Task: Check the average views per listing of breakfast bar in the last 5 years.
Action: Mouse moved to (1084, 246)
Screenshot: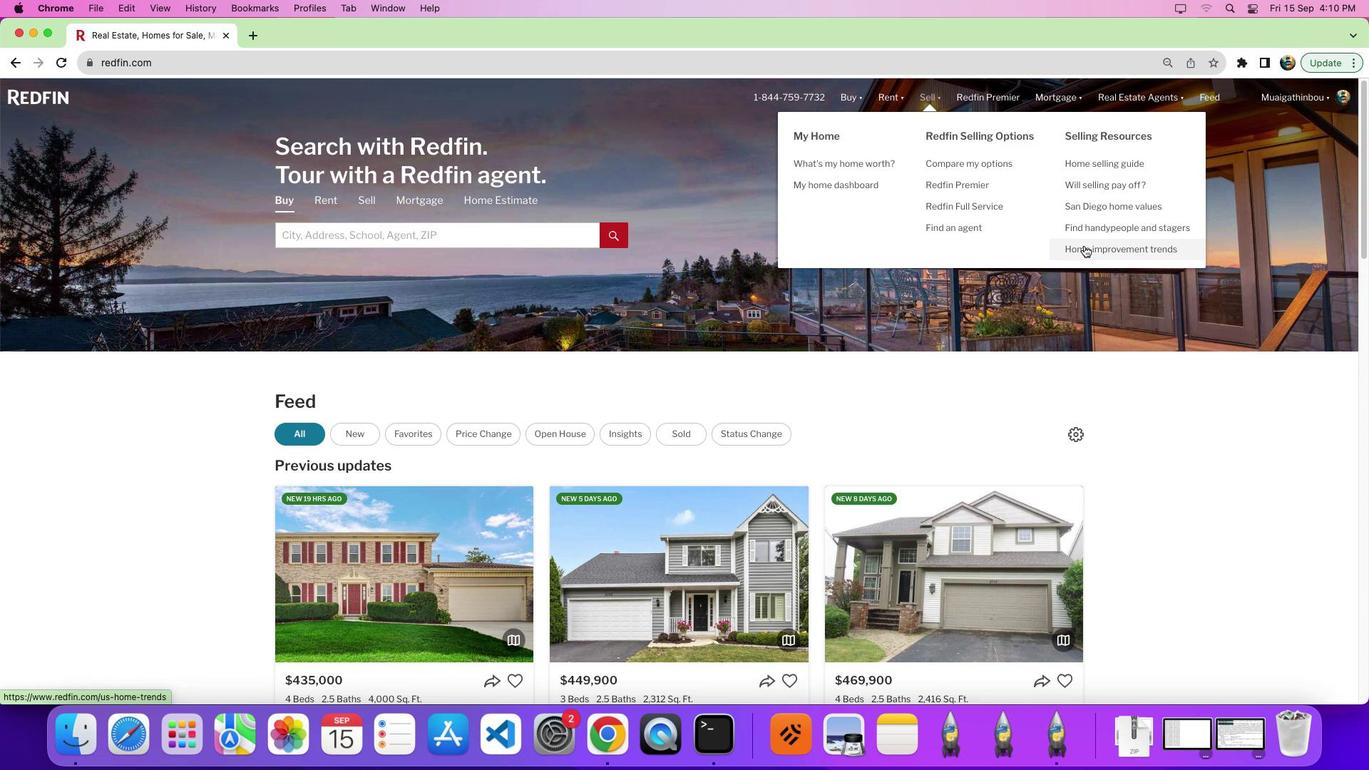 
Action: Mouse pressed left at (1084, 246)
Screenshot: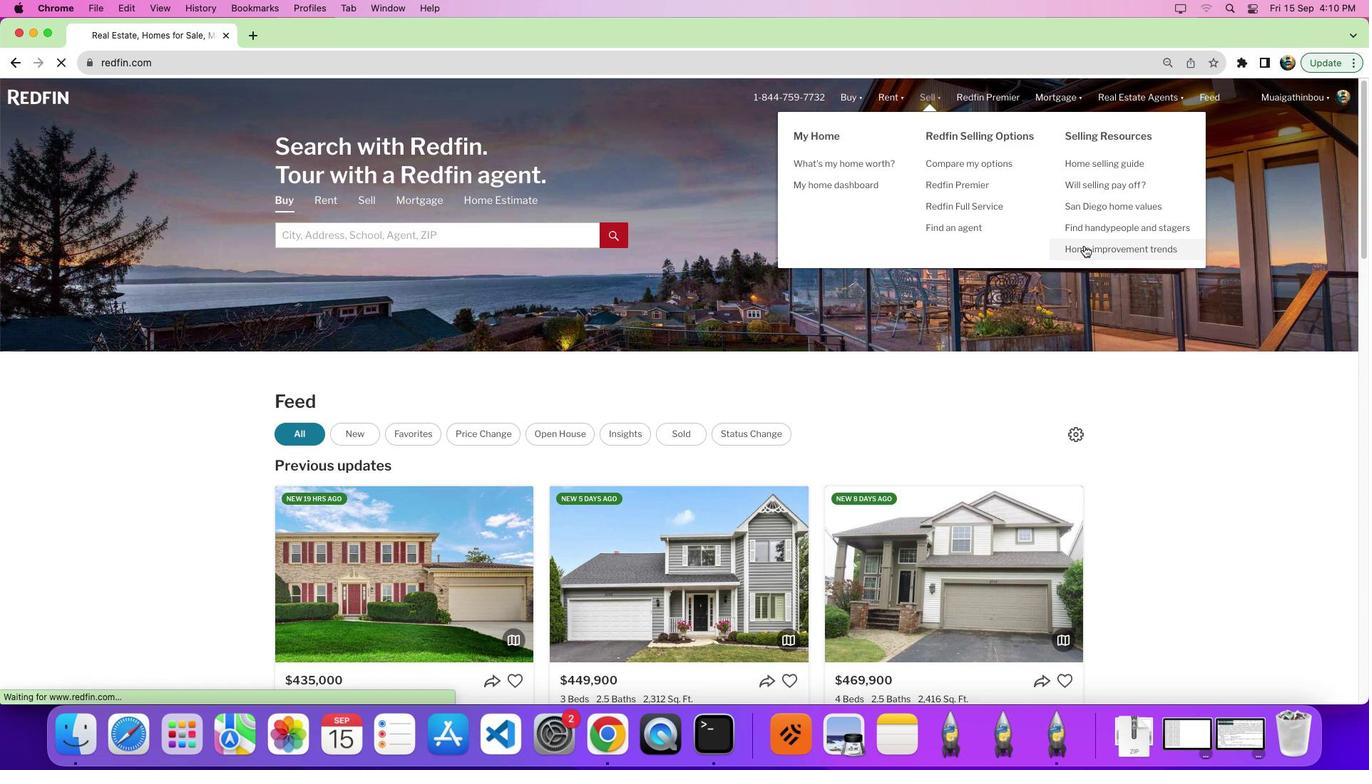 
Action: Mouse pressed left at (1084, 246)
Screenshot: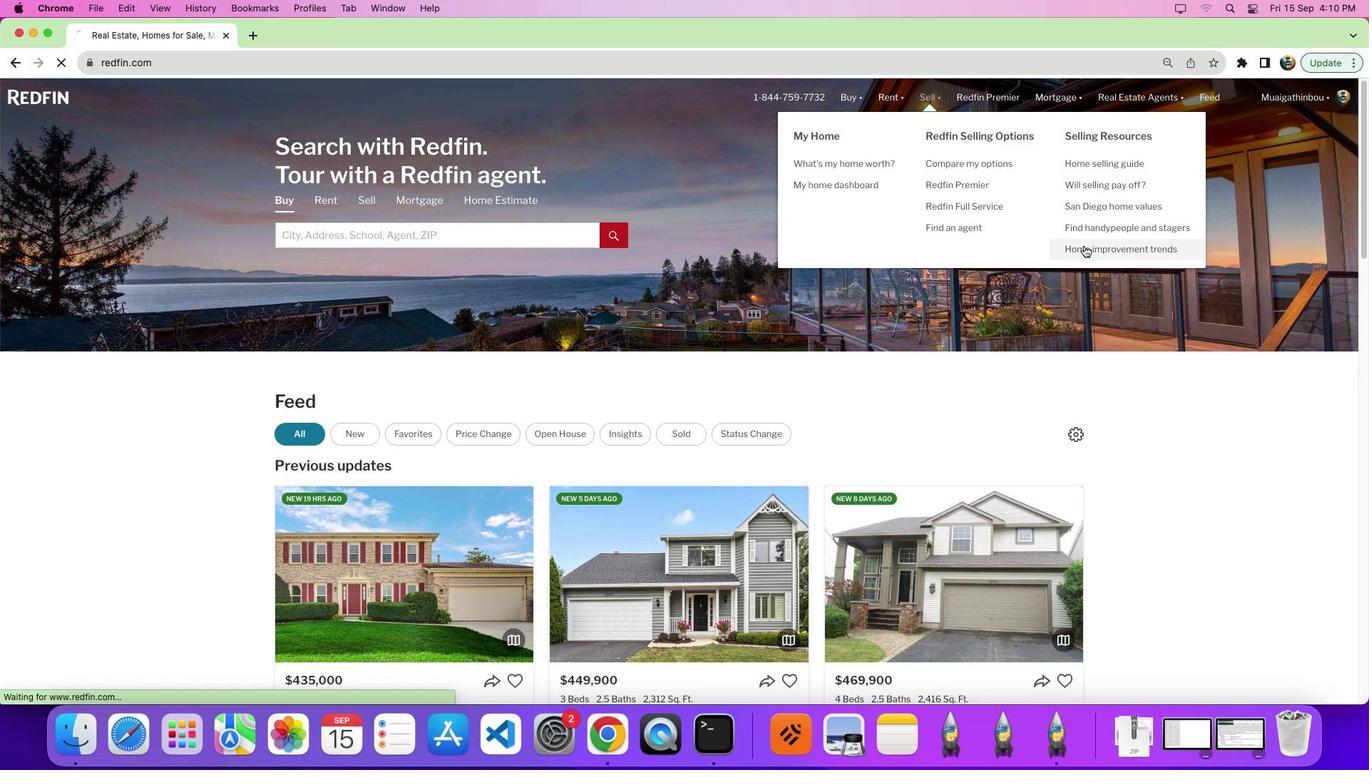 
Action: Mouse moved to (364, 275)
Screenshot: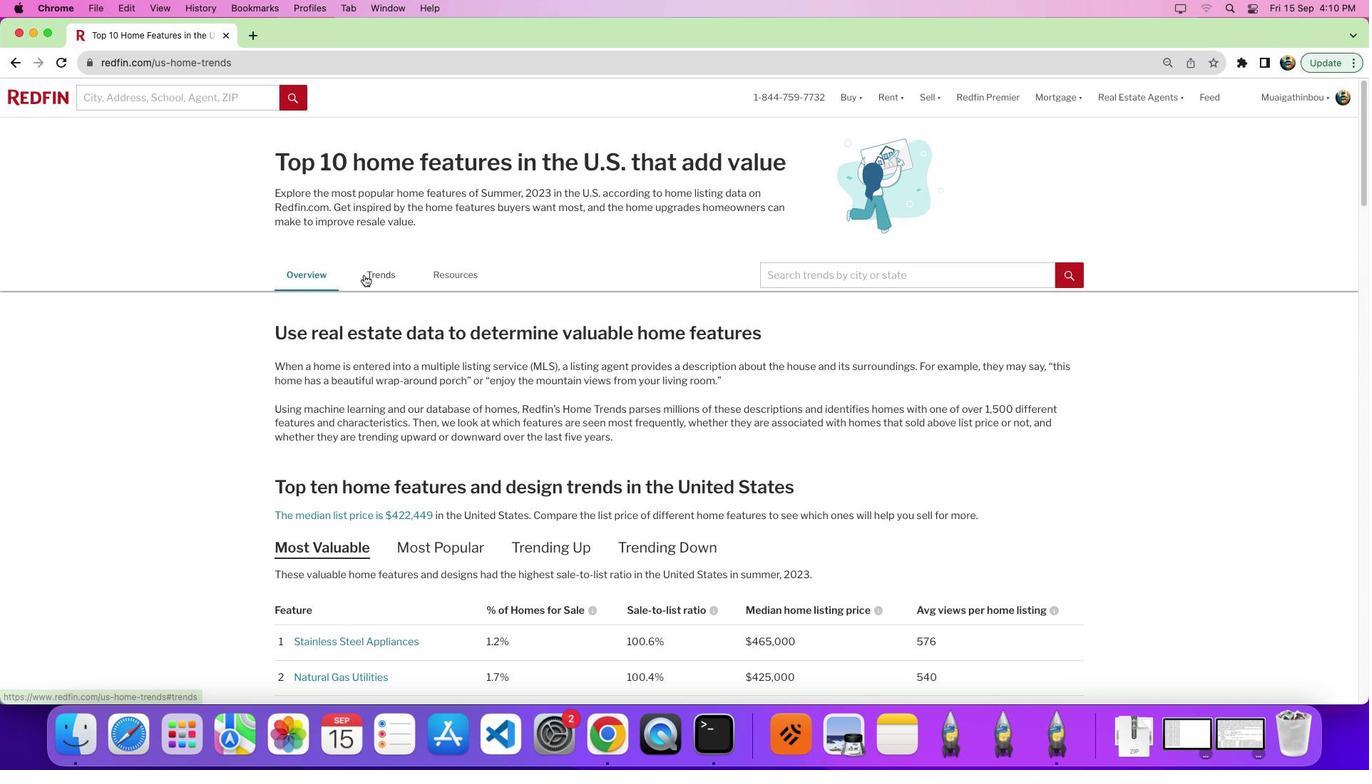 
Action: Mouse pressed left at (364, 275)
Screenshot: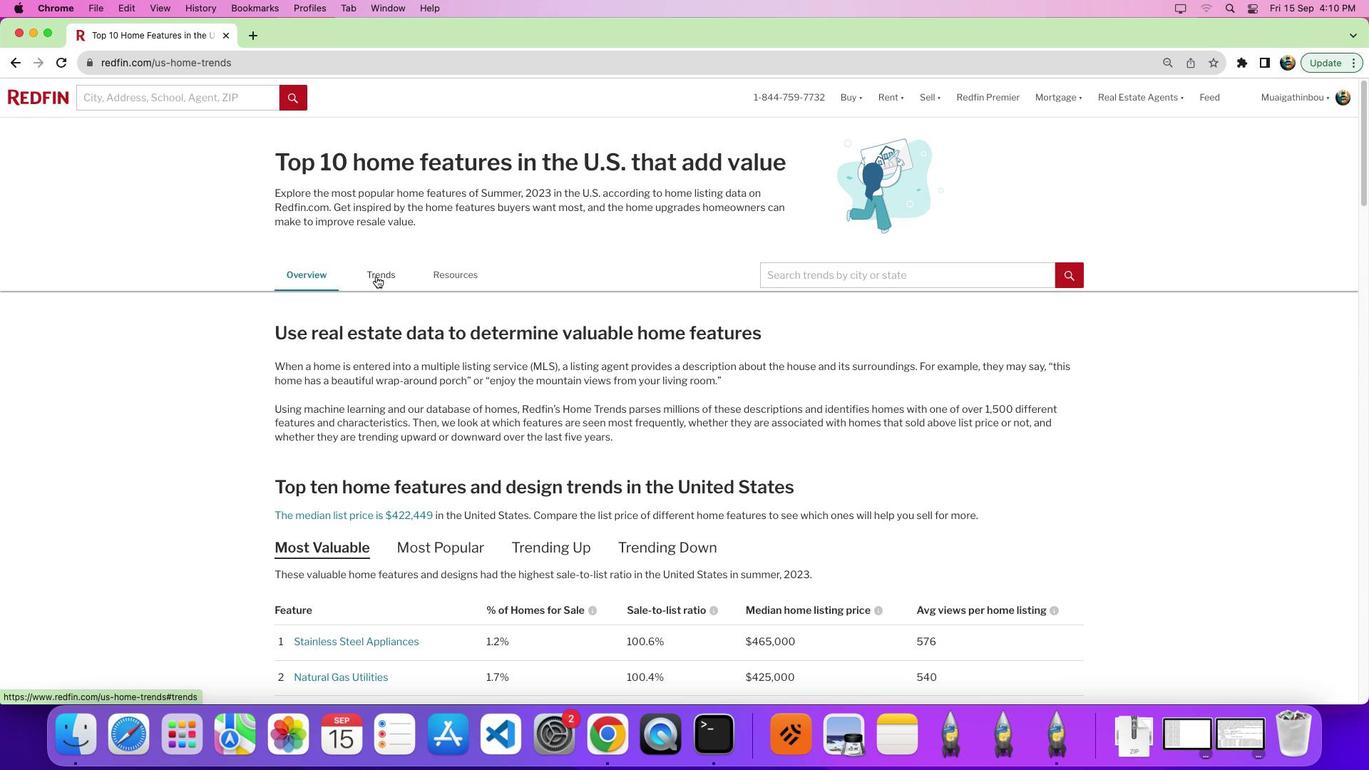
Action: Mouse moved to (750, 370)
Screenshot: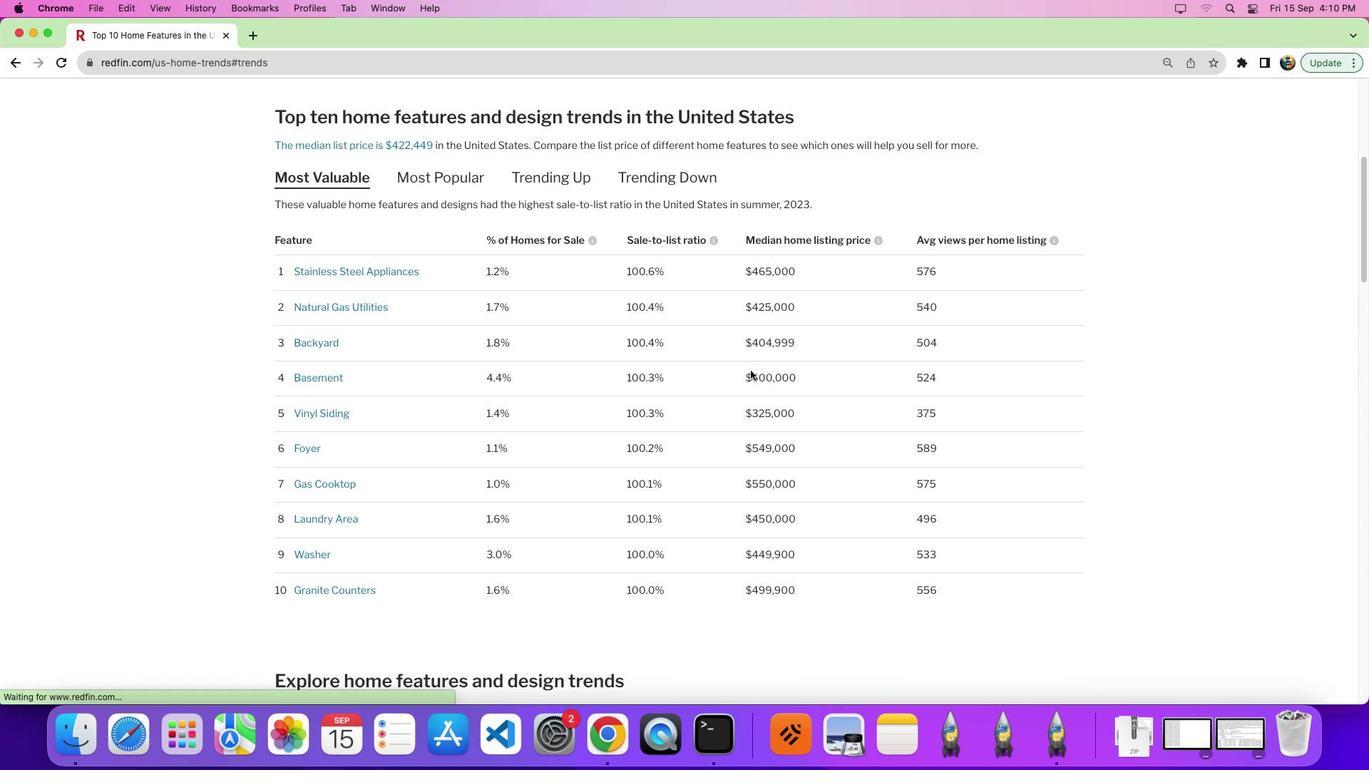 
Action: Mouse scrolled (750, 370) with delta (0, 0)
Screenshot: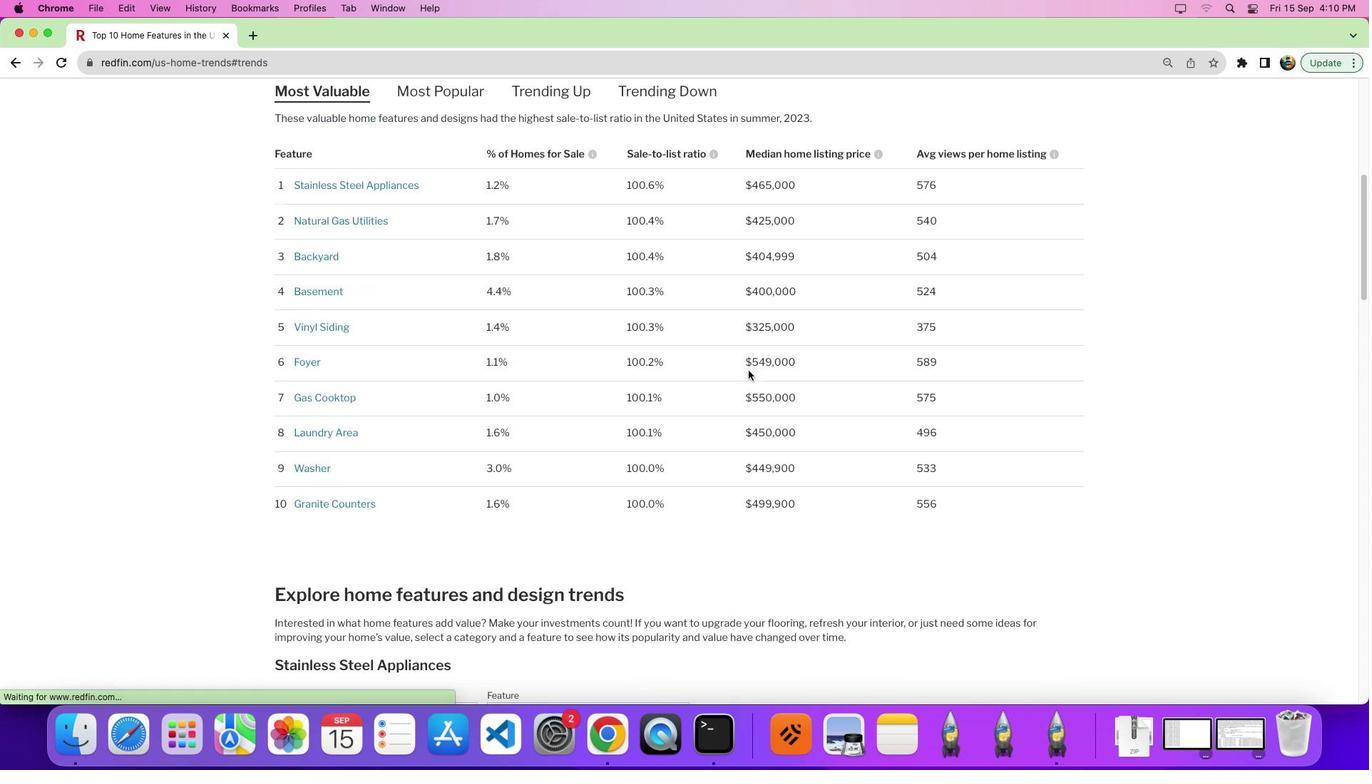 
Action: Mouse scrolled (750, 370) with delta (0, 0)
Screenshot: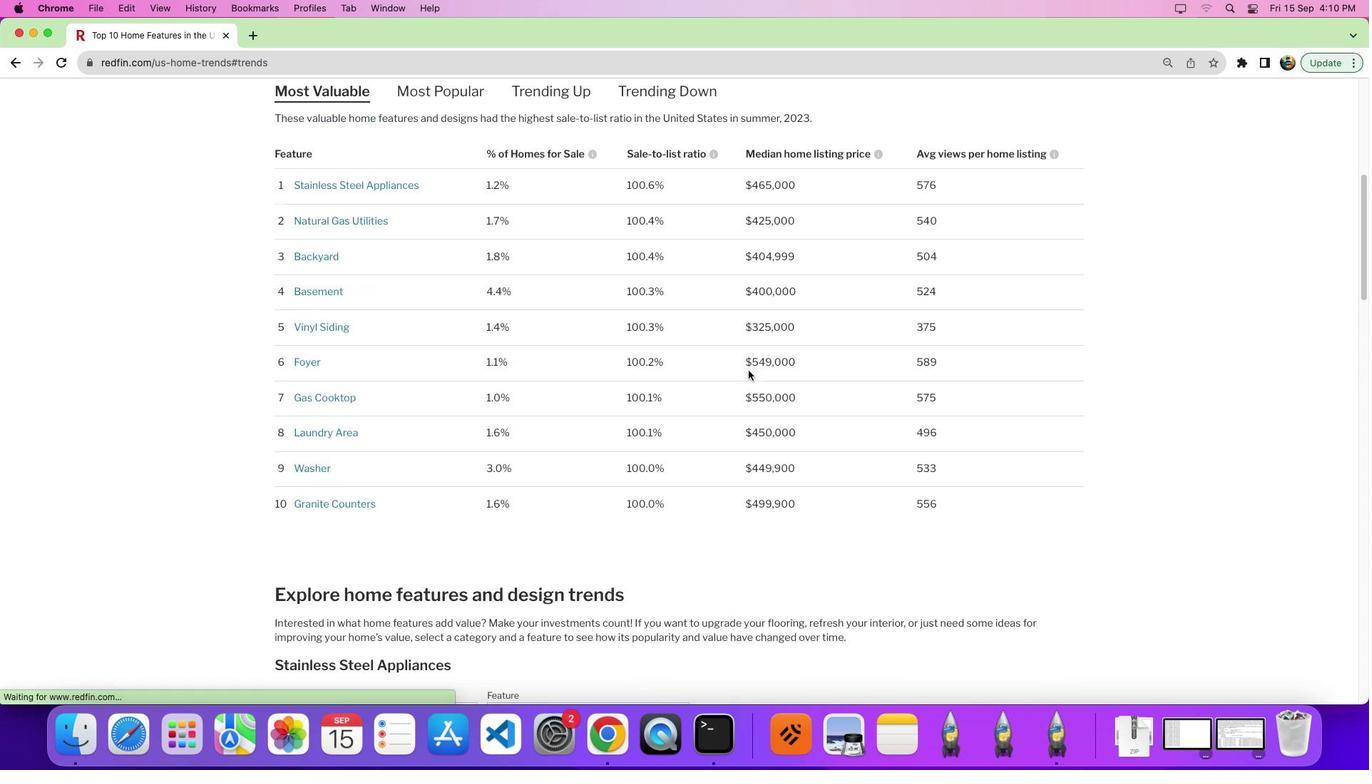 
Action: Mouse scrolled (750, 370) with delta (0, -4)
Screenshot: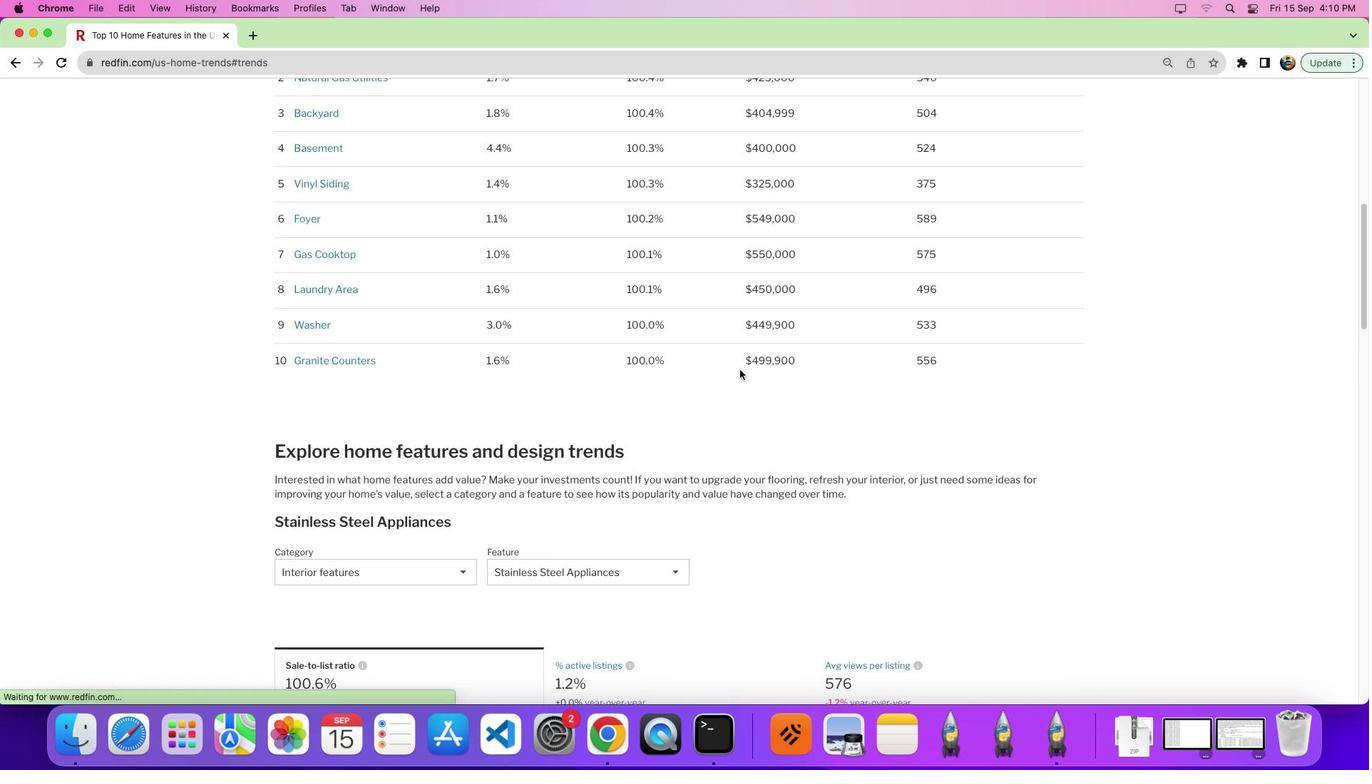 
Action: Mouse moved to (737, 369)
Screenshot: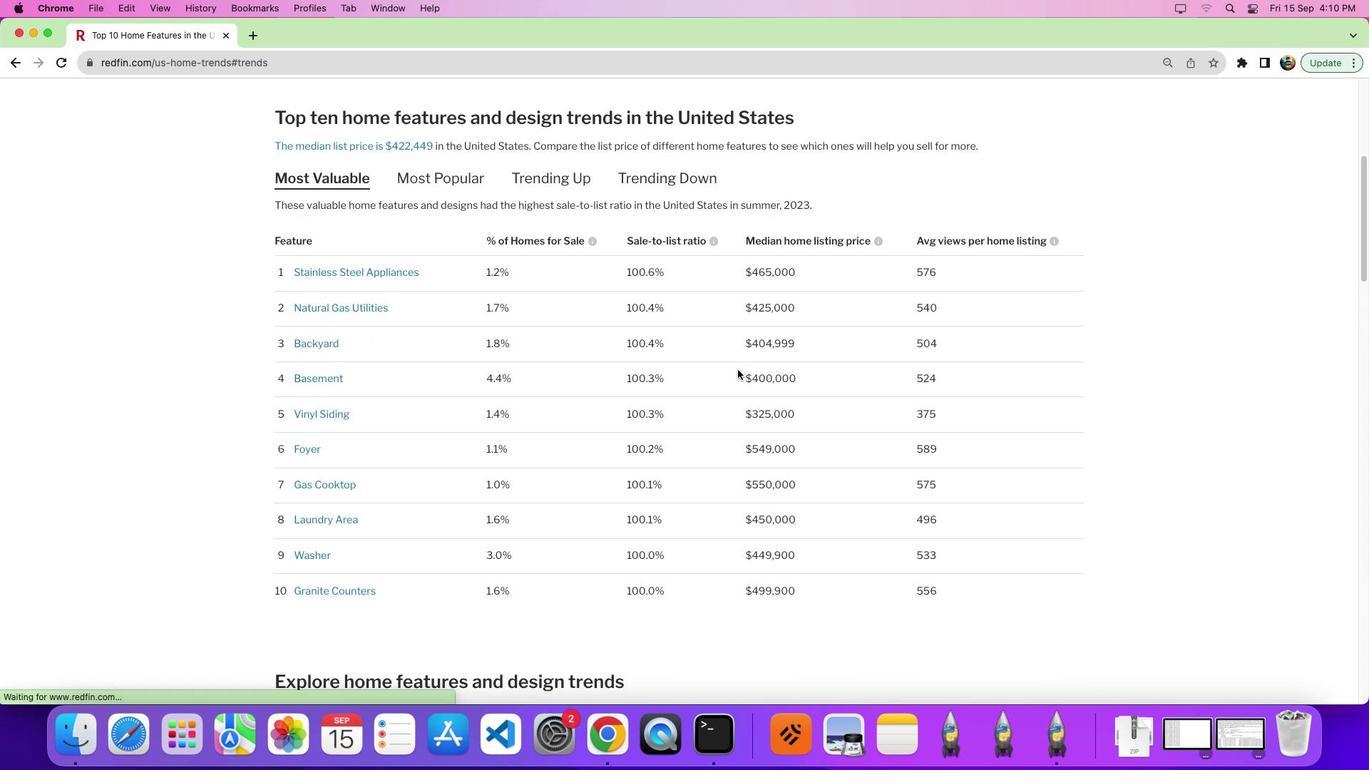 
Action: Mouse scrolled (737, 369) with delta (0, 0)
Screenshot: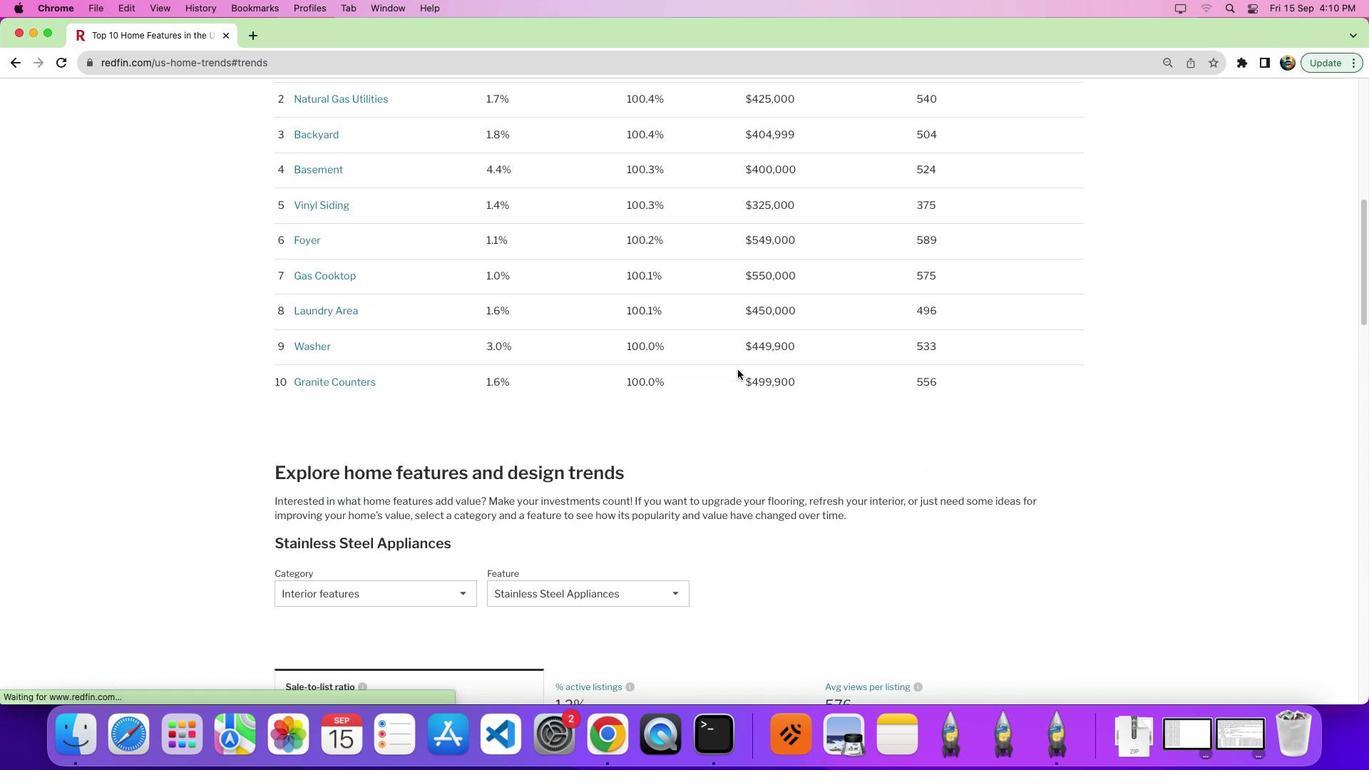 
Action: Mouse scrolled (737, 369) with delta (0, -1)
Screenshot: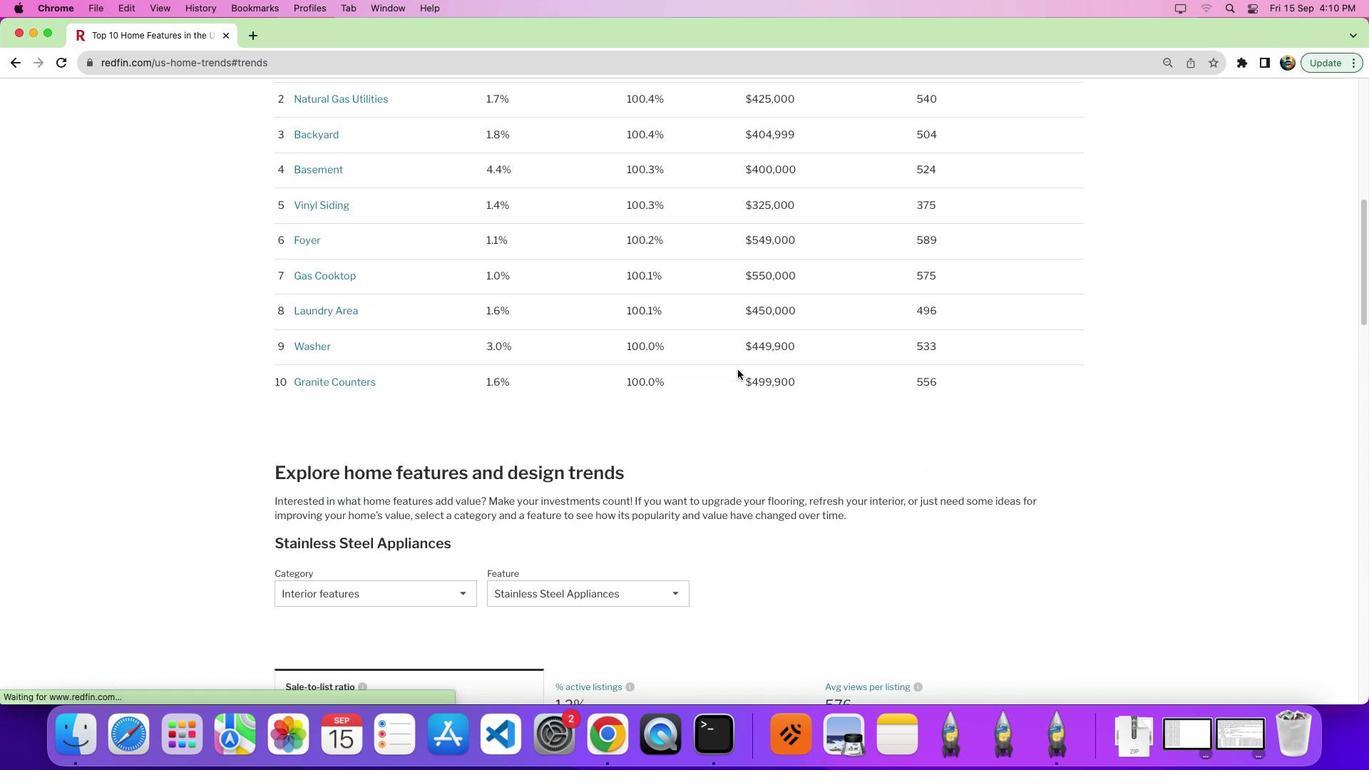 
Action: Mouse scrolled (737, 369) with delta (0, -4)
Screenshot: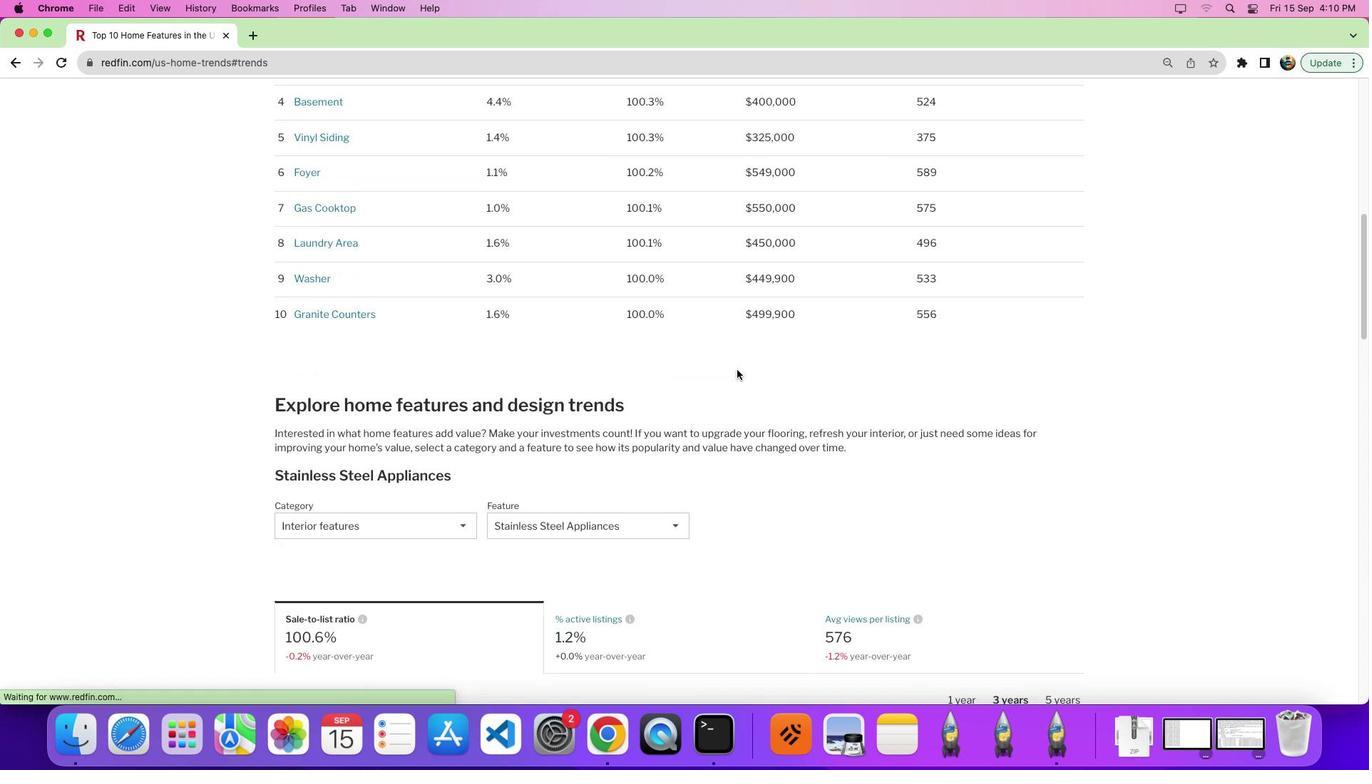 
Action: Mouse moved to (606, 370)
Screenshot: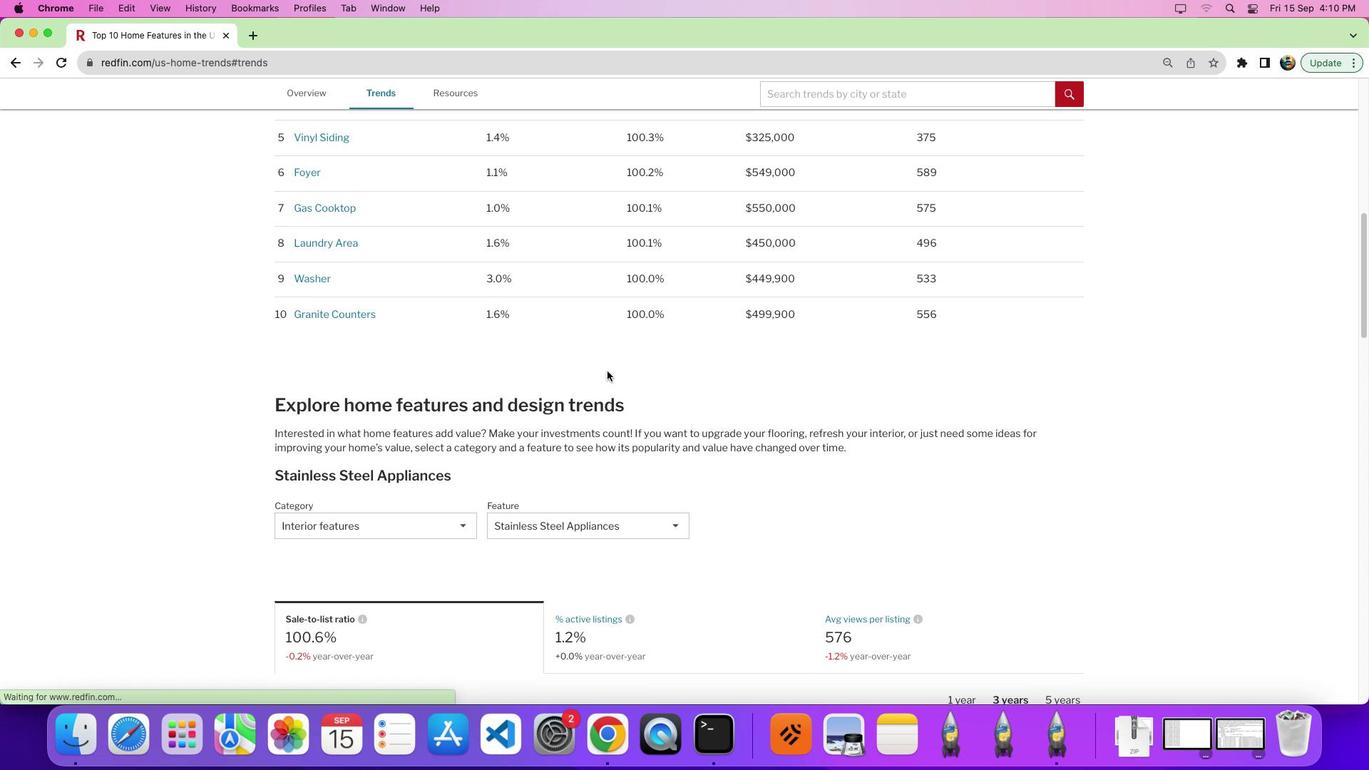 
Action: Mouse scrolled (606, 370) with delta (0, 0)
Screenshot: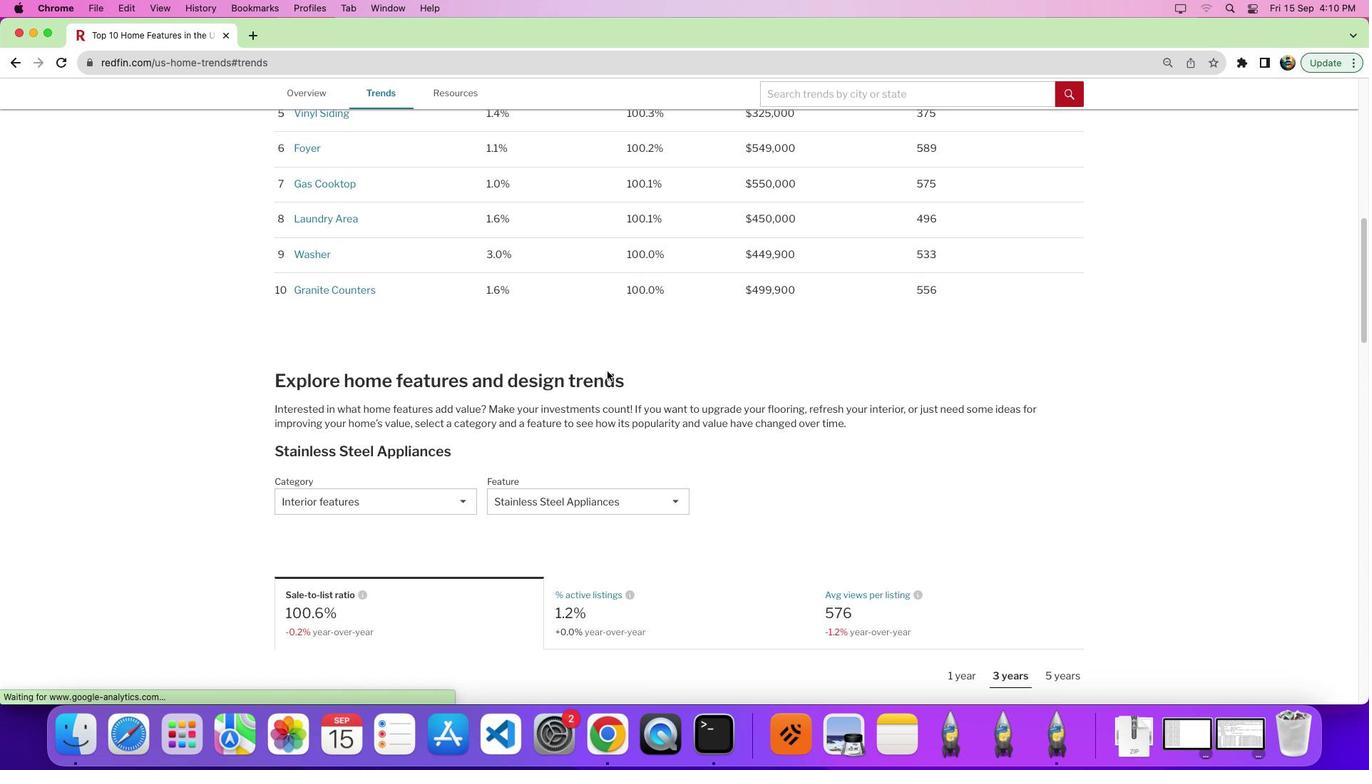 
Action: Mouse scrolled (606, 370) with delta (0, 0)
Screenshot: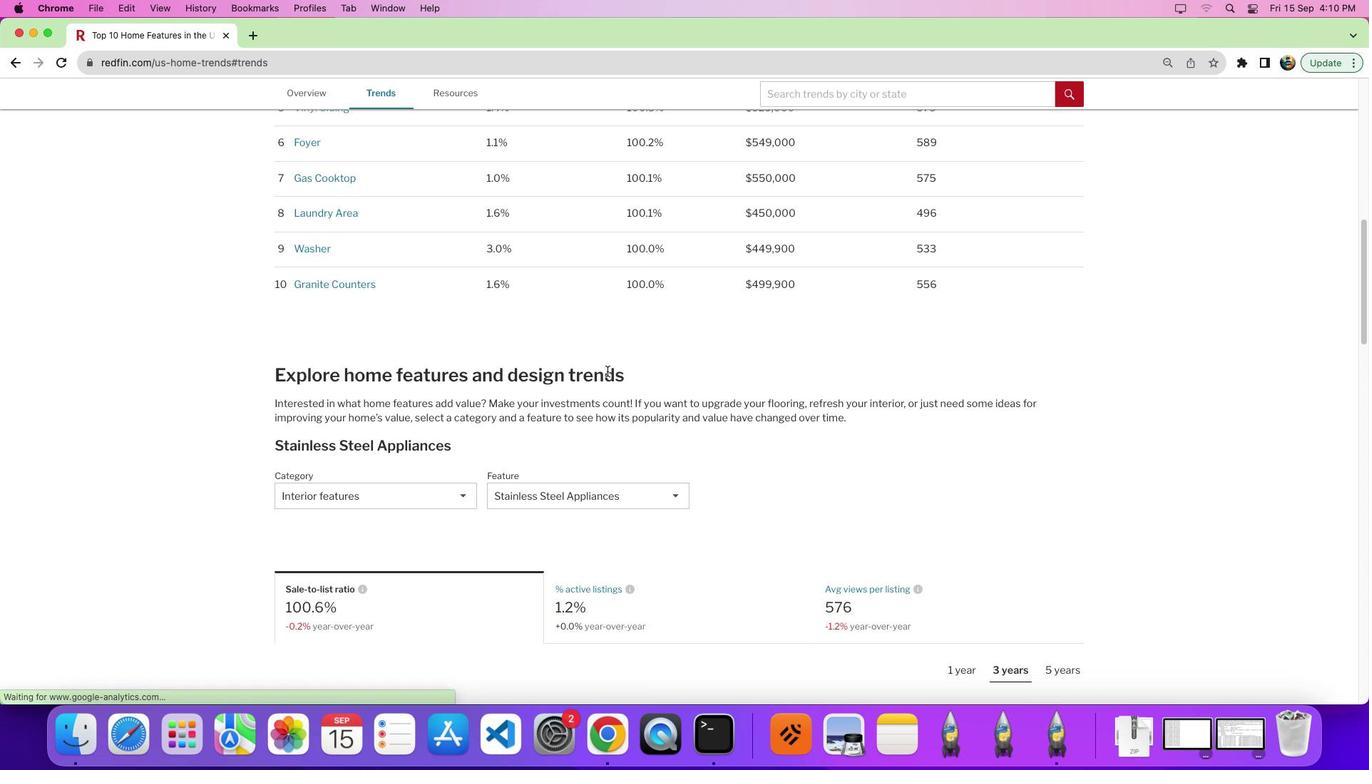 
Action: Mouse moved to (700, 389)
Screenshot: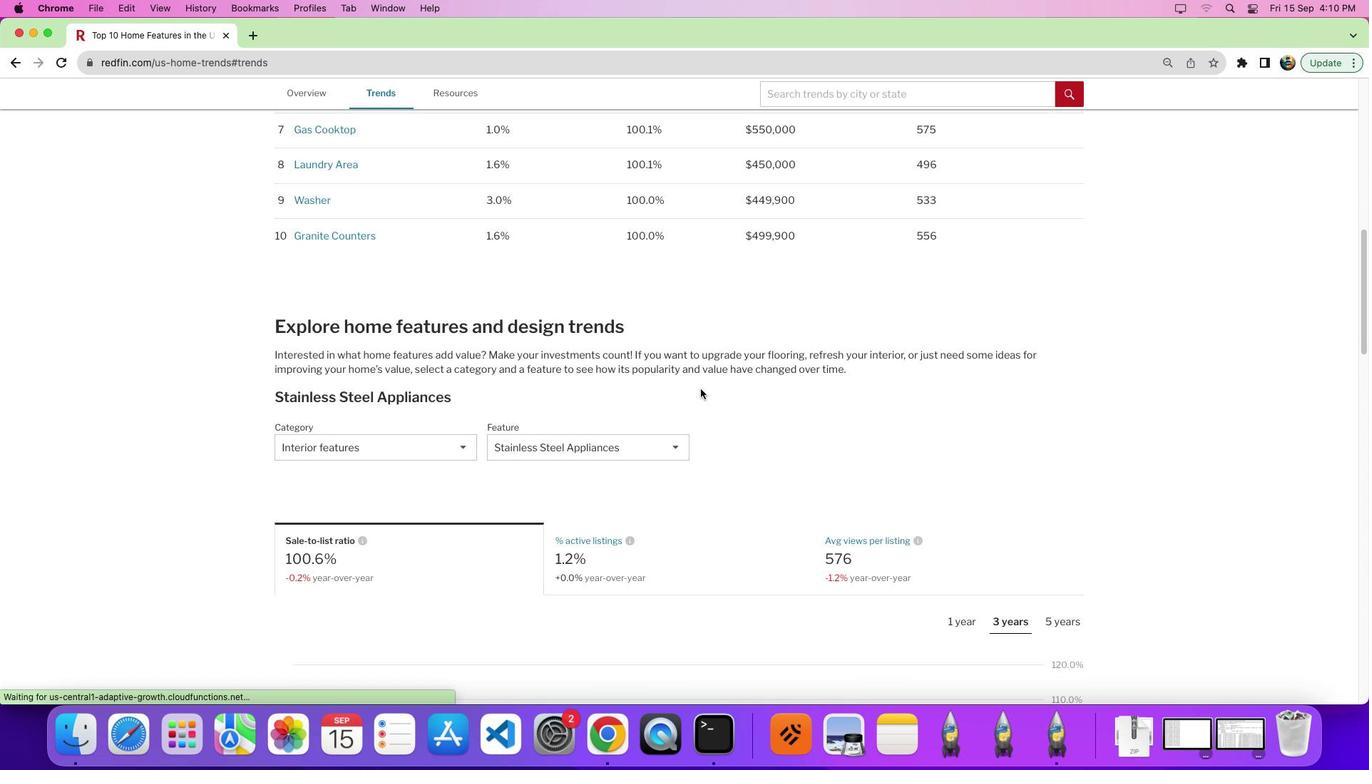 
Action: Mouse scrolled (700, 389) with delta (0, 0)
Screenshot: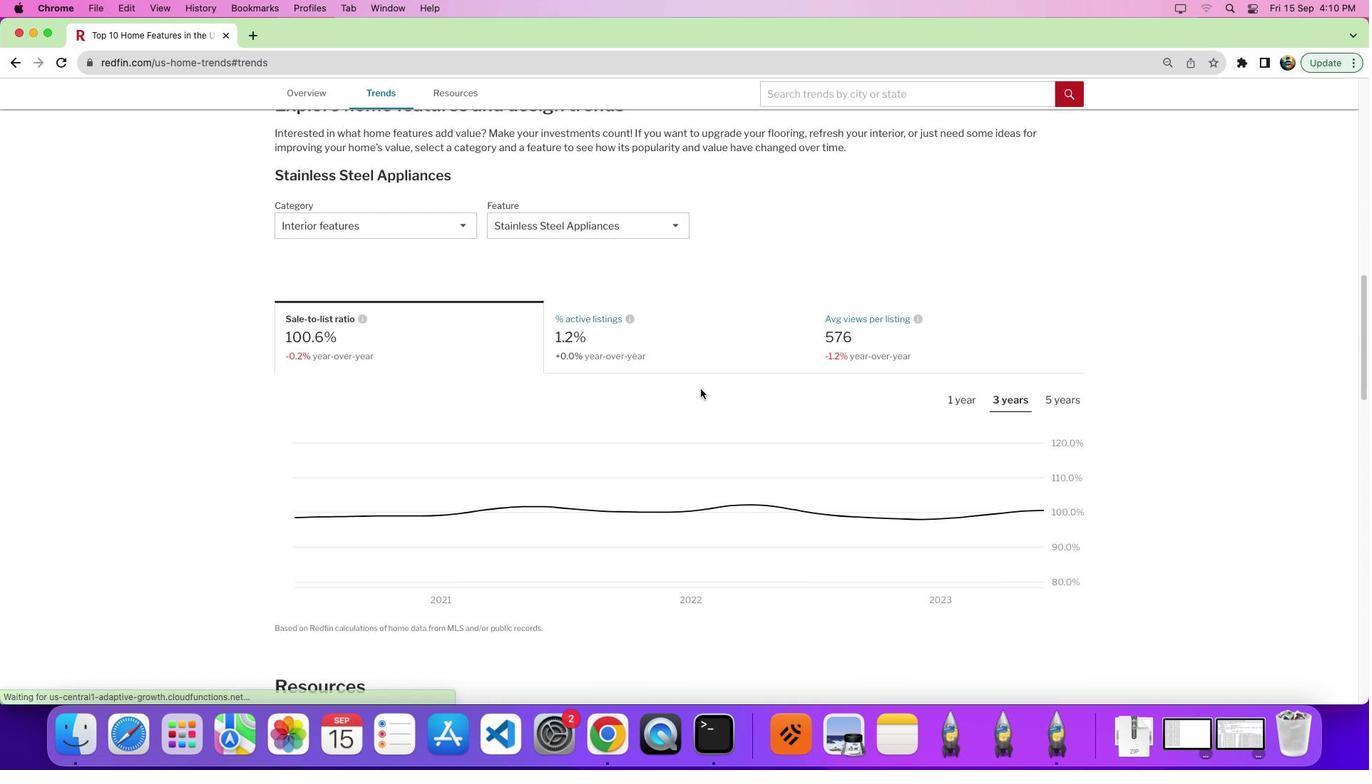 
Action: Mouse scrolled (700, 389) with delta (0, 0)
Screenshot: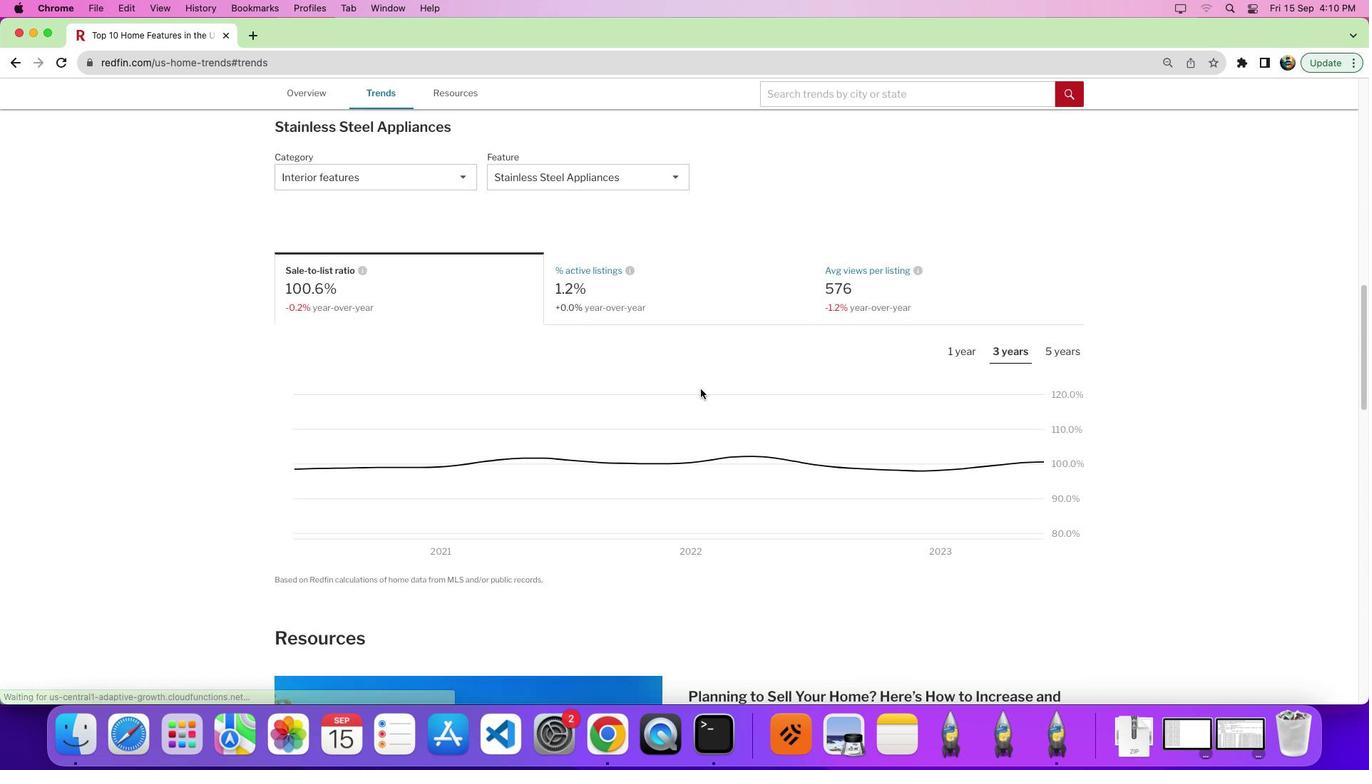 
Action: Mouse scrolled (700, 389) with delta (0, -6)
Screenshot: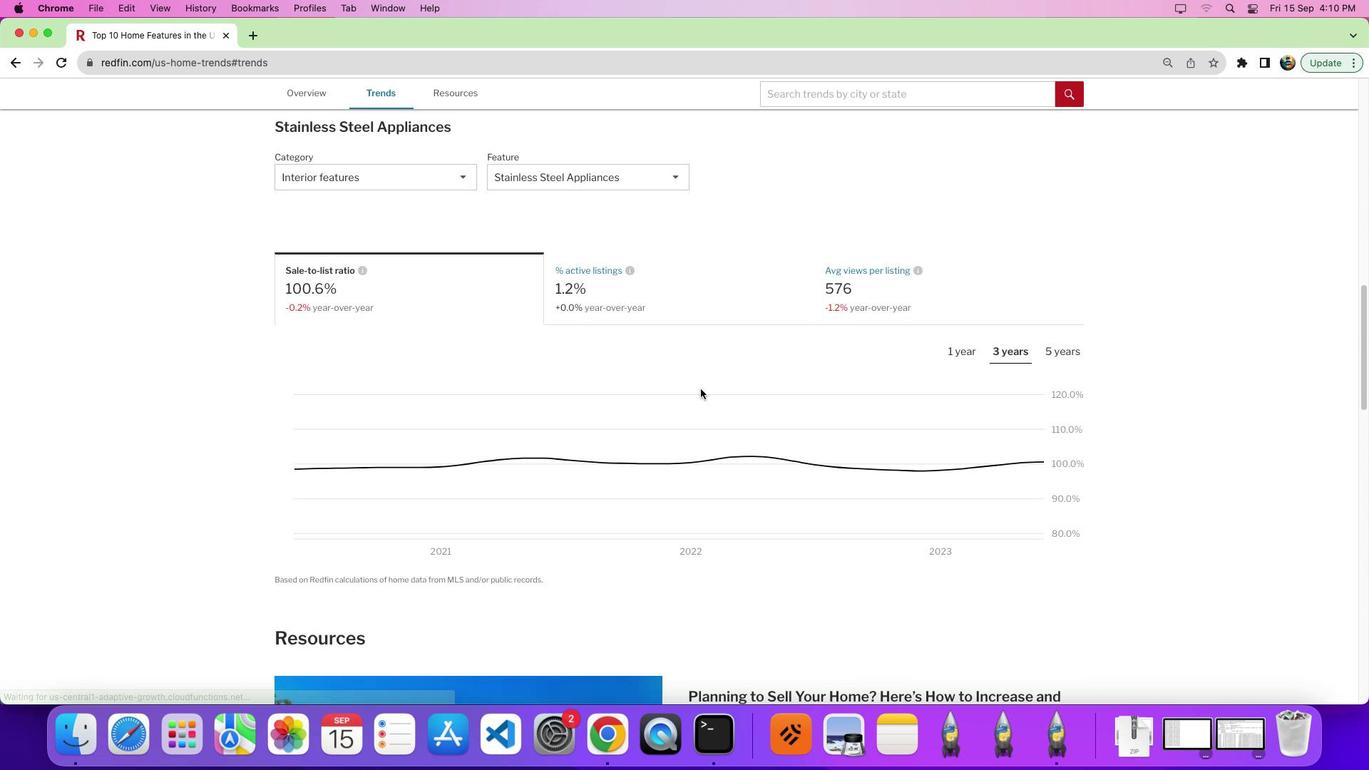 
Action: Mouse moved to (561, 174)
Screenshot: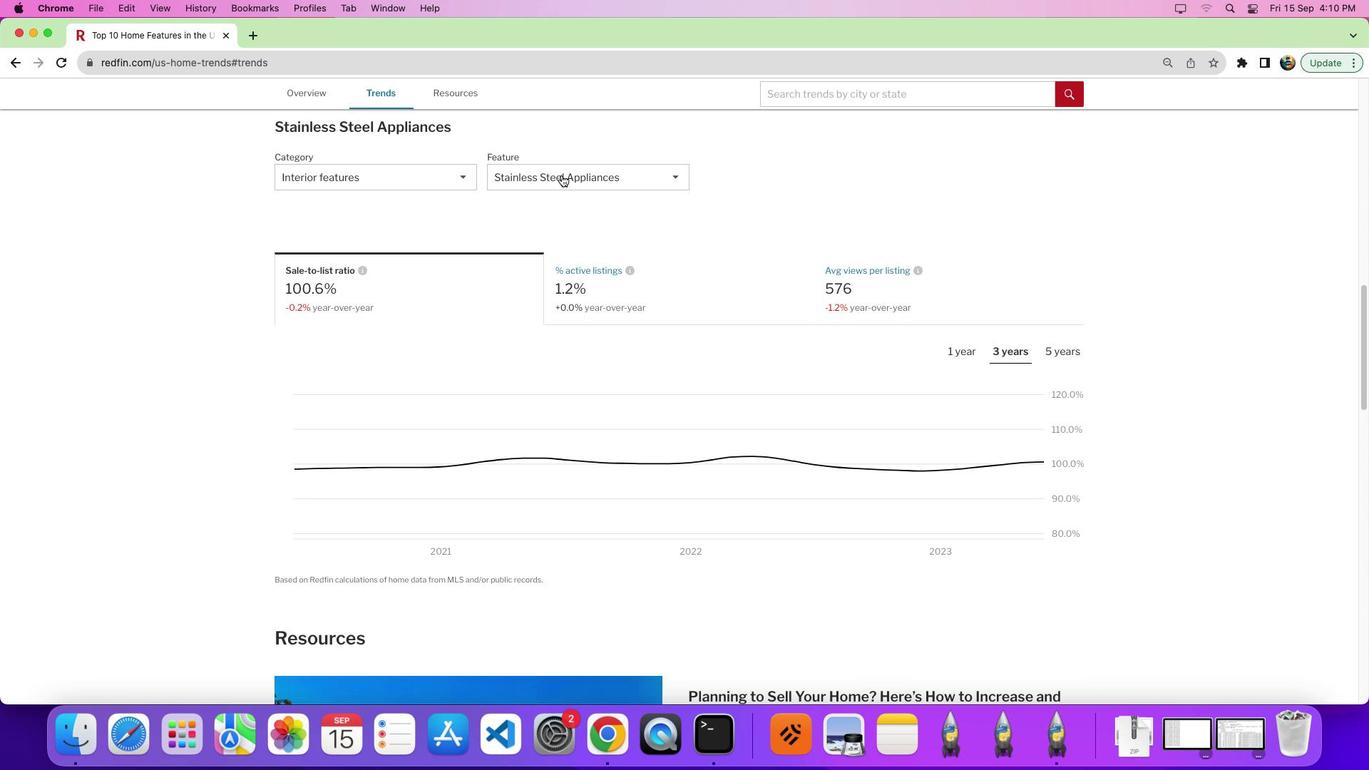 
Action: Mouse pressed left at (561, 174)
Screenshot: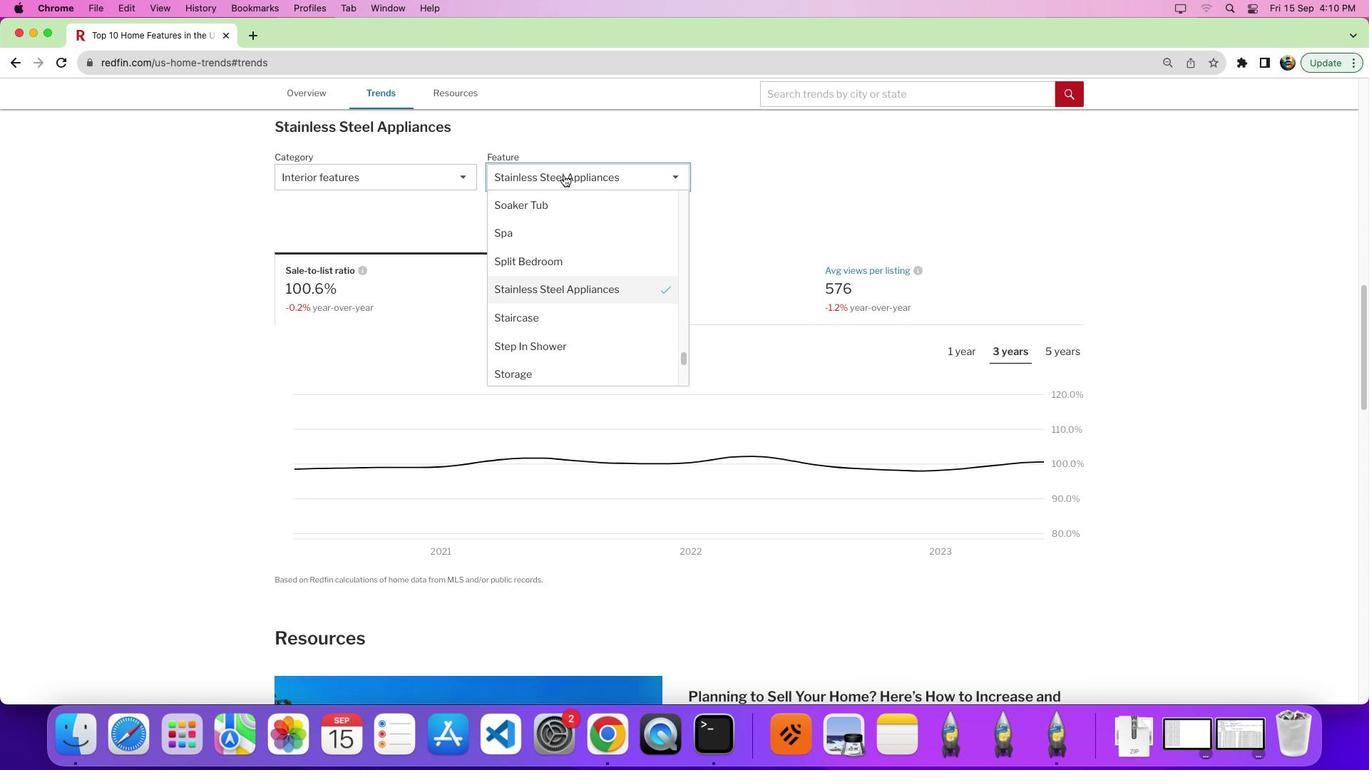 
Action: Mouse moved to (584, 321)
Screenshot: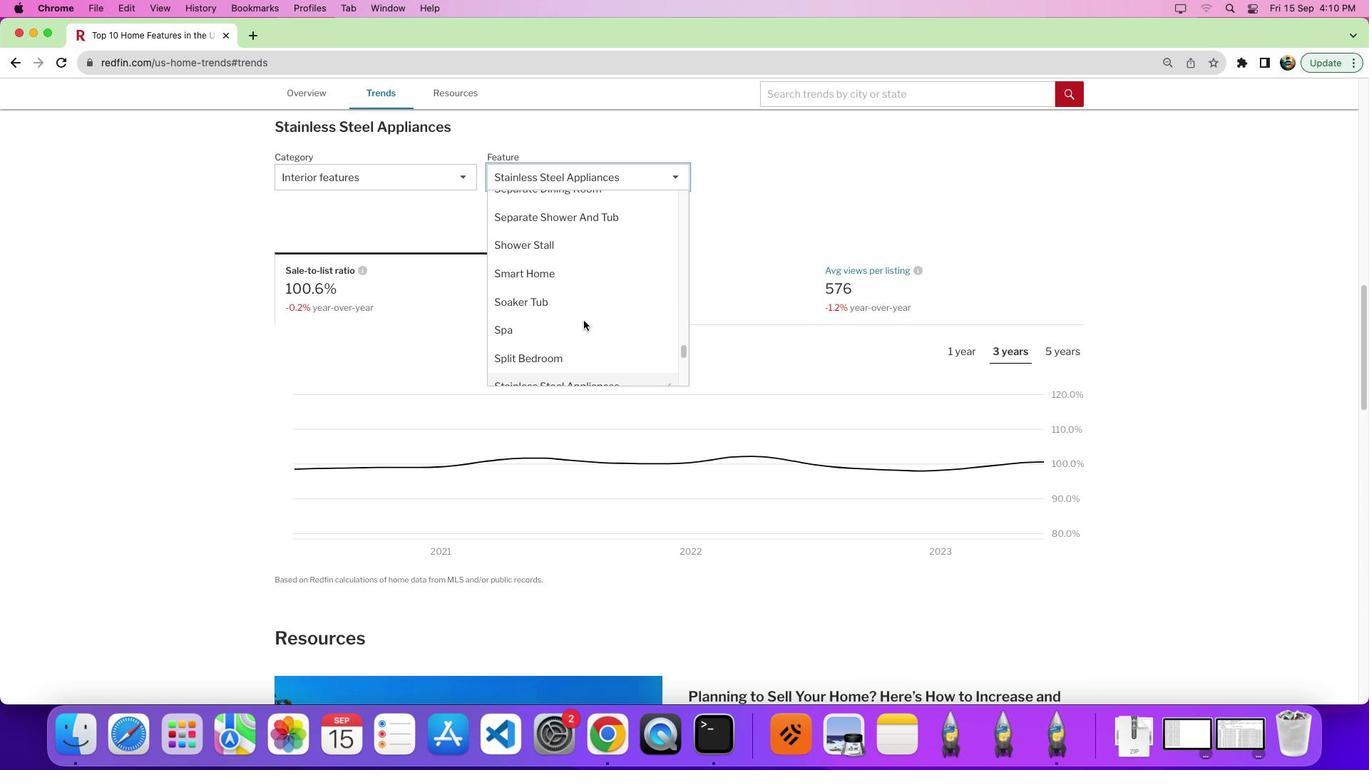 
Action: Mouse scrolled (584, 321) with delta (0, 0)
Screenshot: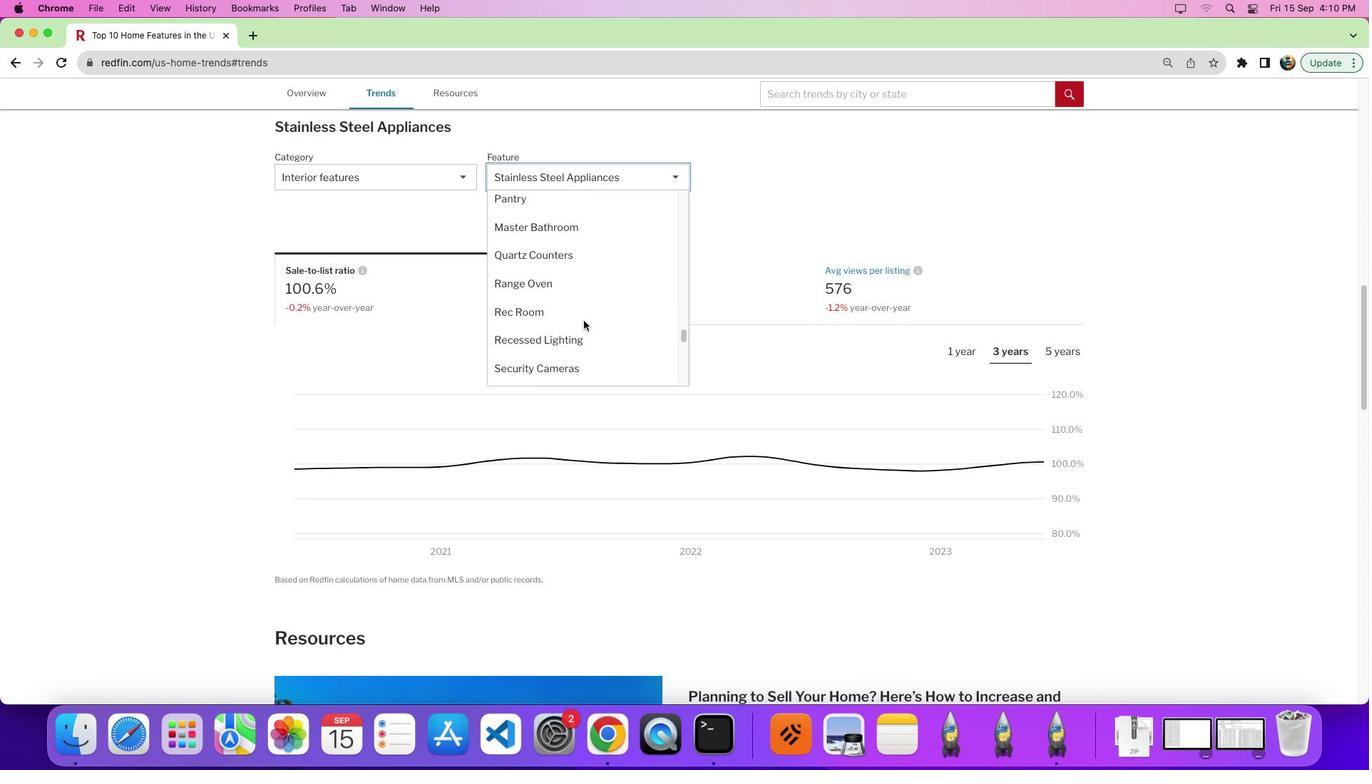 
Action: Mouse scrolled (584, 321) with delta (0, 0)
Screenshot: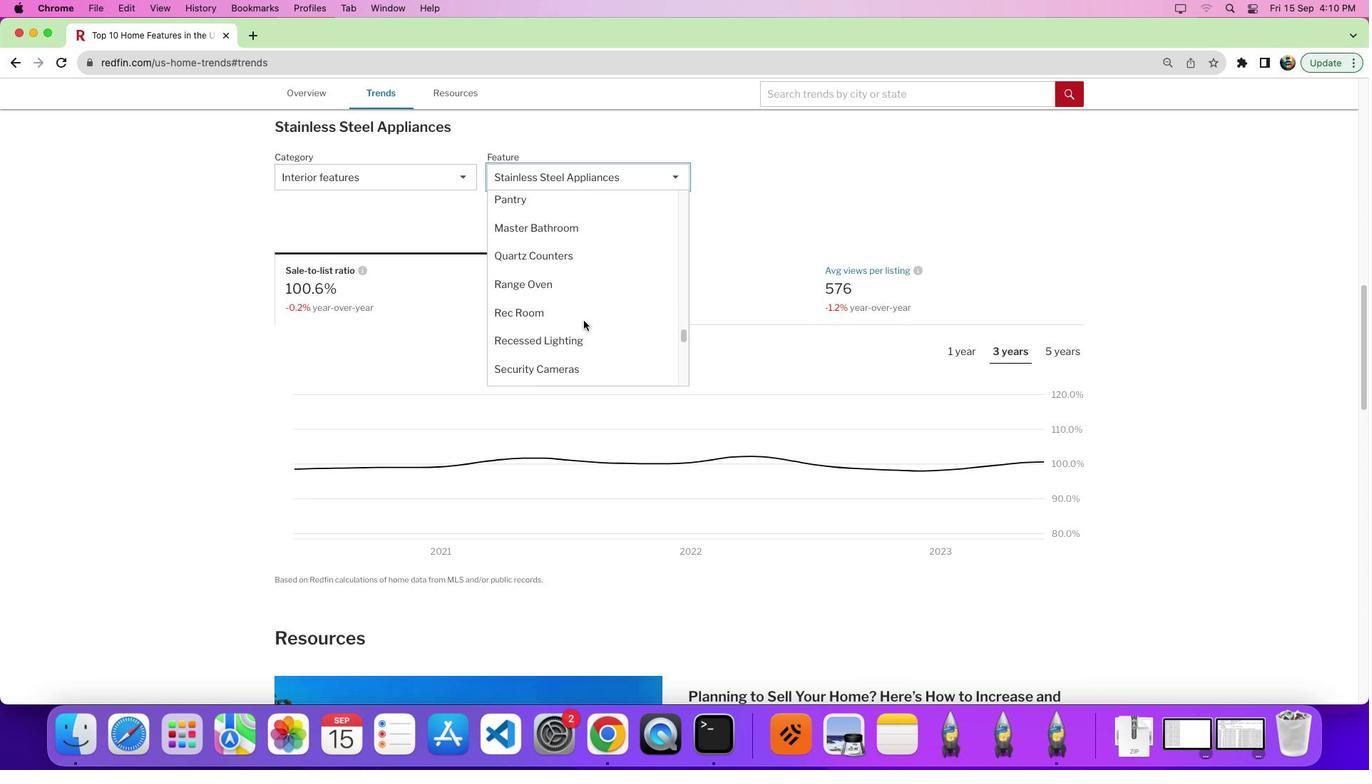 
Action: Mouse scrolled (584, 321) with delta (0, 5)
Screenshot: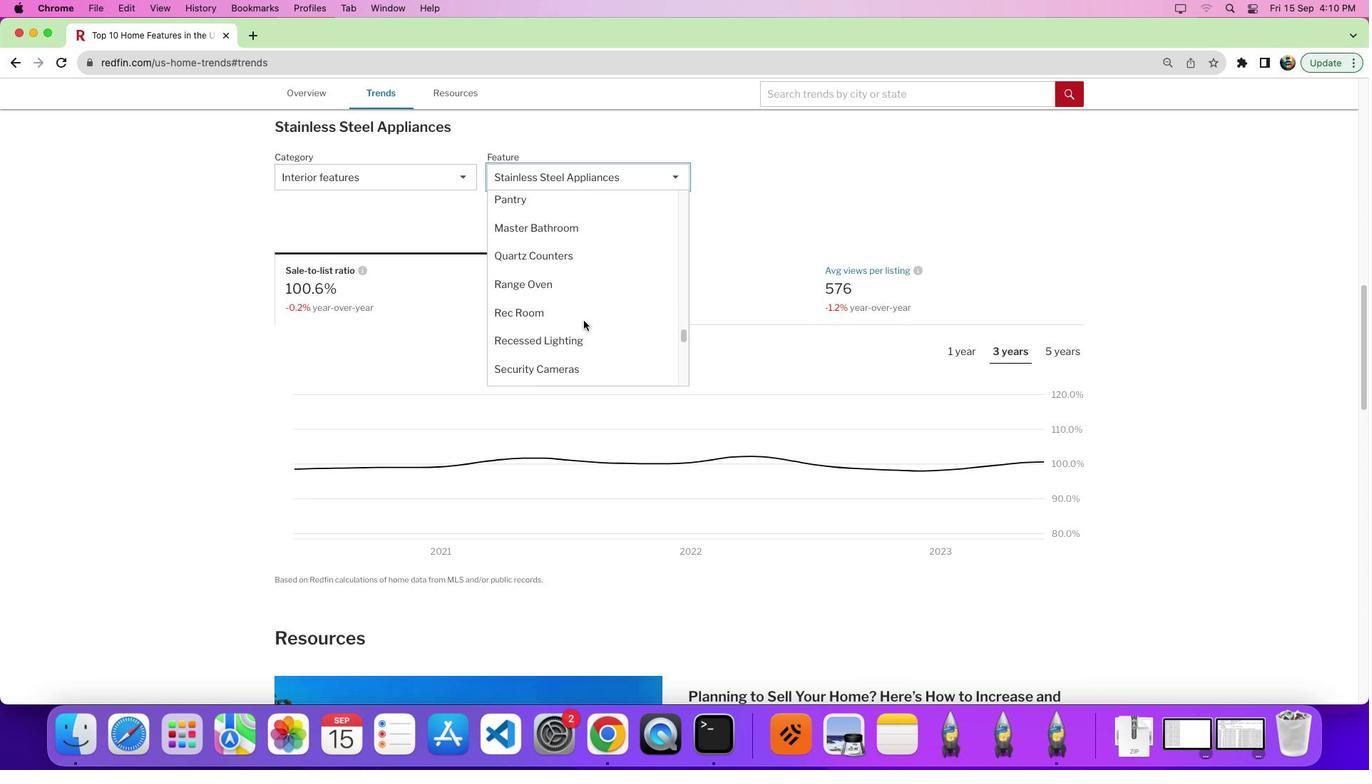 
Action: Mouse moved to (583, 320)
Screenshot: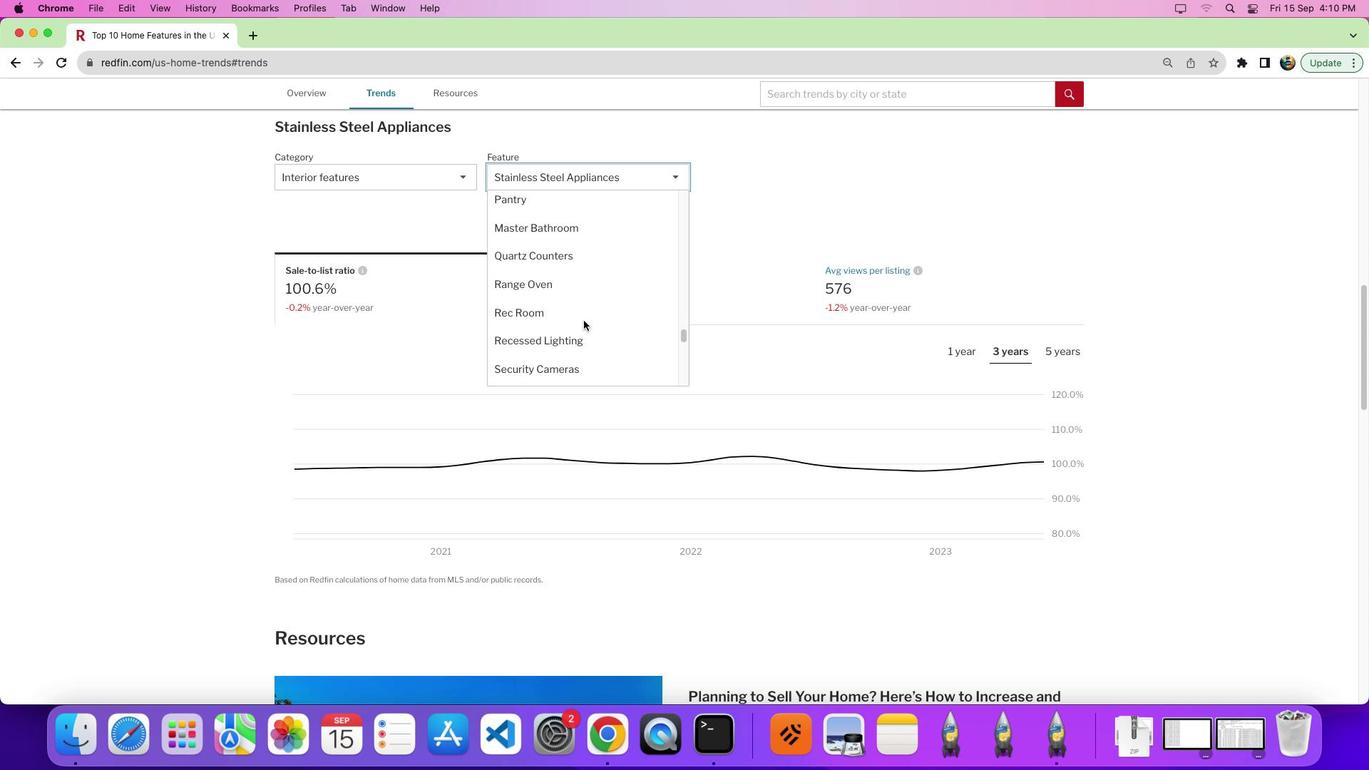 
Action: Mouse scrolled (583, 320) with delta (0, 0)
Screenshot: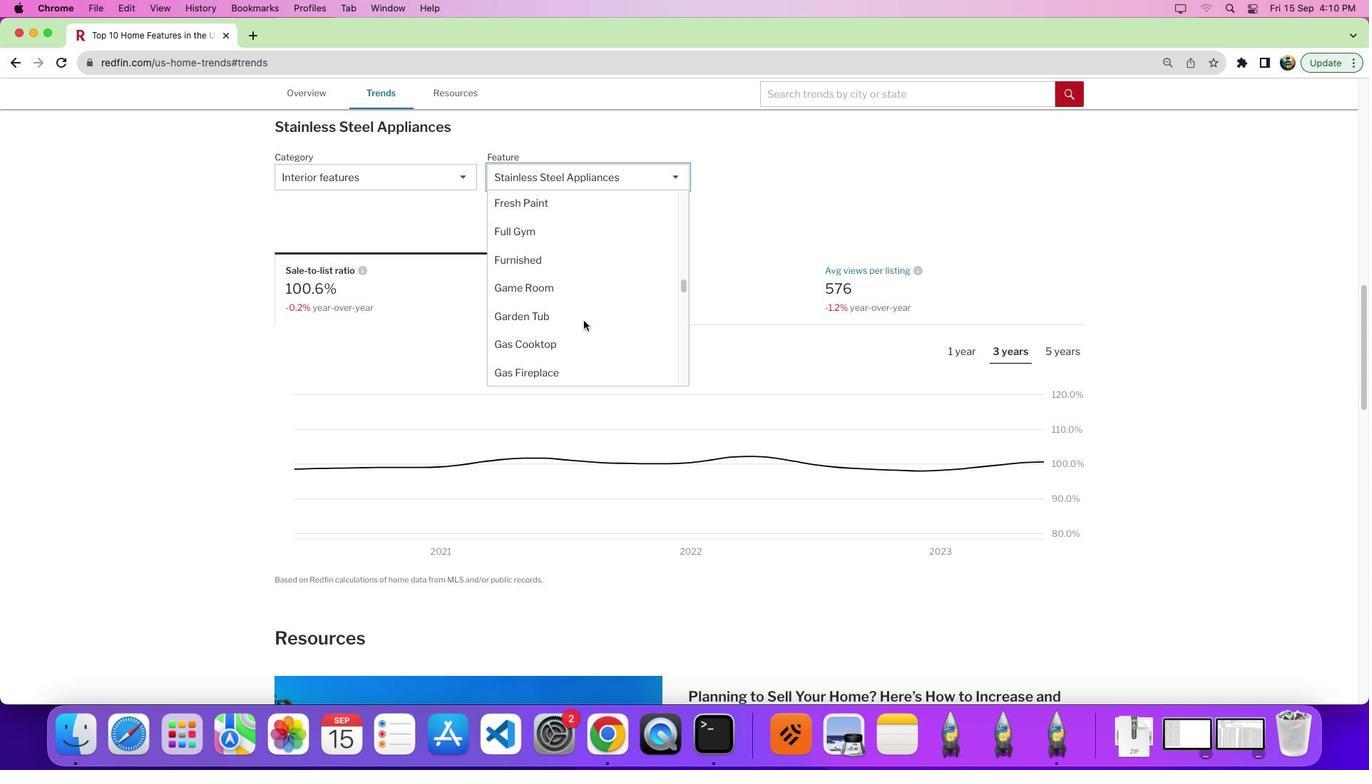 
Action: Mouse scrolled (583, 320) with delta (0, 1)
Screenshot: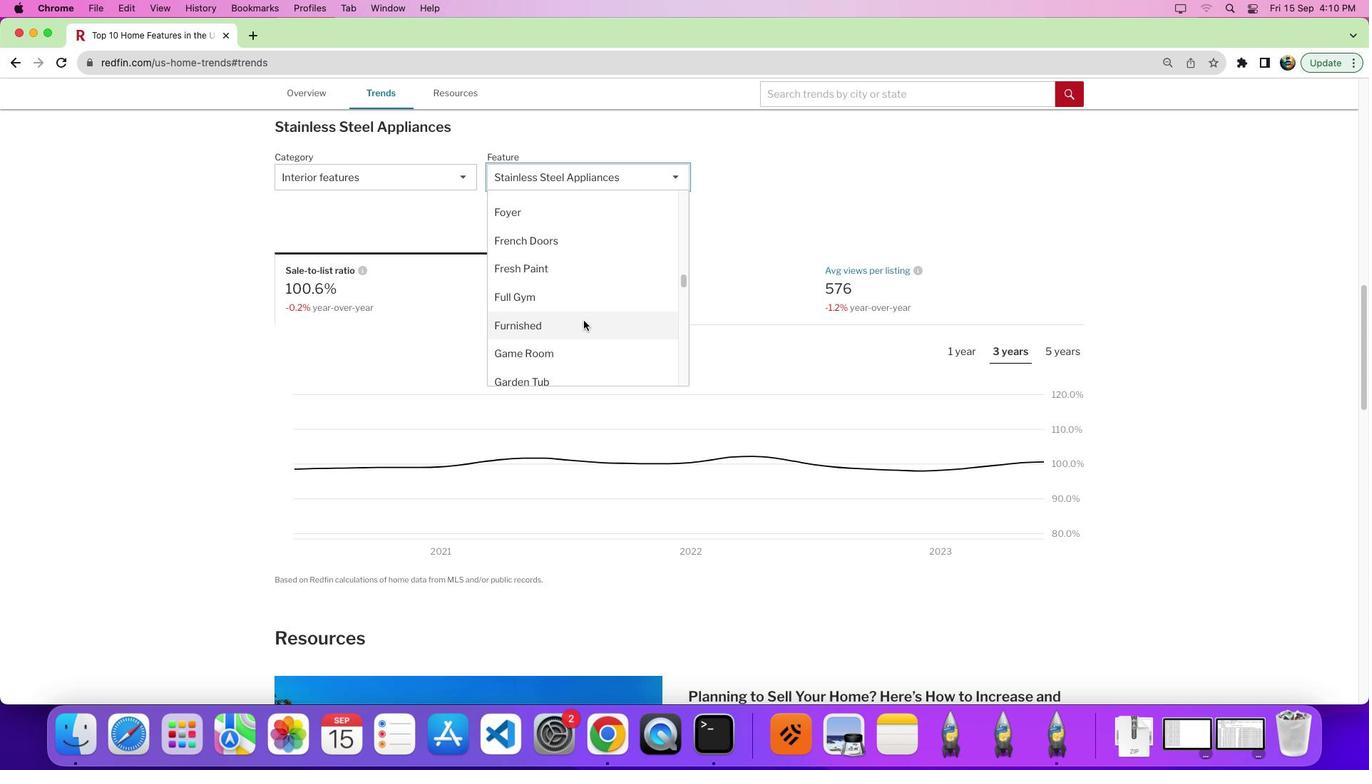 
Action: Mouse scrolled (583, 320) with delta (0, 6)
Screenshot: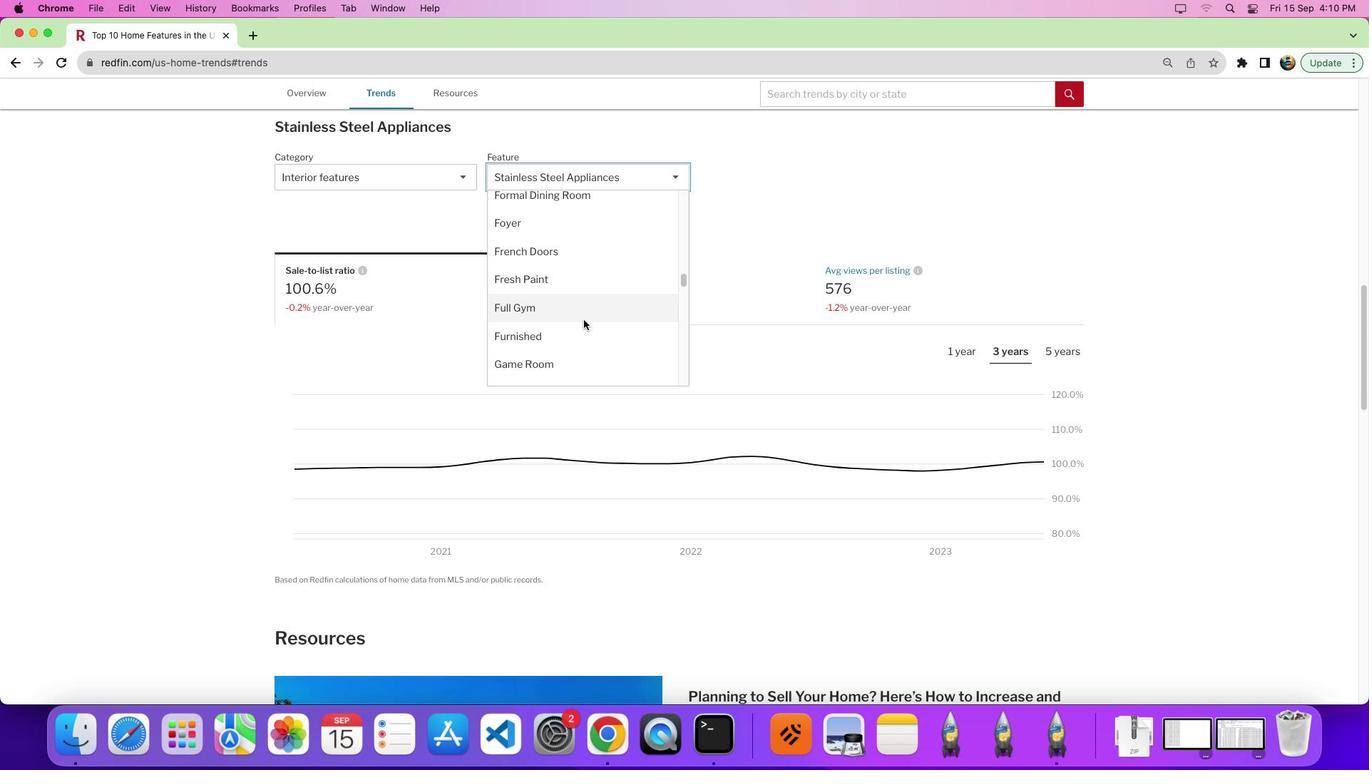 
Action: Mouse scrolled (583, 320) with delta (0, 9)
Screenshot: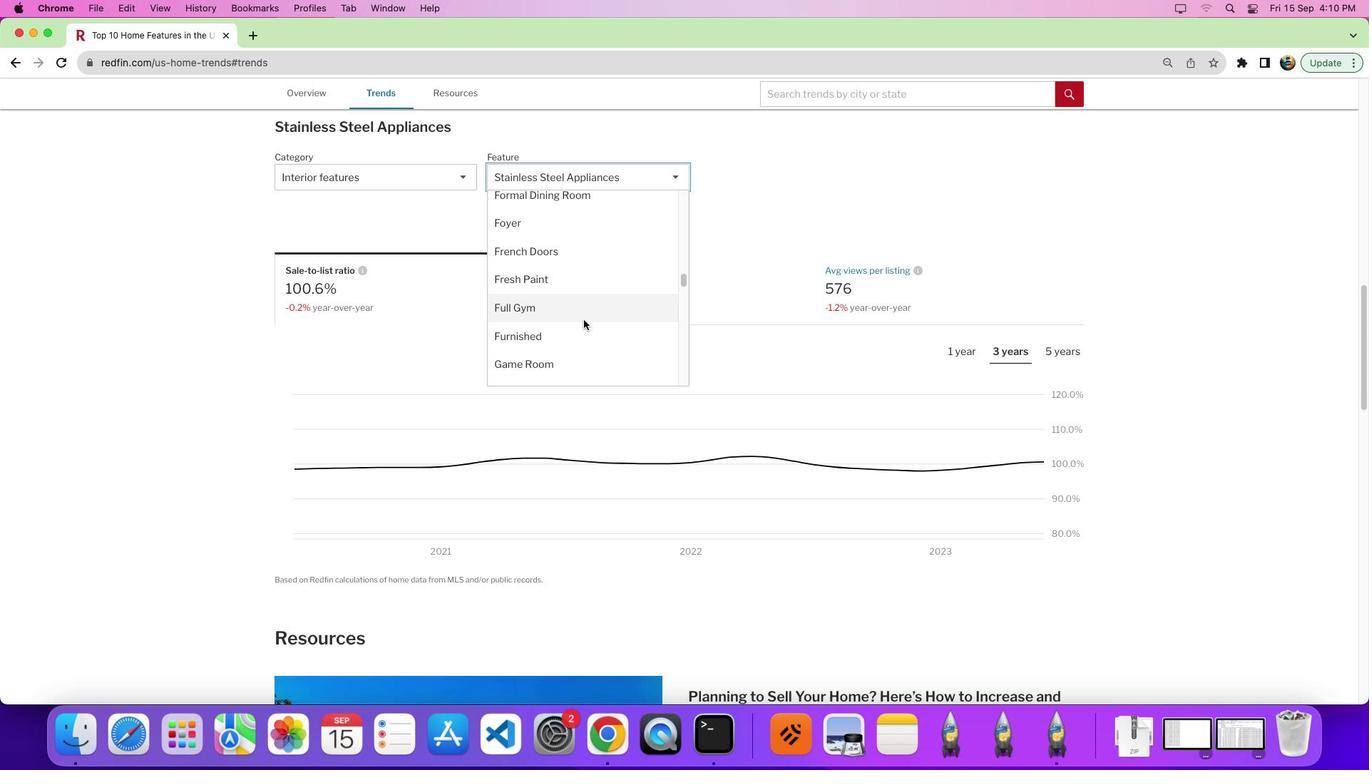 
Action: Mouse moved to (583, 320)
Screenshot: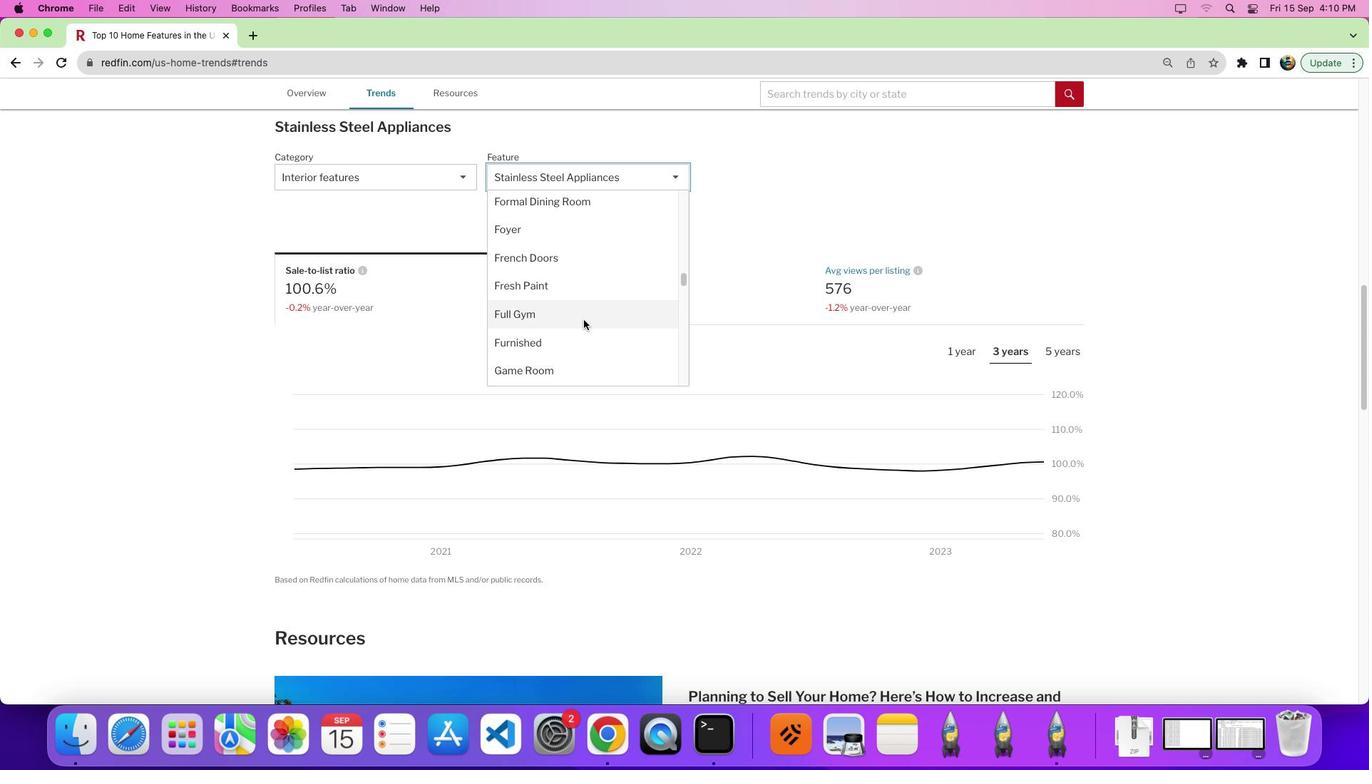 
Action: Mouse scrolled (583, 320) with delta (0, 0)
Screenshot: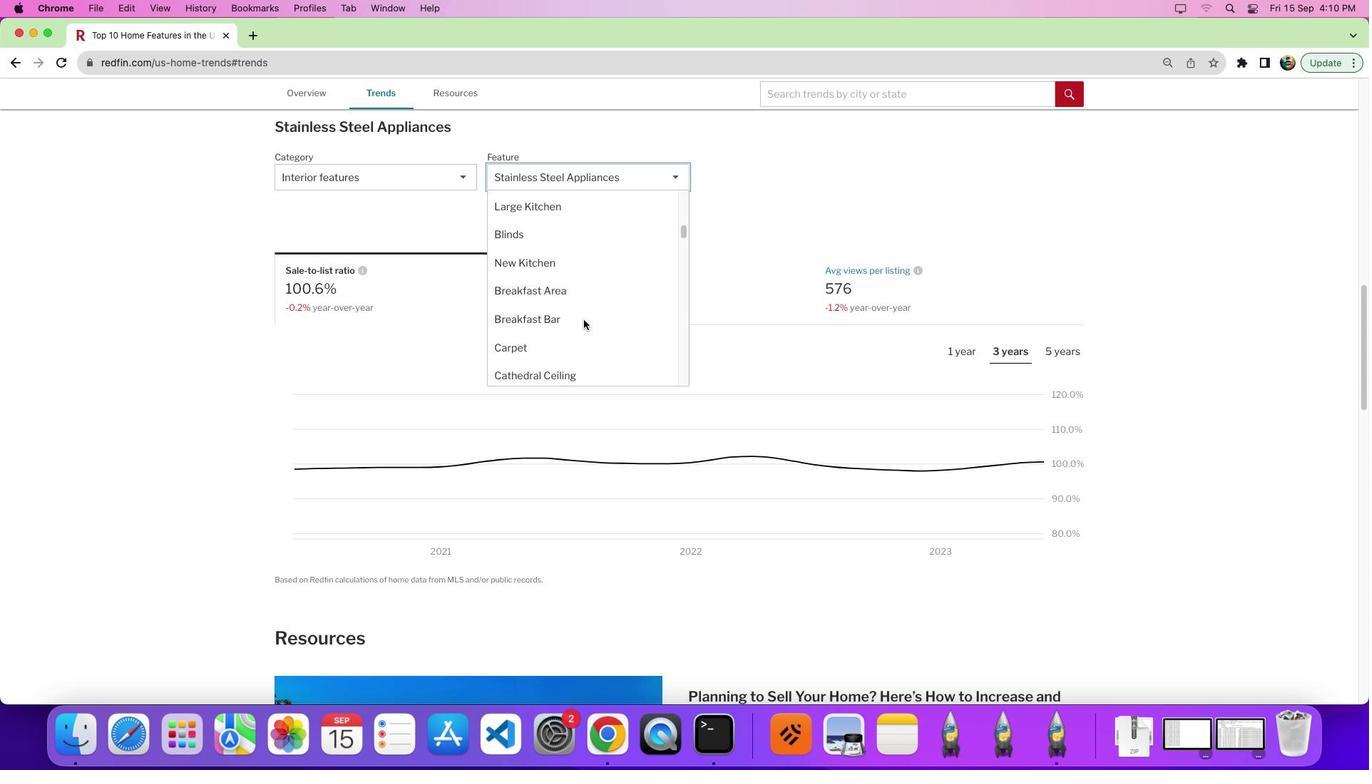 
Action: Mouse scrolled (583, 320) with delta (0, 1)
Screenshot: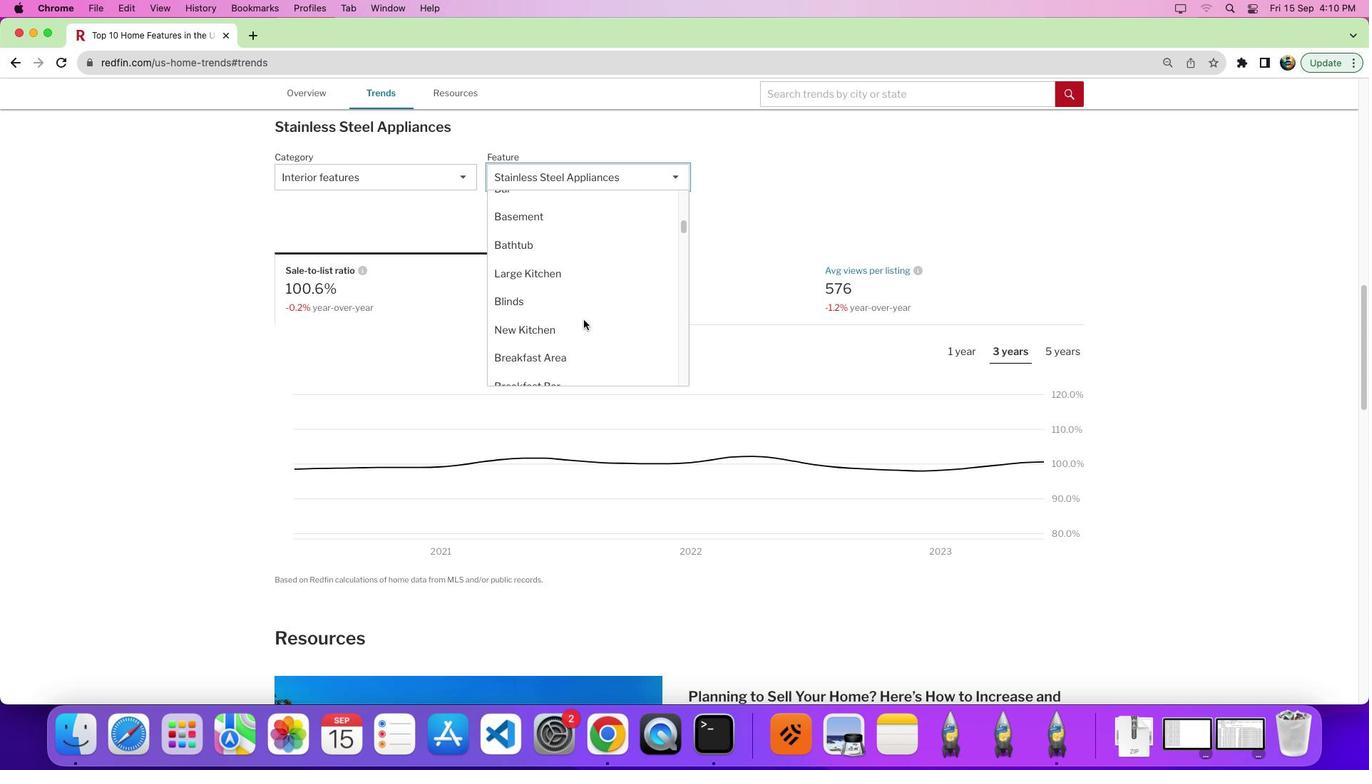 
Action: Mouse scrolled (583, 320) with delta (0, 6)
Screenshot: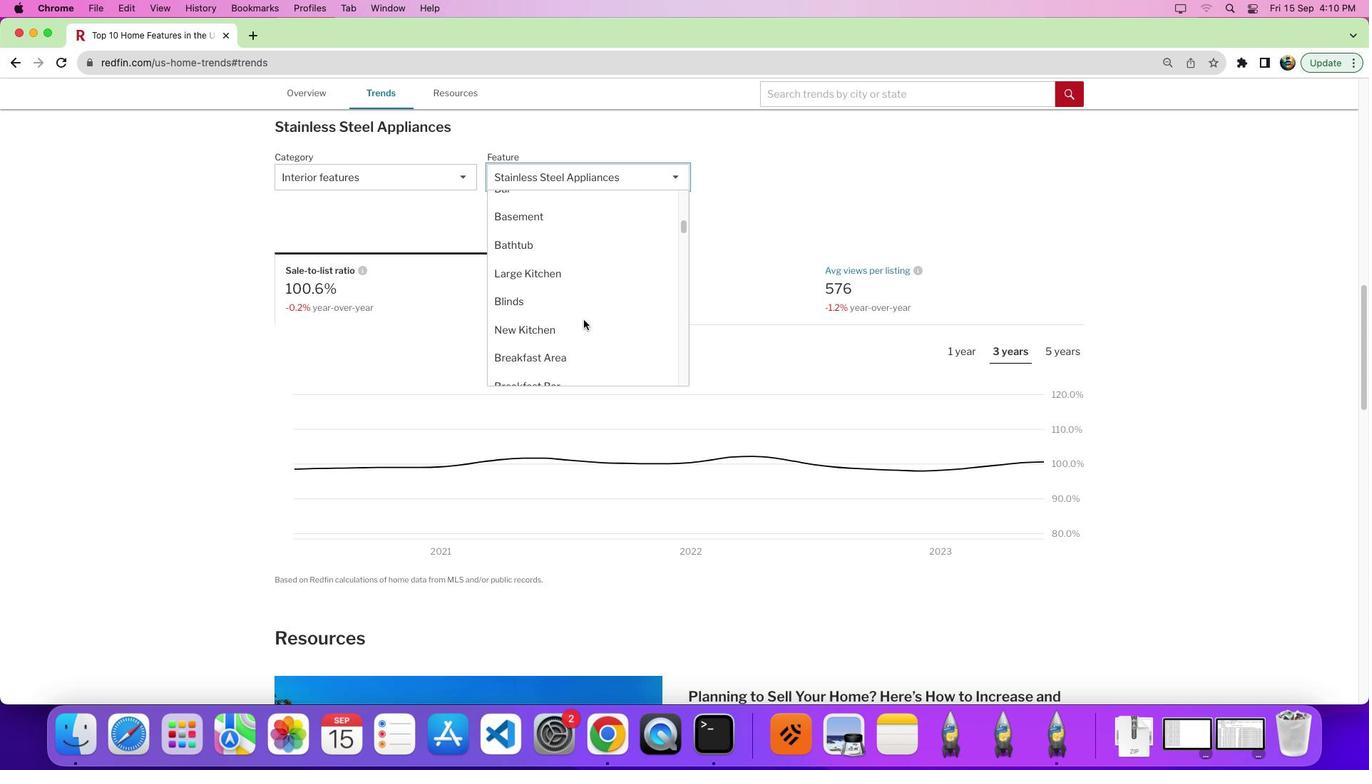 
Action: Mouse scrolled (583, 320) with delta (0, 9)
Screenshot: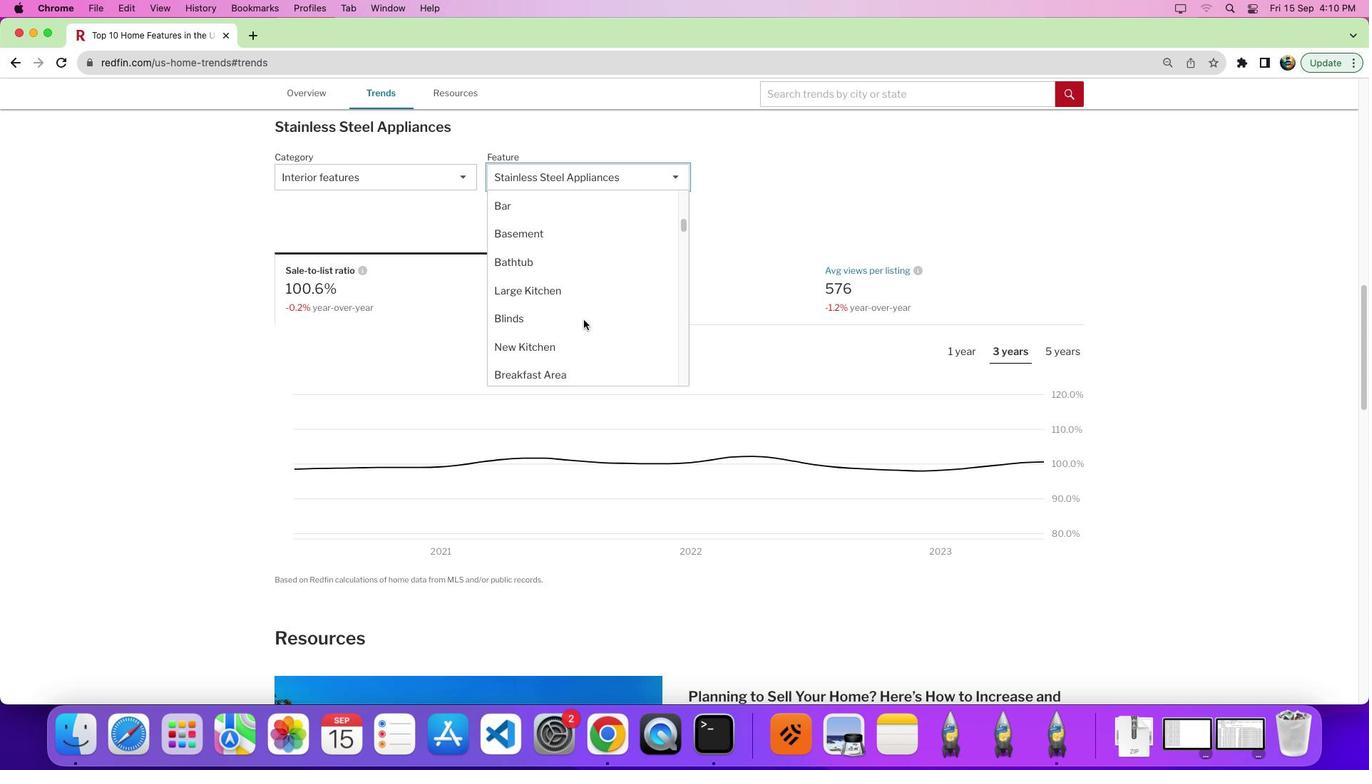 
Action: Mouse scrolled (583, 320) with delta (0, 0)
Screenshot: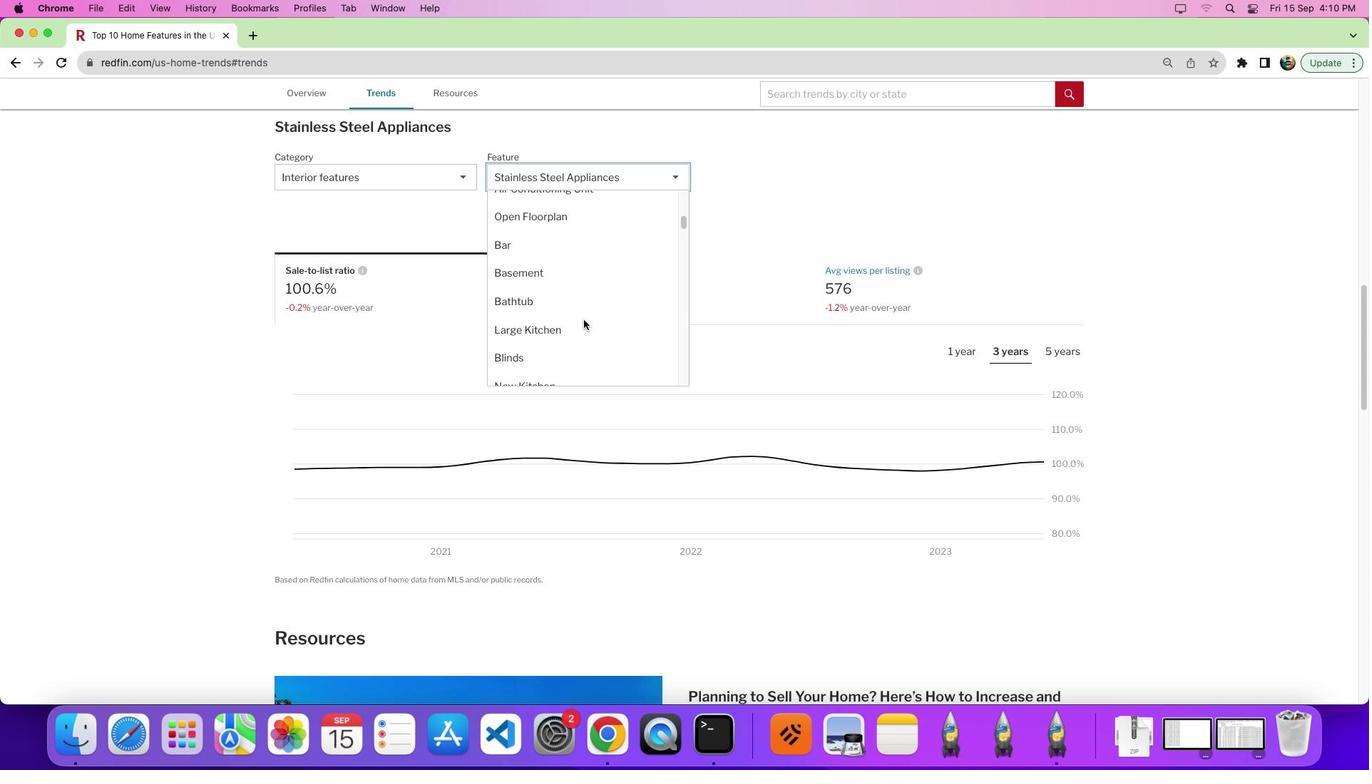 
Action: Mouse scrolled (583, 320) with delta (0, 0)
Screenshot: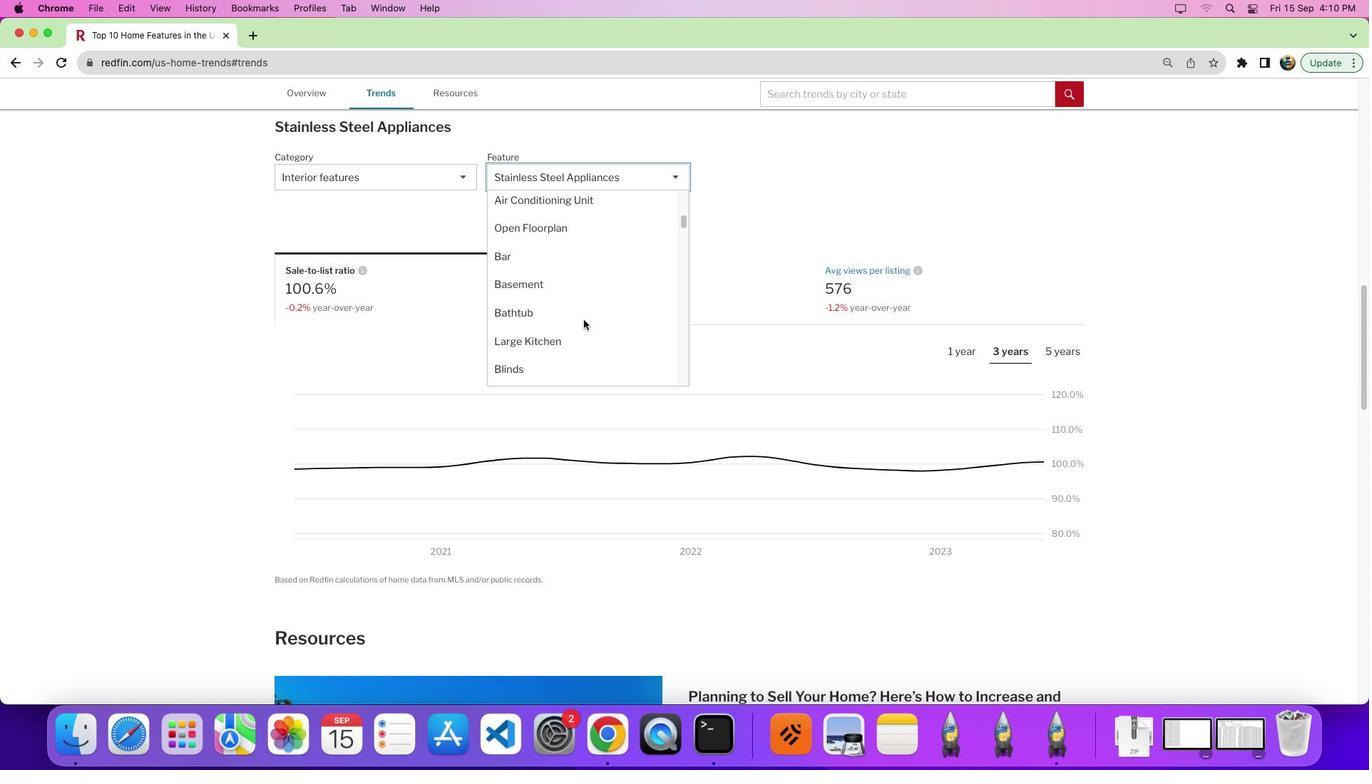 
Action: Mouse scrolled (583, 320) with delta (0, 0)
Screenshot: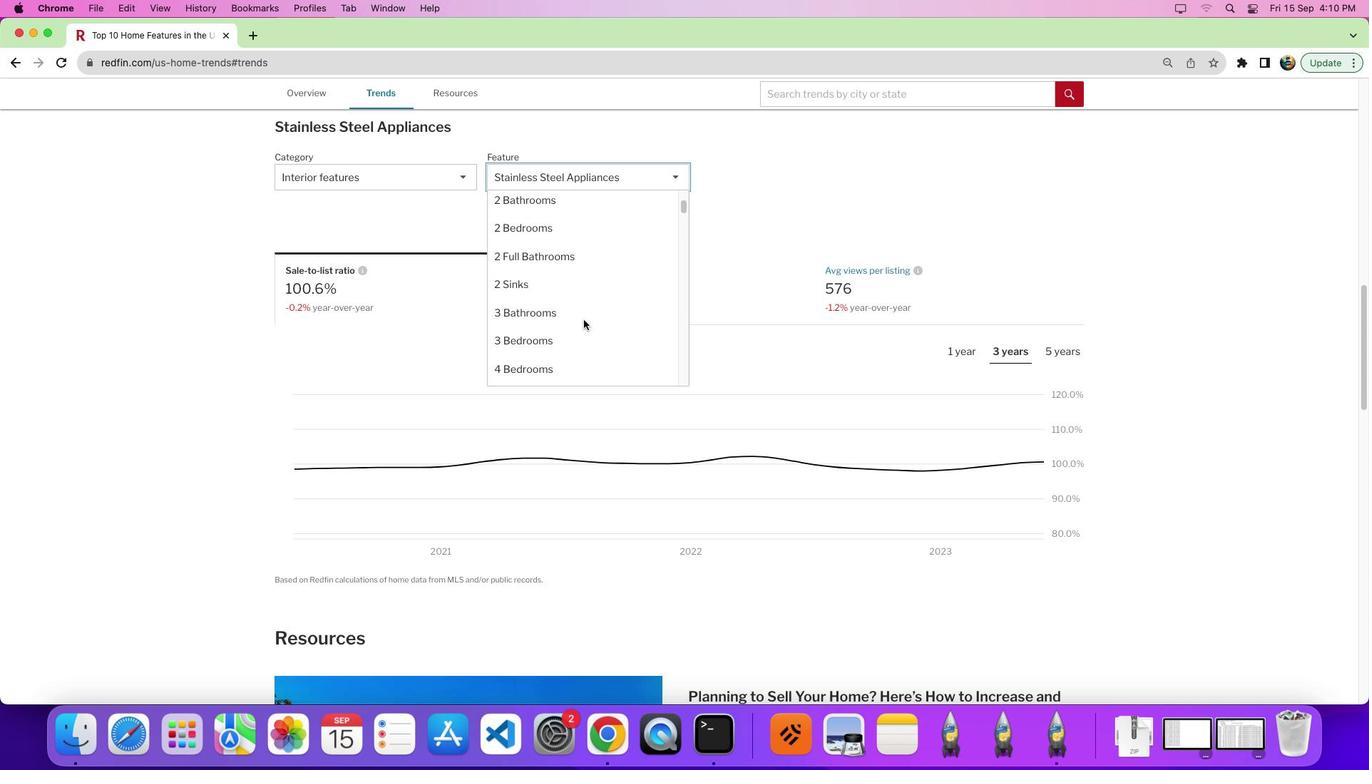 
Action: Mouse scrolled (583, 320) with delta (0, 0)
Screenshot: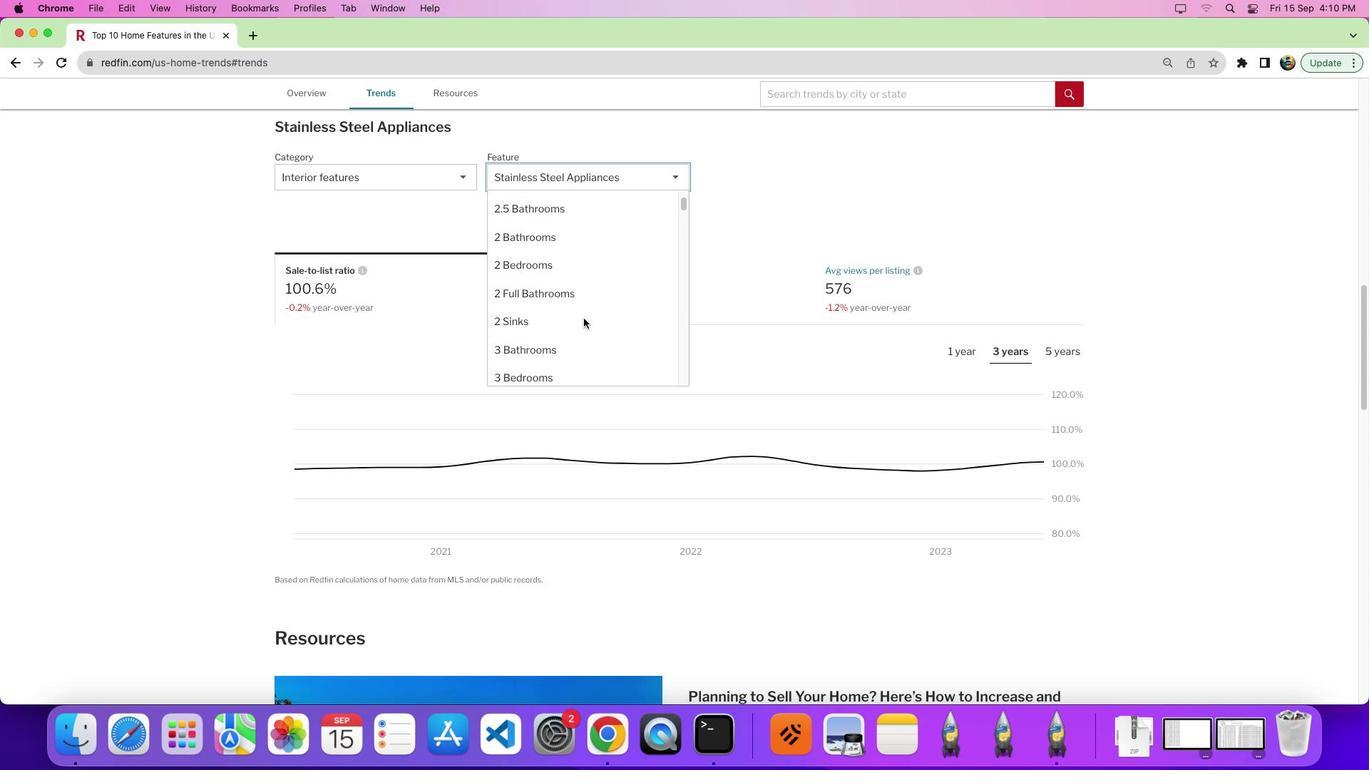 
Action: Mouse scrolled (583, 320) with delta (0, 4)
Screenshot: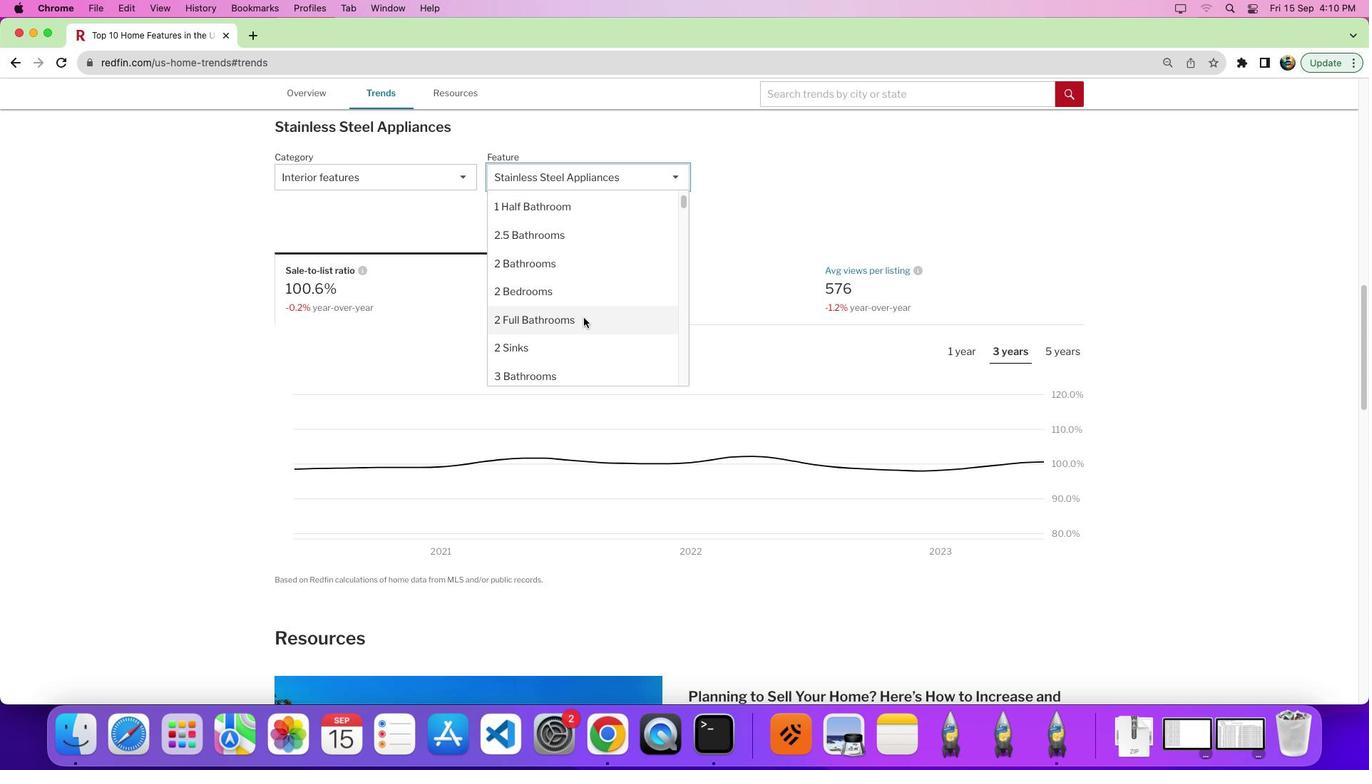 
Action: Mouse moved to (583, 317)
Screenshot: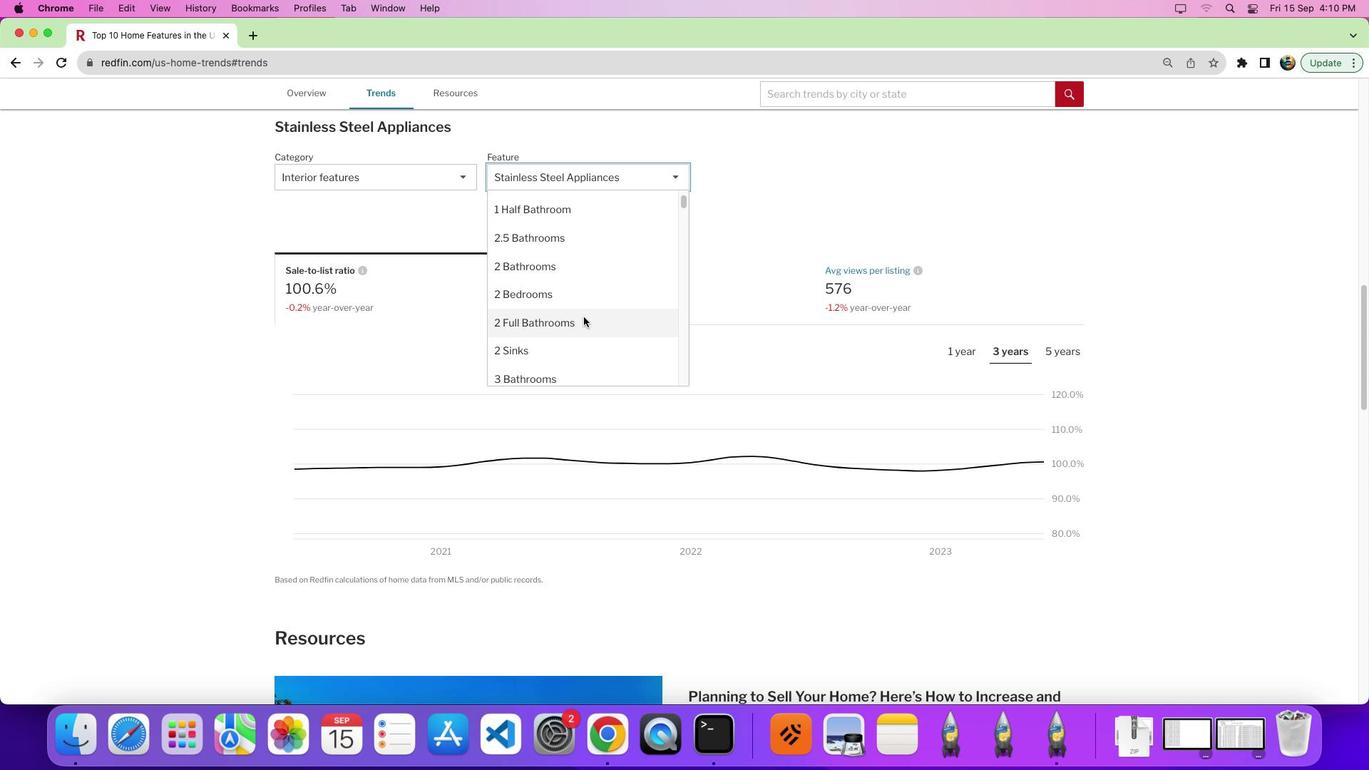 
Action: Mouse scrolled (583, 317) with delta (0, 0)
Screenshot: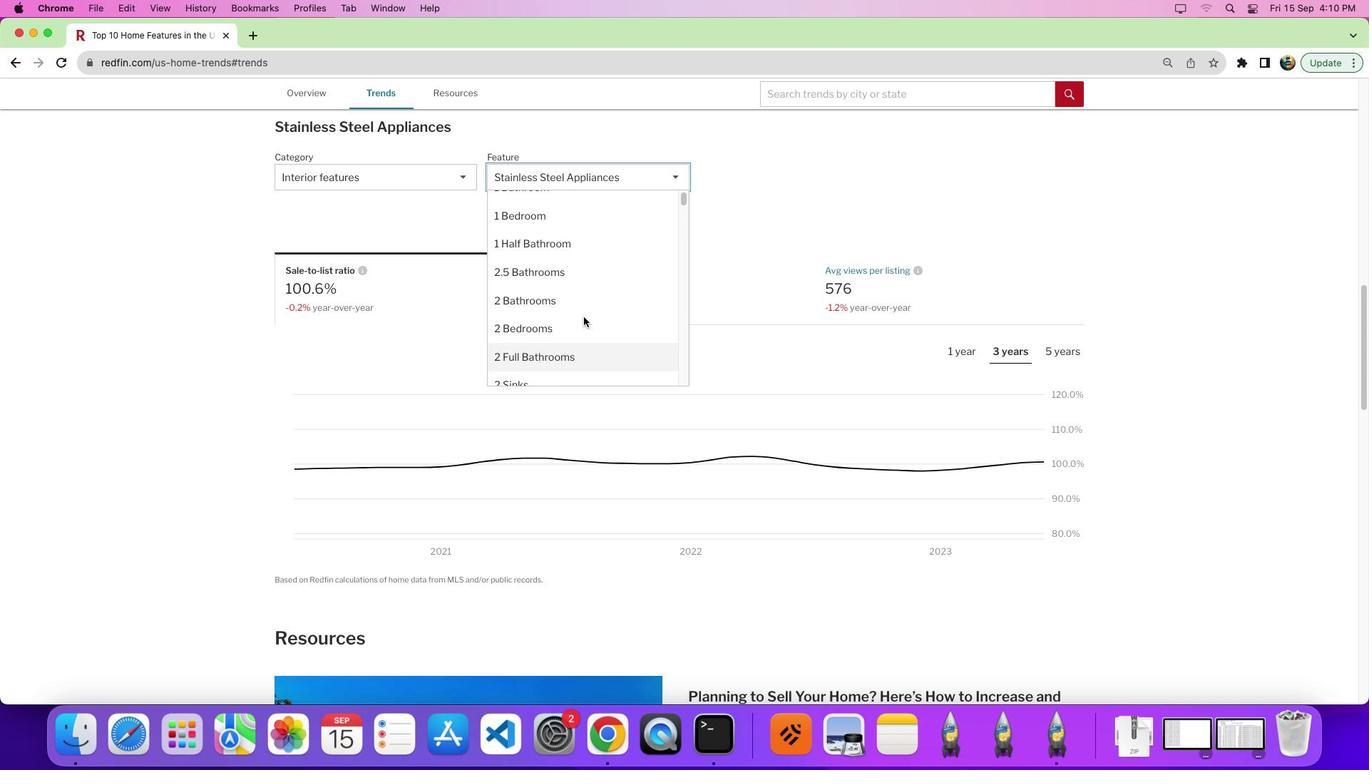 
Action: Mouse scrolled (583, 317) with delta (0, 0)
Screenshot: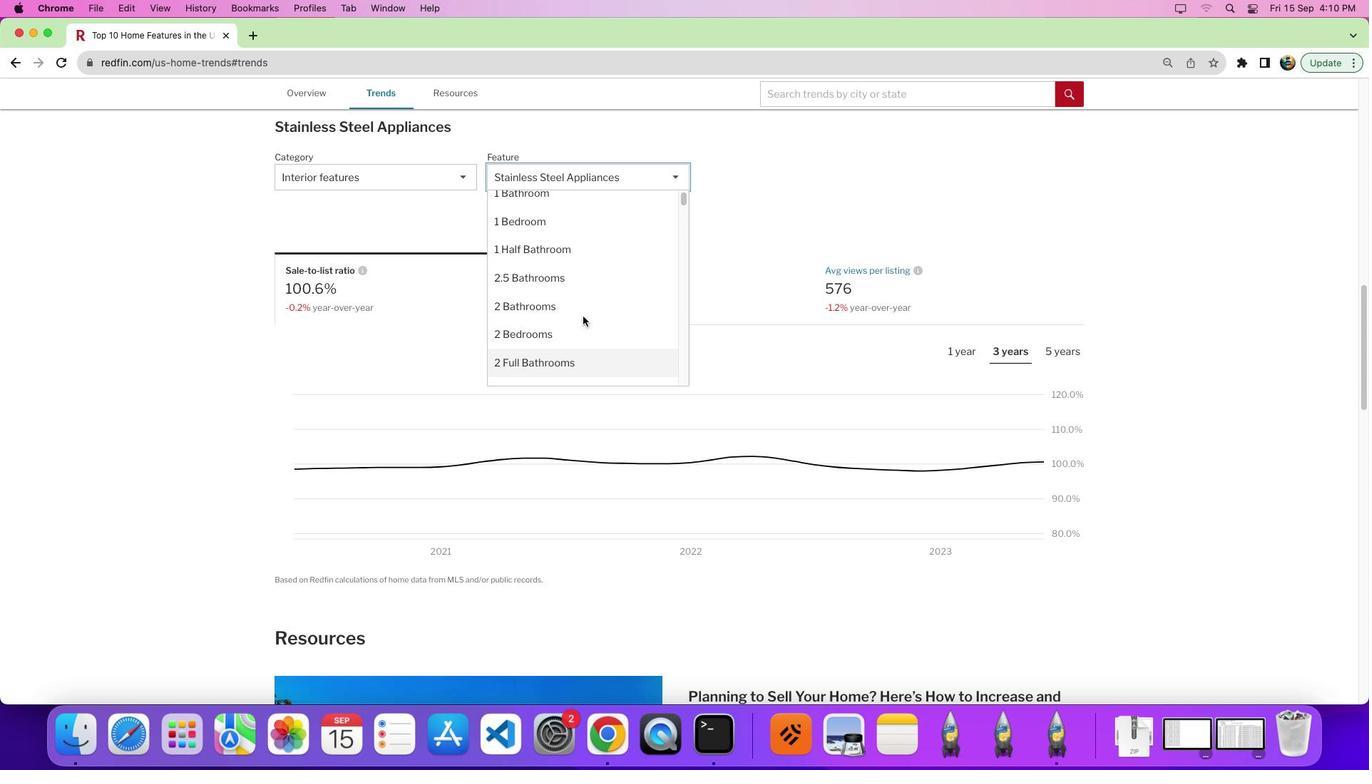 
Action: Mouse moved to (560, 285)
Screenshot: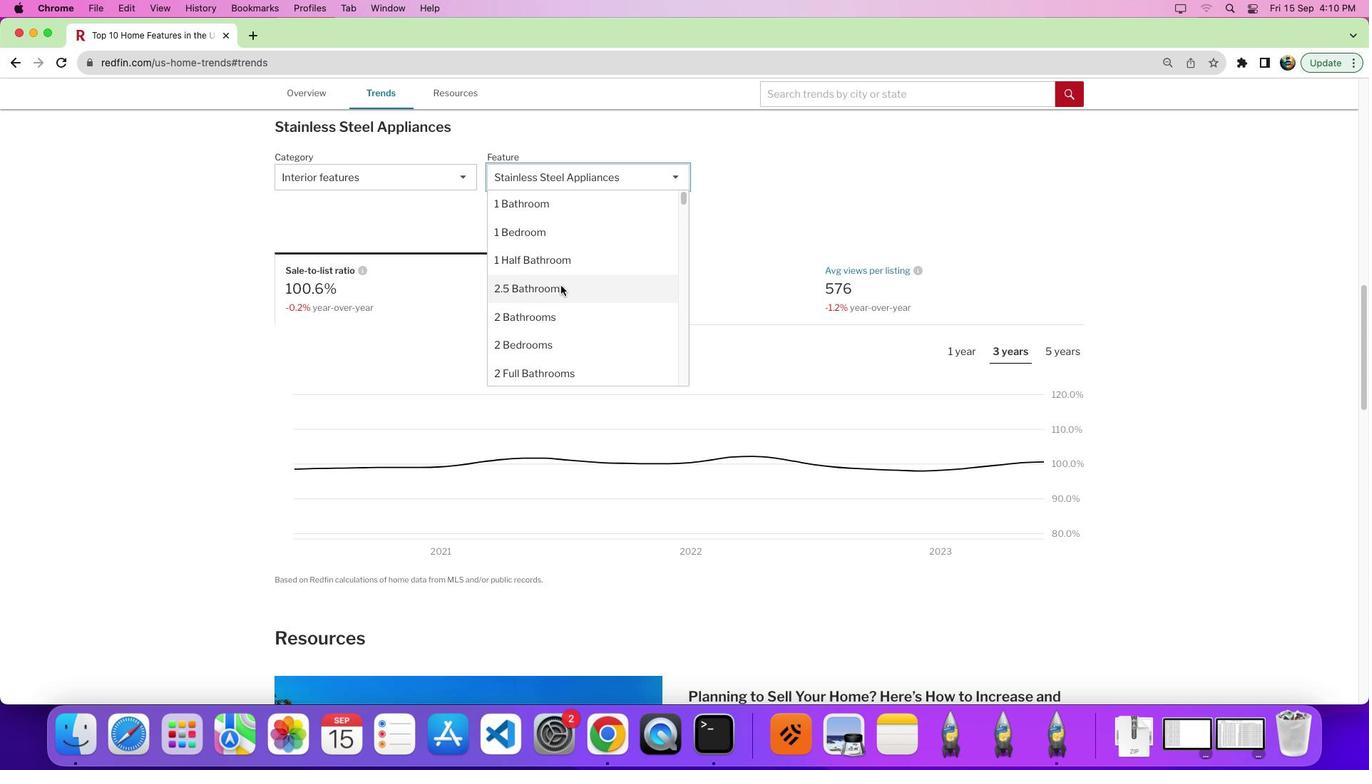 
Action: Mouse scrolled (560, 285) with delta (0, 0)
Screenshot: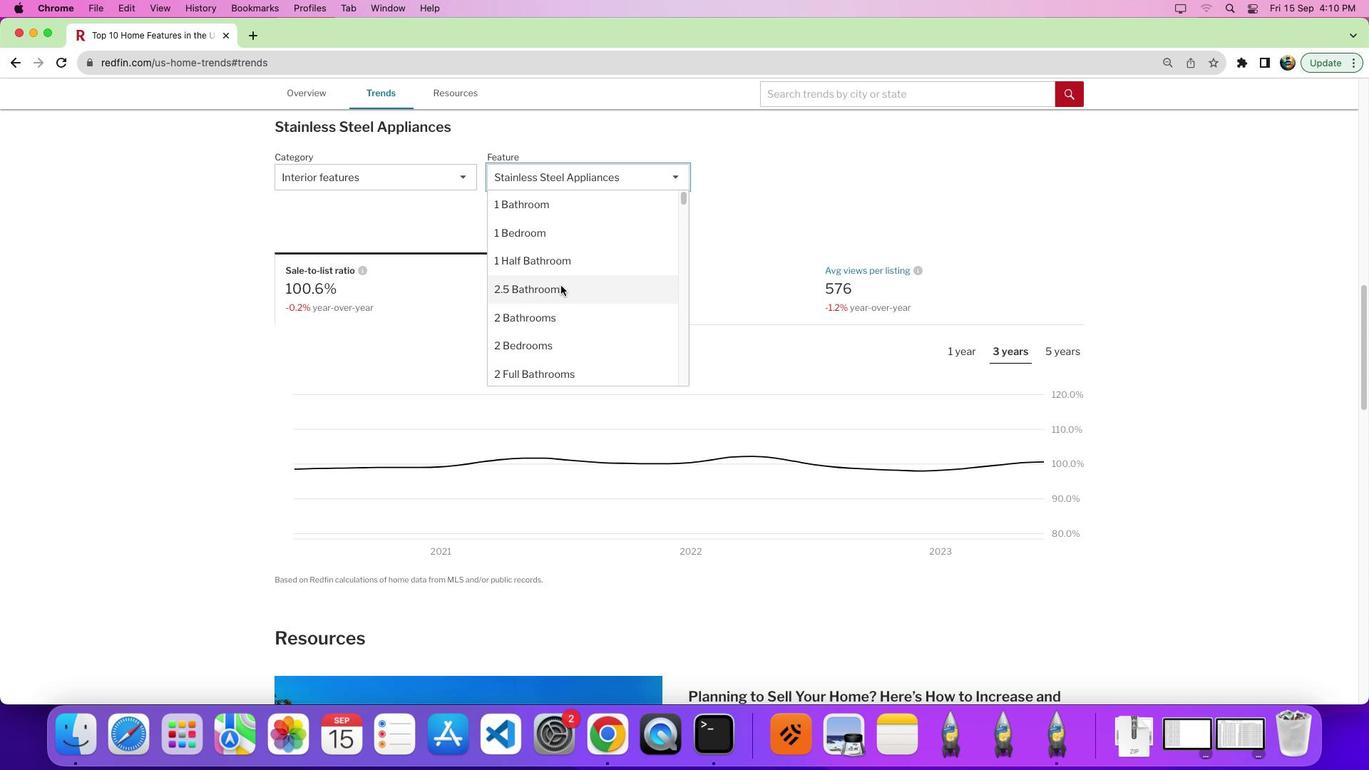 
Action: Mouse scrolled (560, 285) with delta (0, 0)
Screenshot: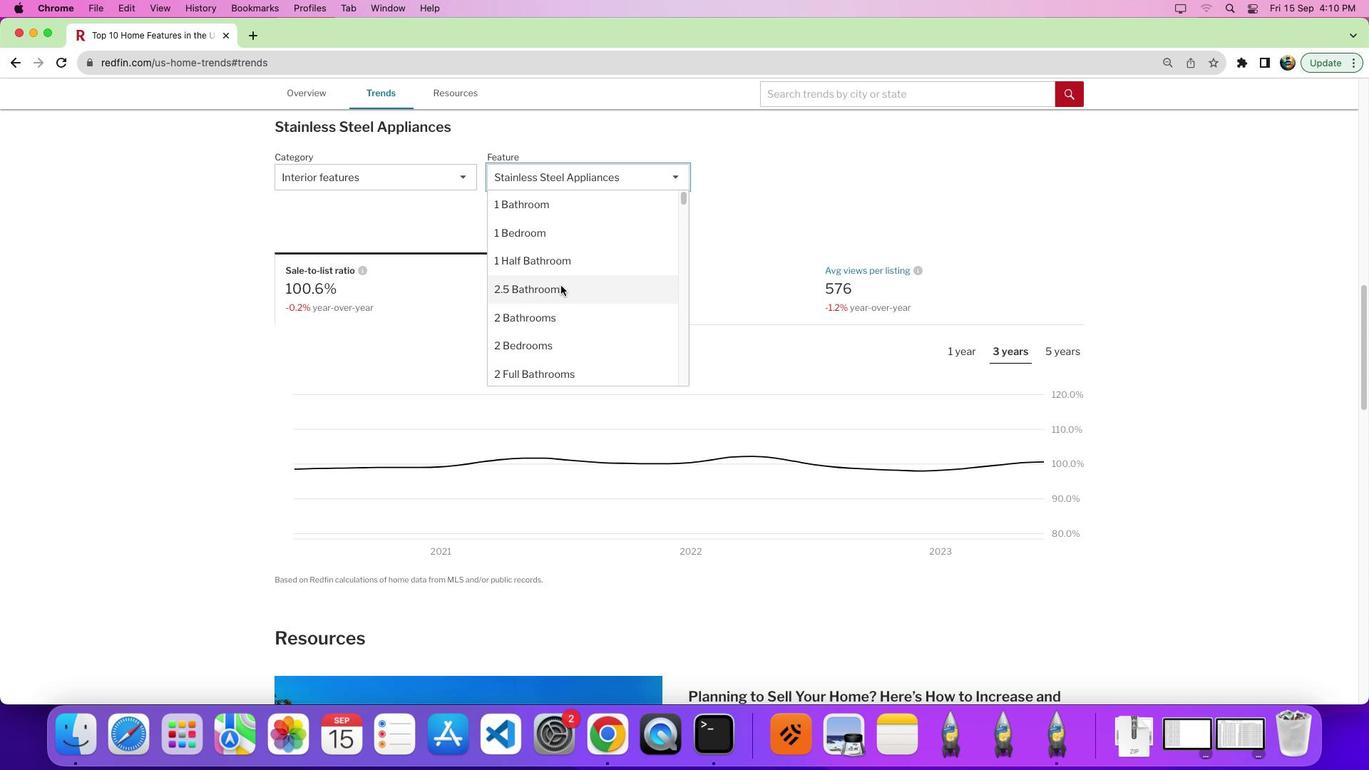 
Action: Mouse scrolled (560, 285) with delta (0, 4)
Screenshot: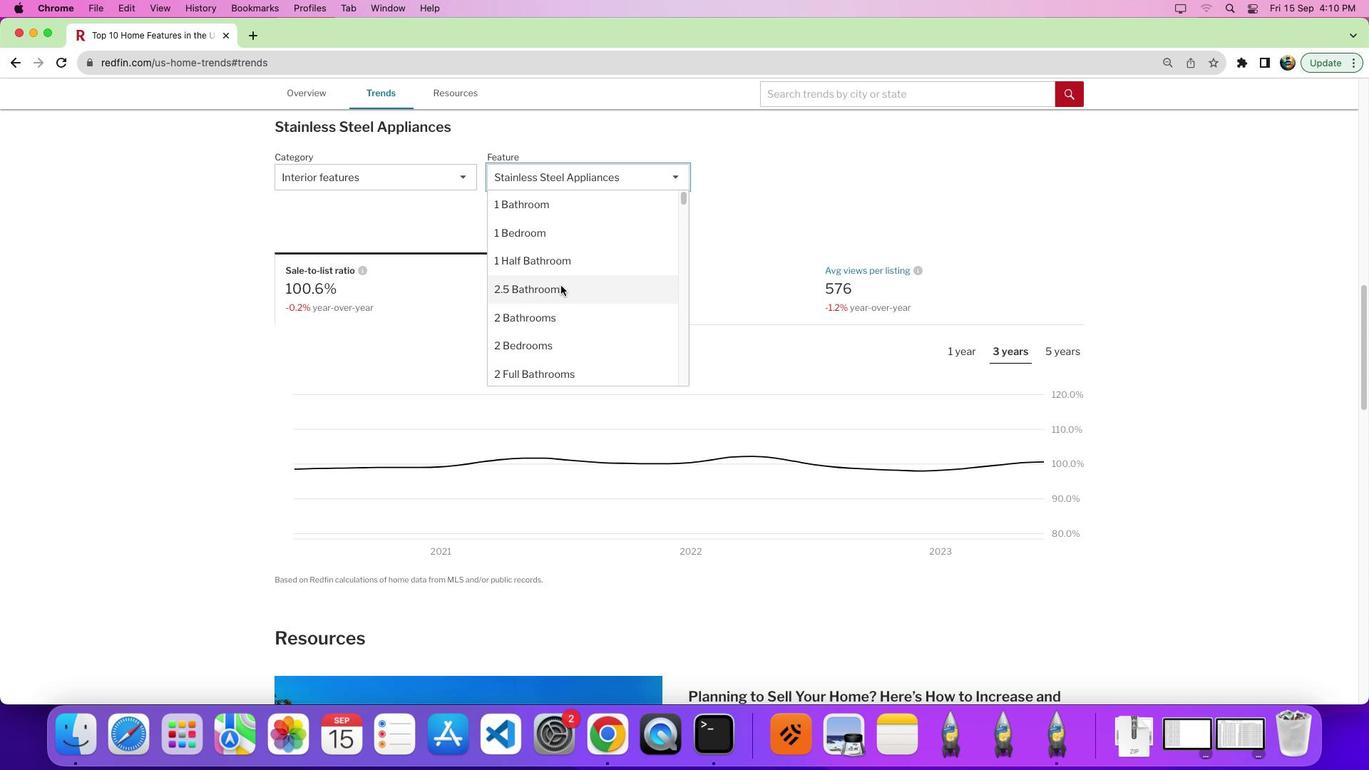 
Action: Mouse scrolled (560, 285) with delta (0, 0)
Screenshot: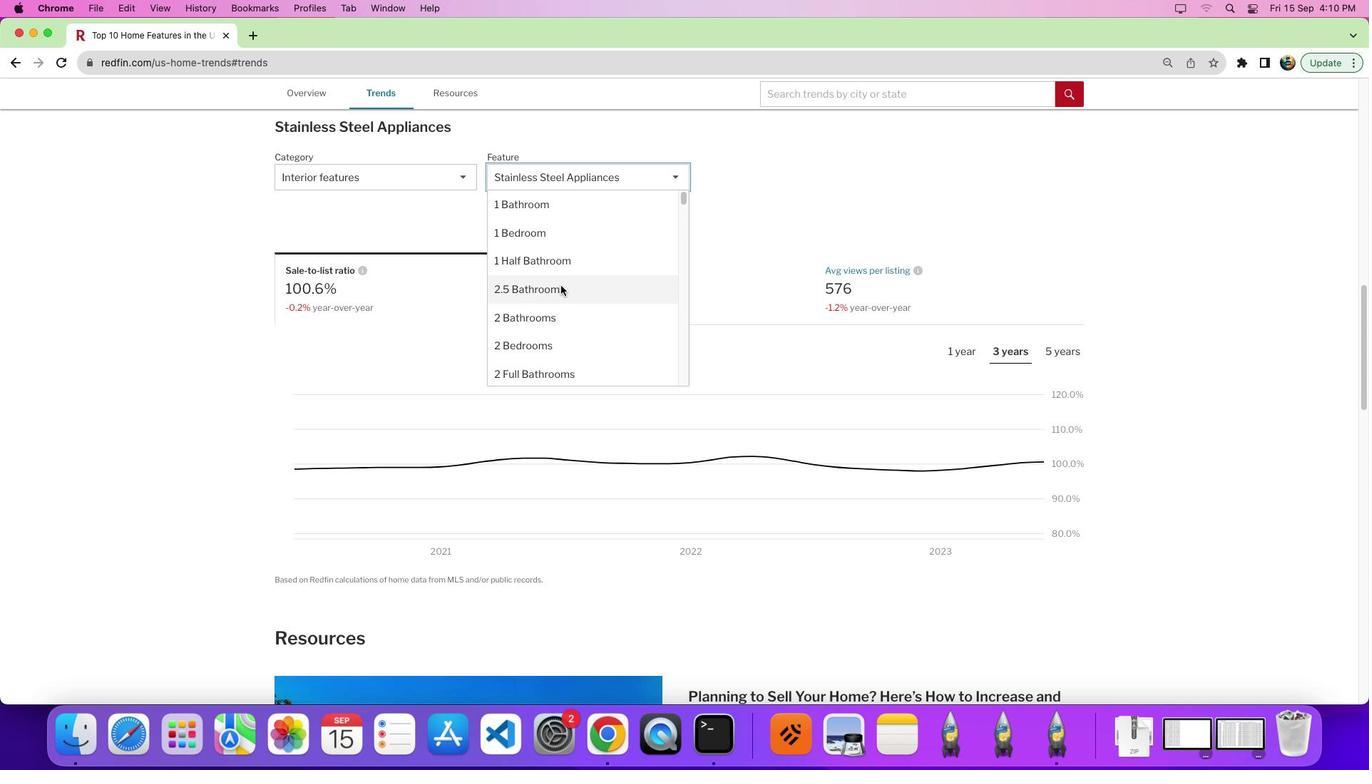 
Action: Mouse scrolled (560, 285) with delta (0, 0)
Screenshot: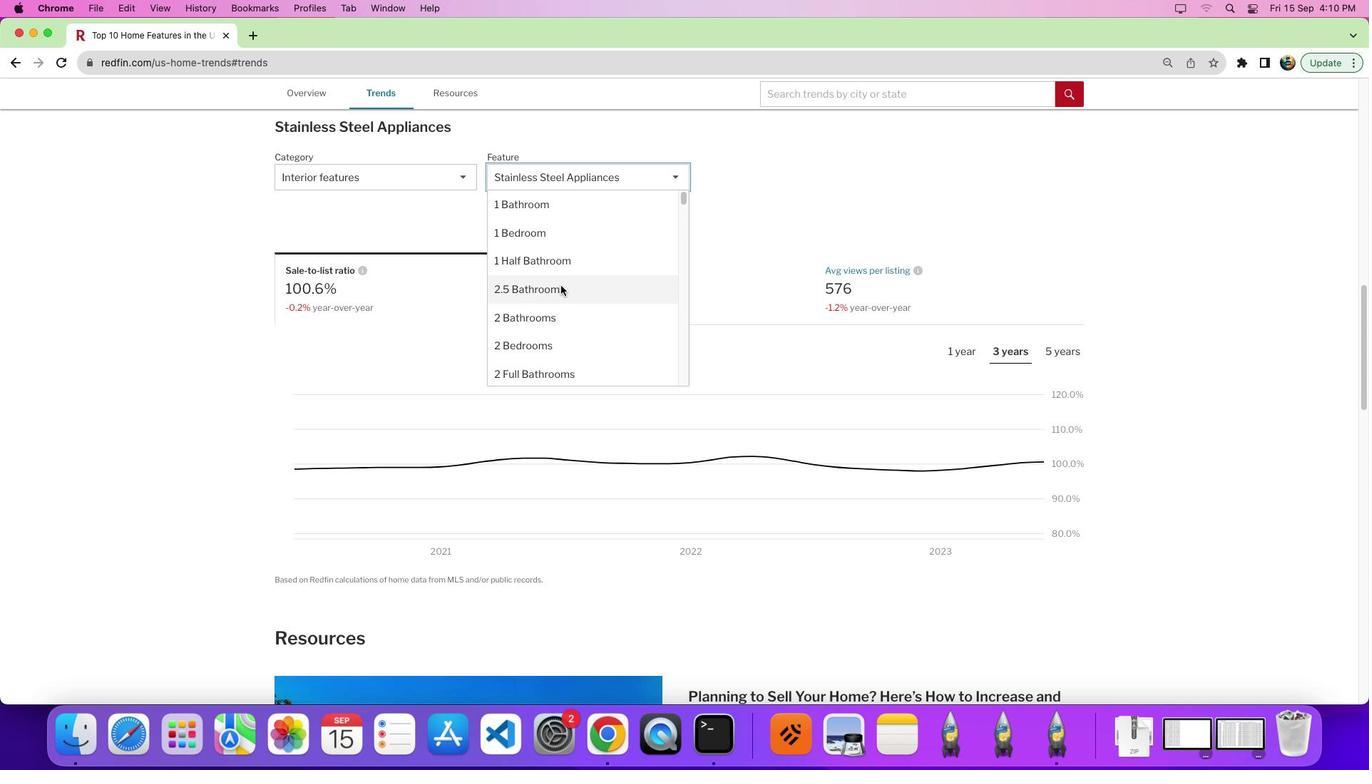 
Action: Mouse scrolled (560, 285) with delta (0, 4)
Screenshot: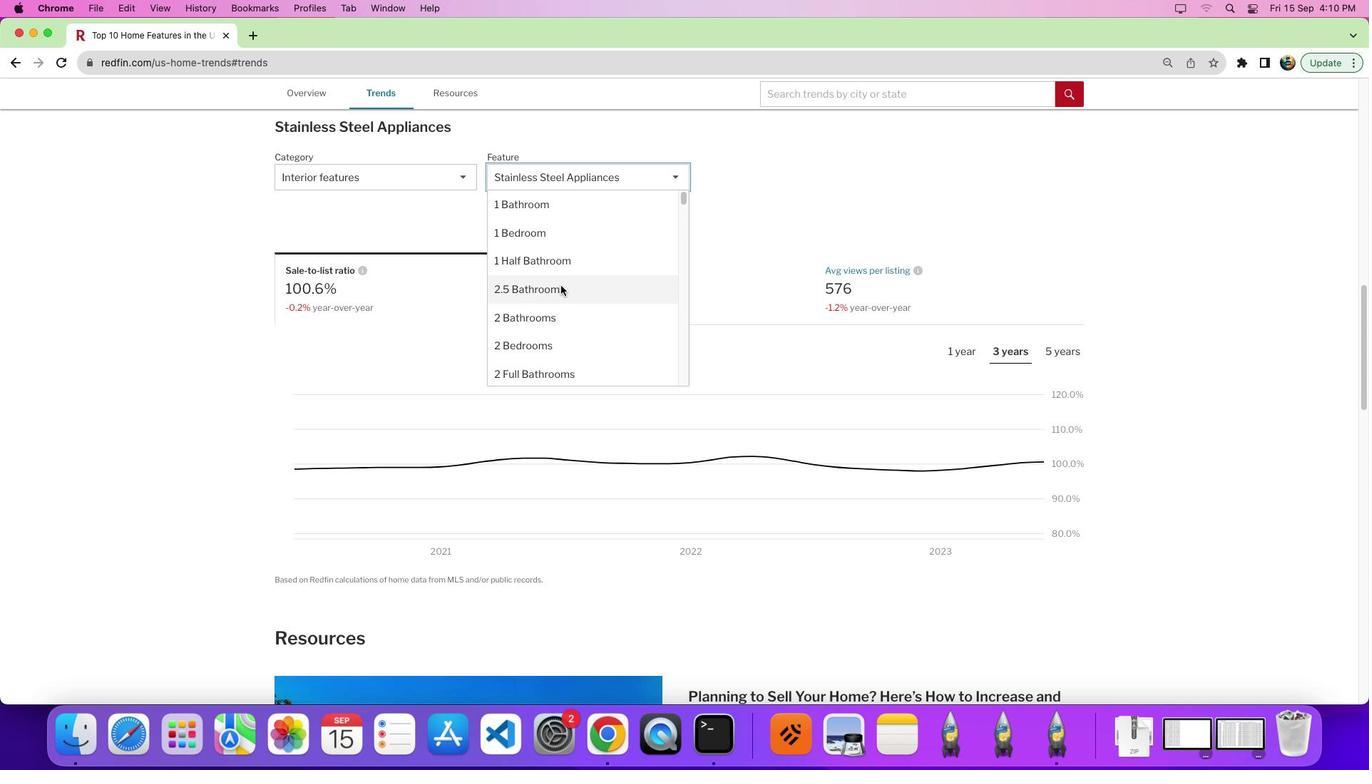 
Action: Mouse moved to (564, 286)
Screenshot: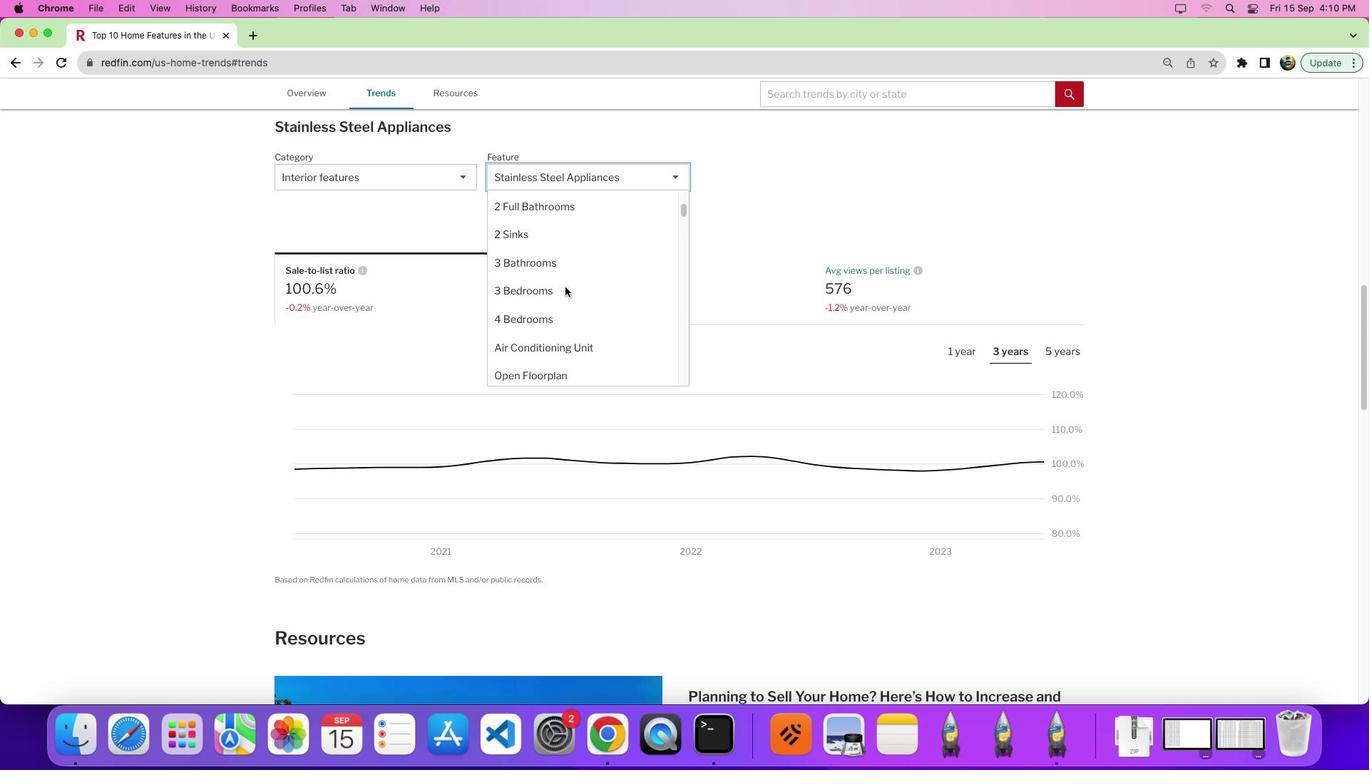 
Action: Mouse scrolled (564, 286) with delta (0, 0)
Screenshot: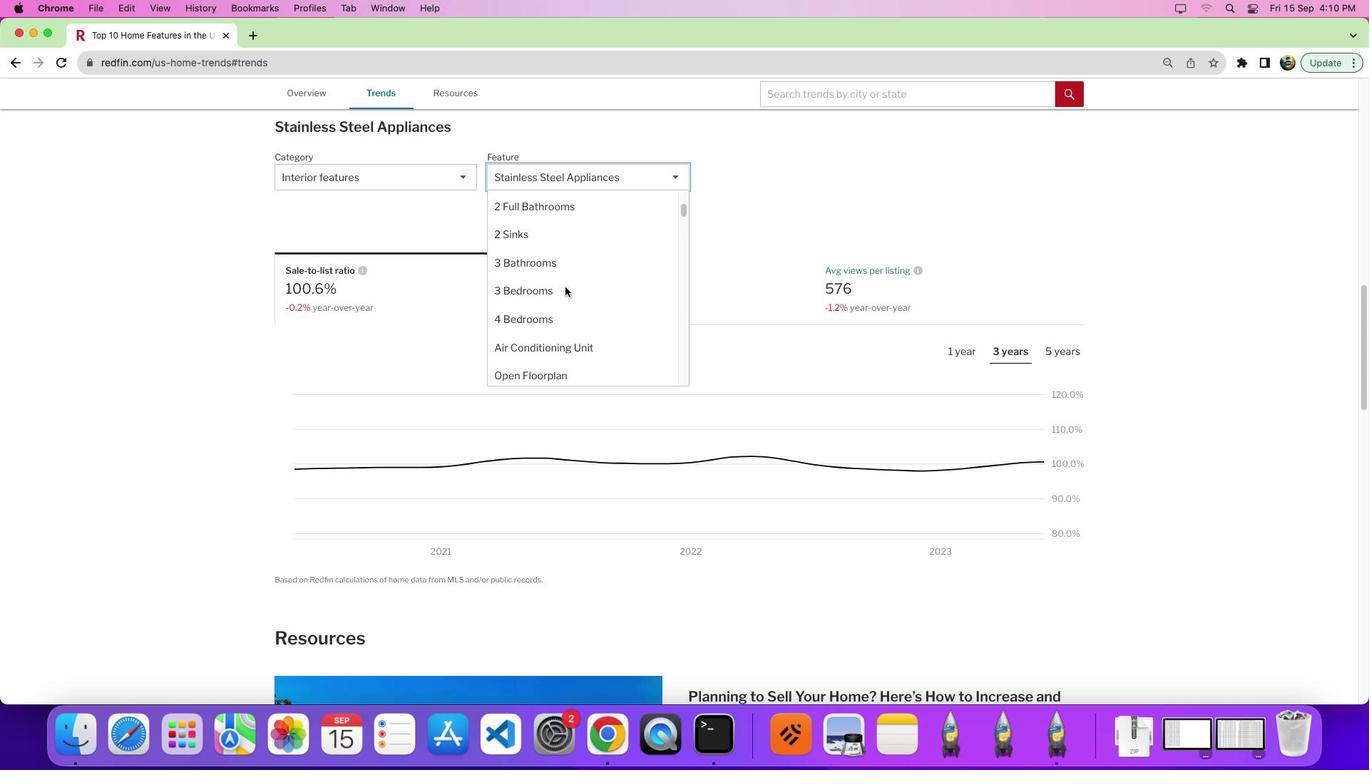 
Action: Mouse scrolled (564, 286) with delta (0, 0)
Screenshot: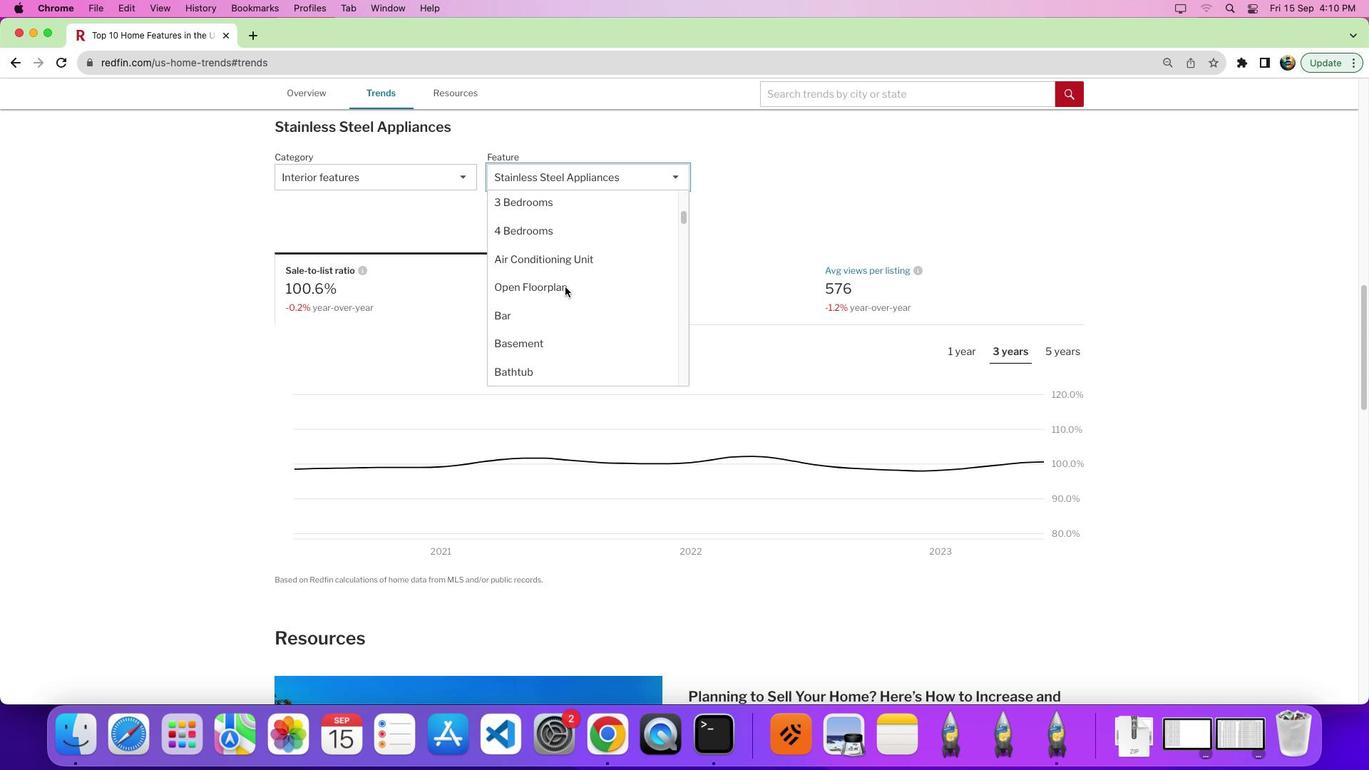 
Action: Mouse scrolled (564, 286) with delta (0, -4)
Screenshot: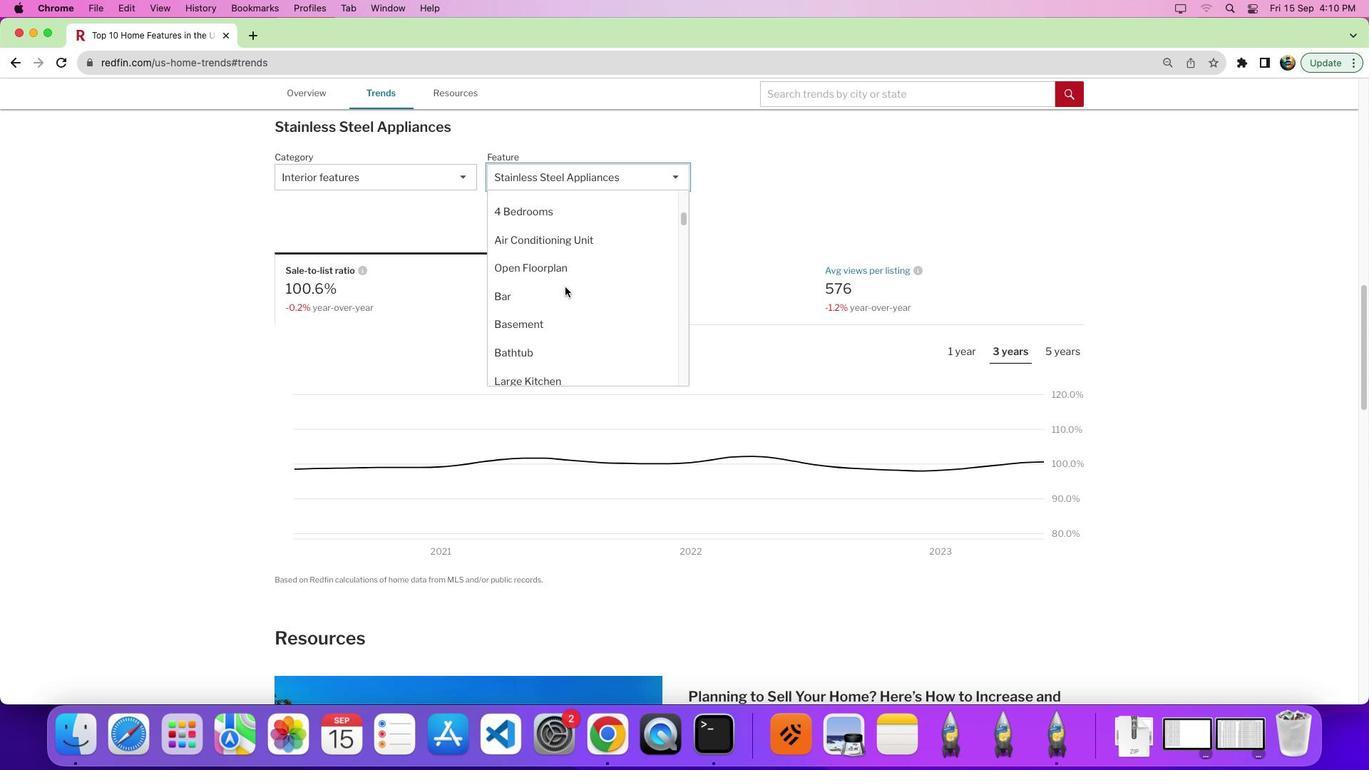 
Action: Mouse scrolled (564, 286) with delta (0, 0)
Screenshot: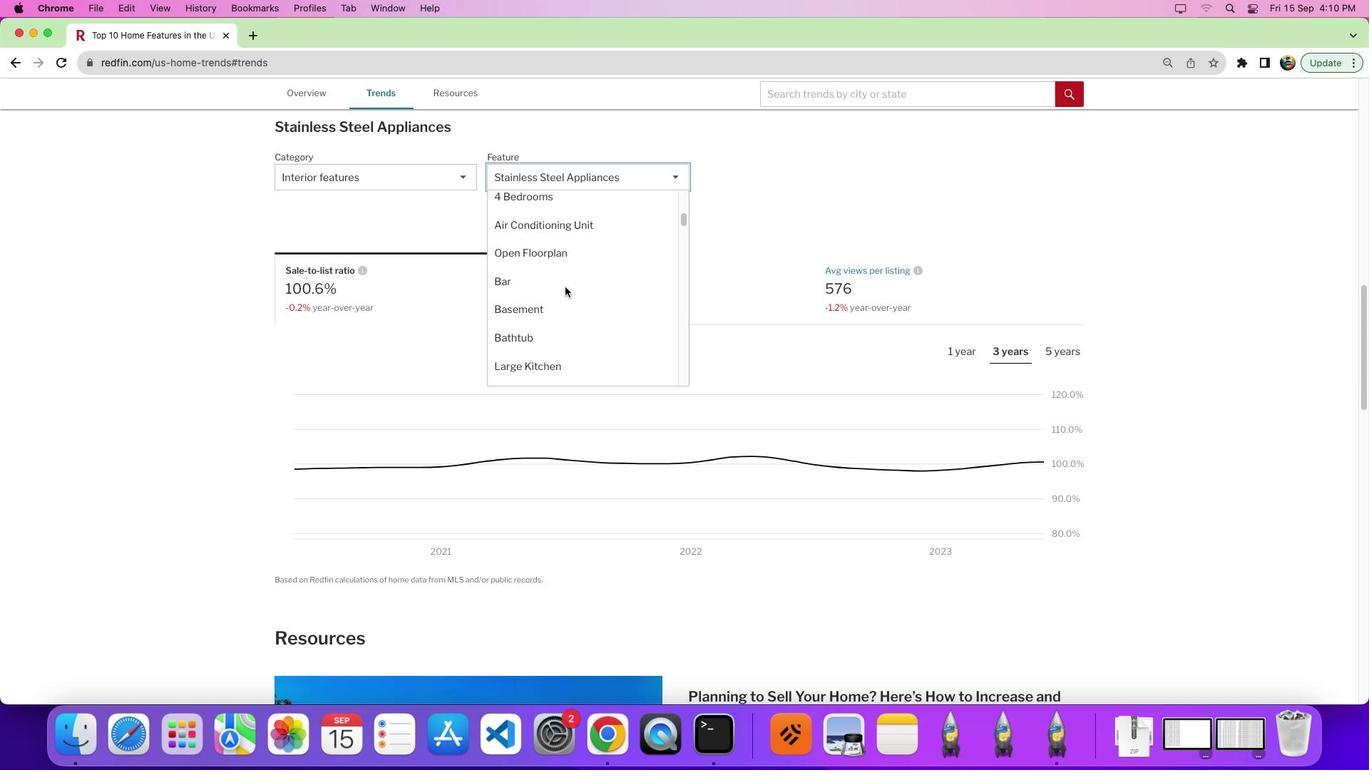
Action: Mouse scrolled (564, 286) with delta (0, 0)
Screenshot: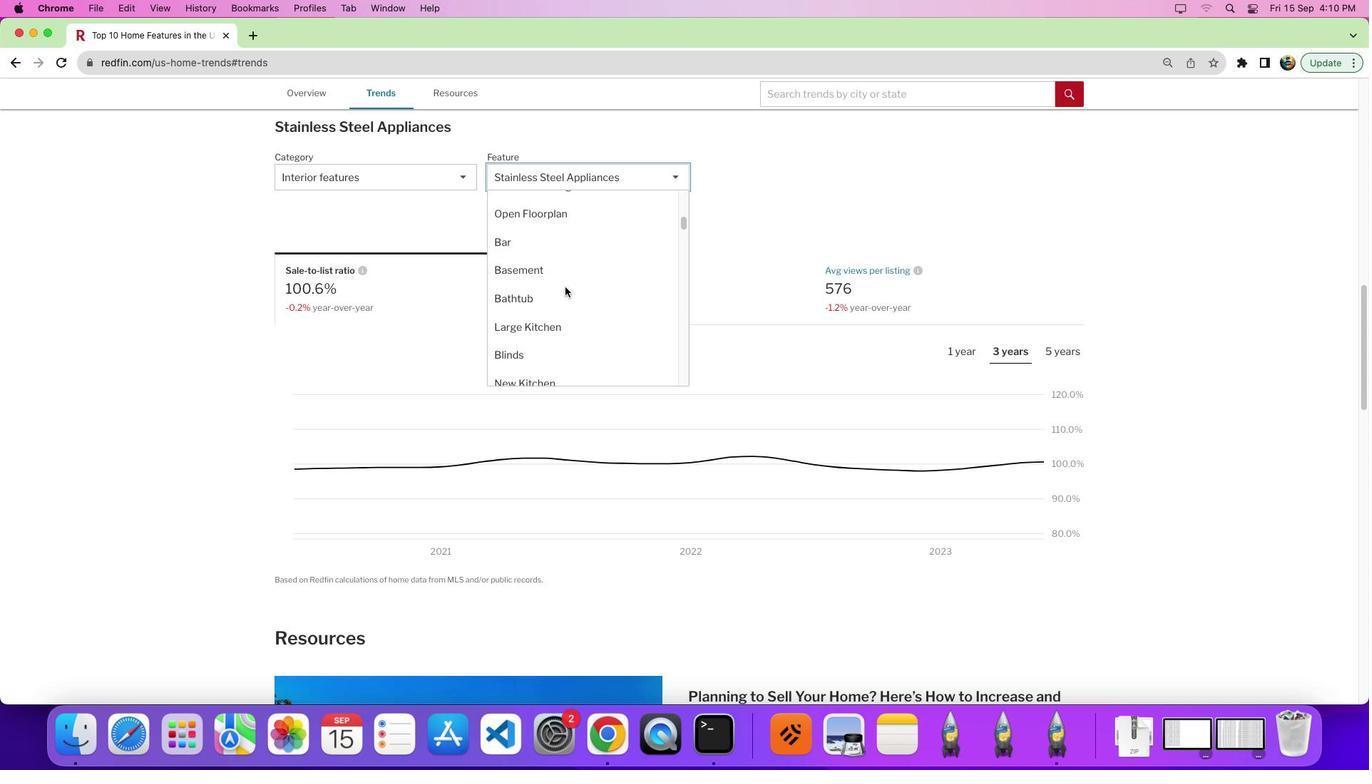 
Action: Mouse scrolled (564, 286) with delta (0, -1)
Screenshot: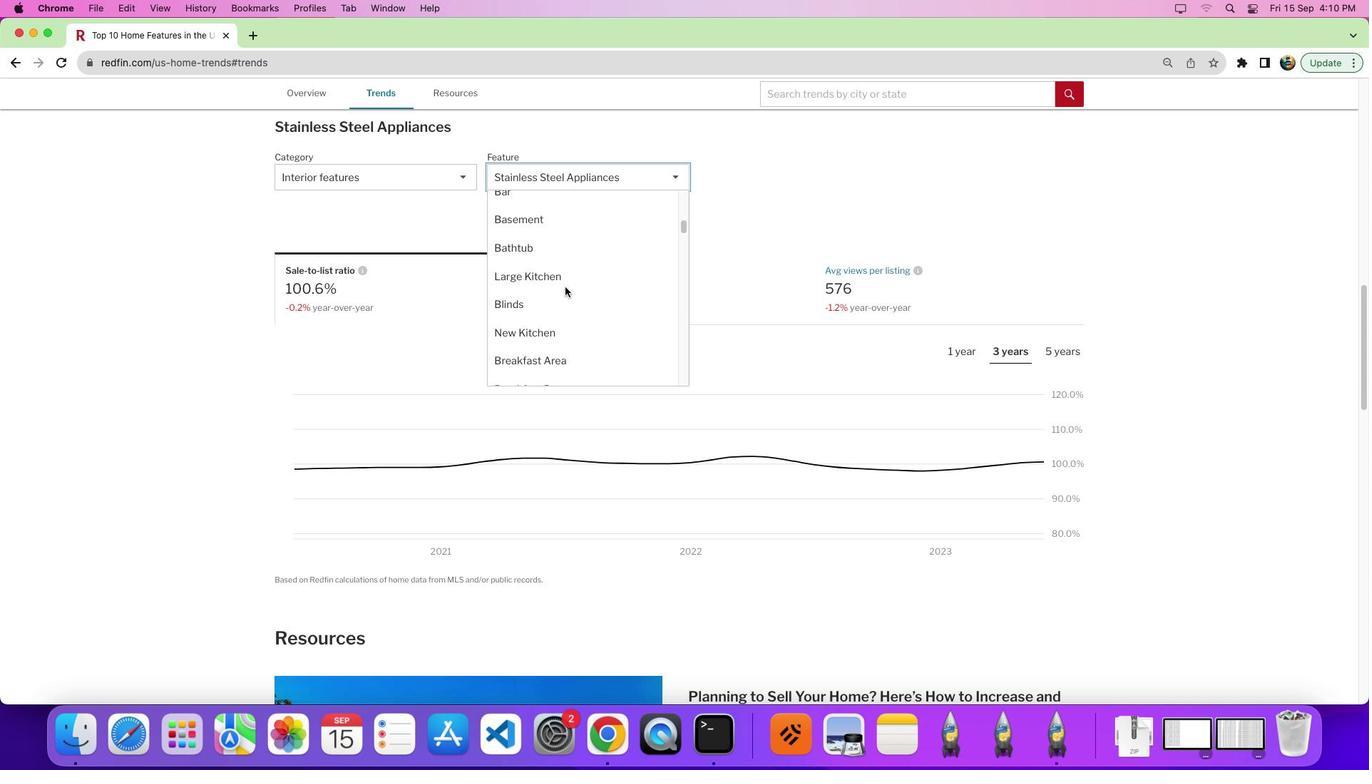 
Action: Mouse moved to (565, 285)
Screenshot: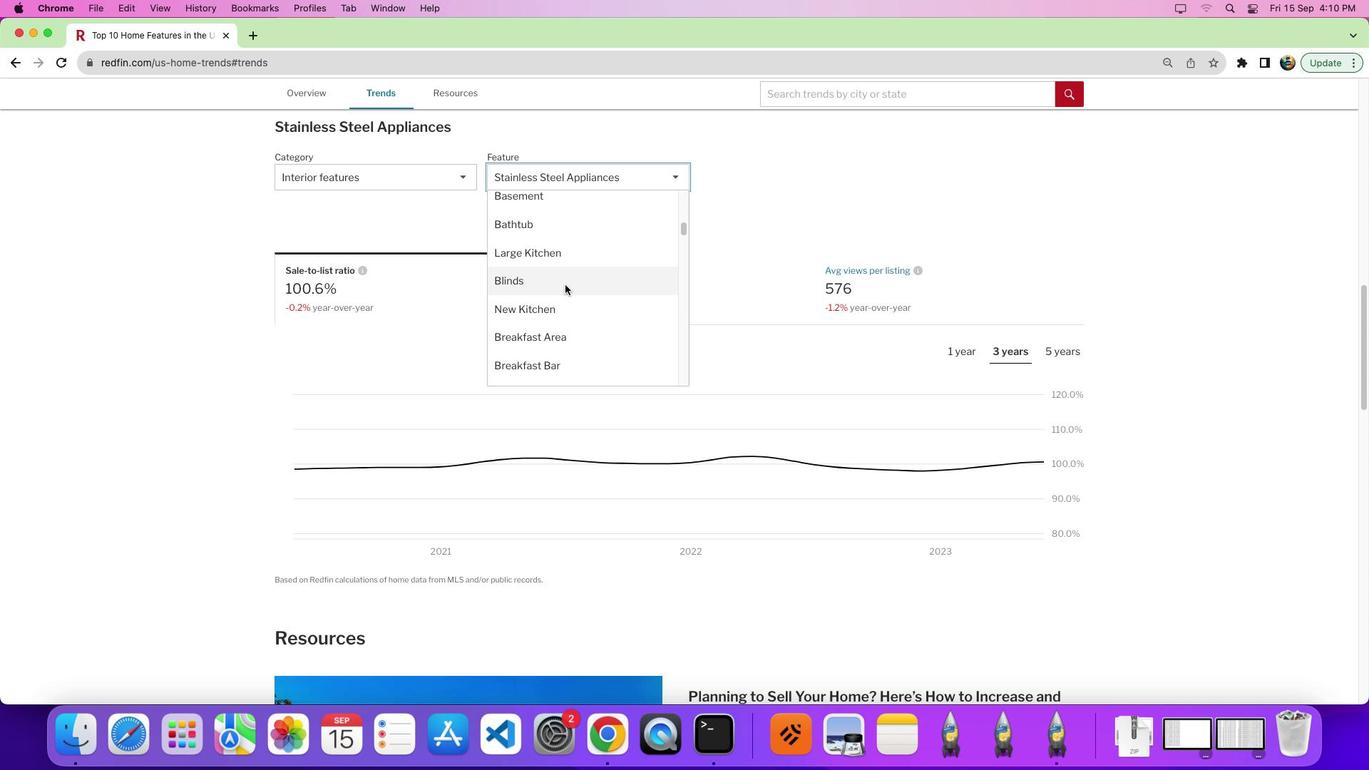 
Action: Mouse scrolled (565, 285) with delta (0, 0)
Screenshot: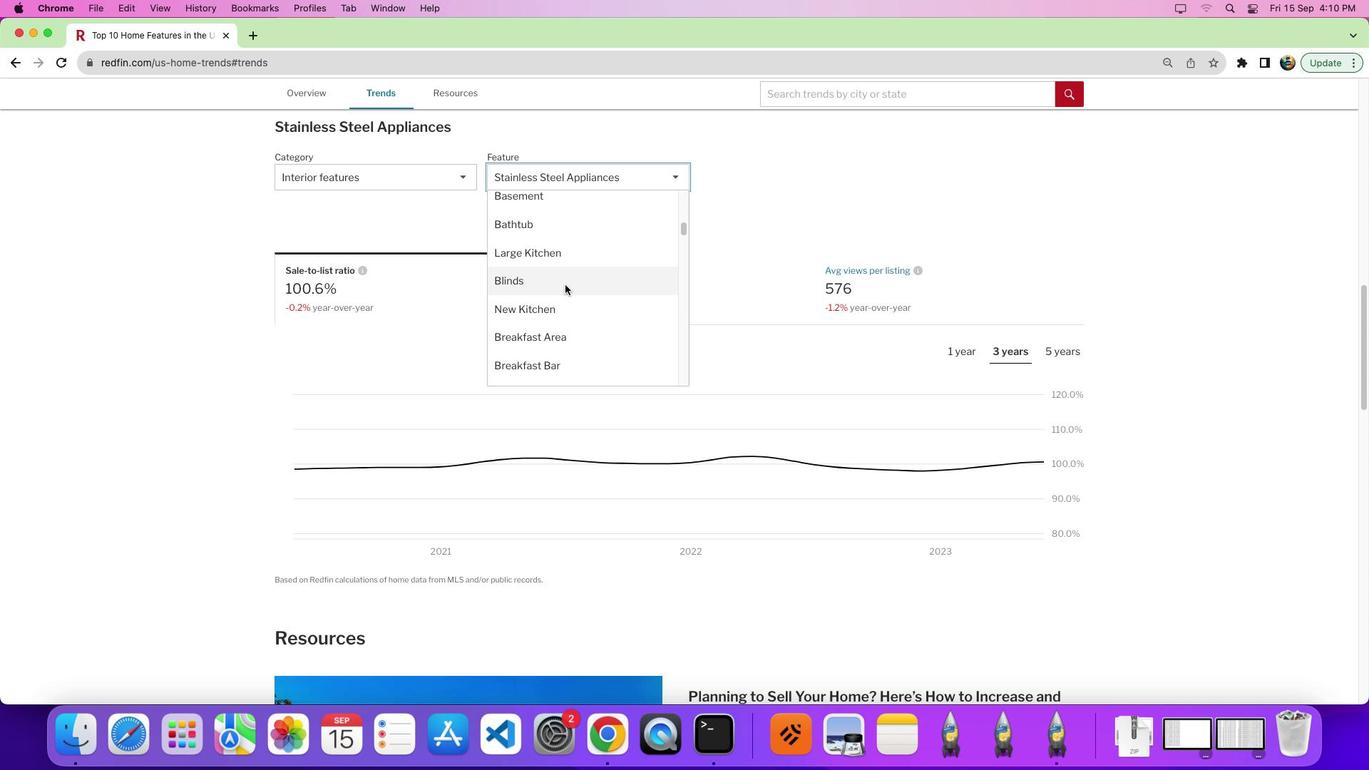 
Action: Mouse moved to (565, 285)
Screenshot: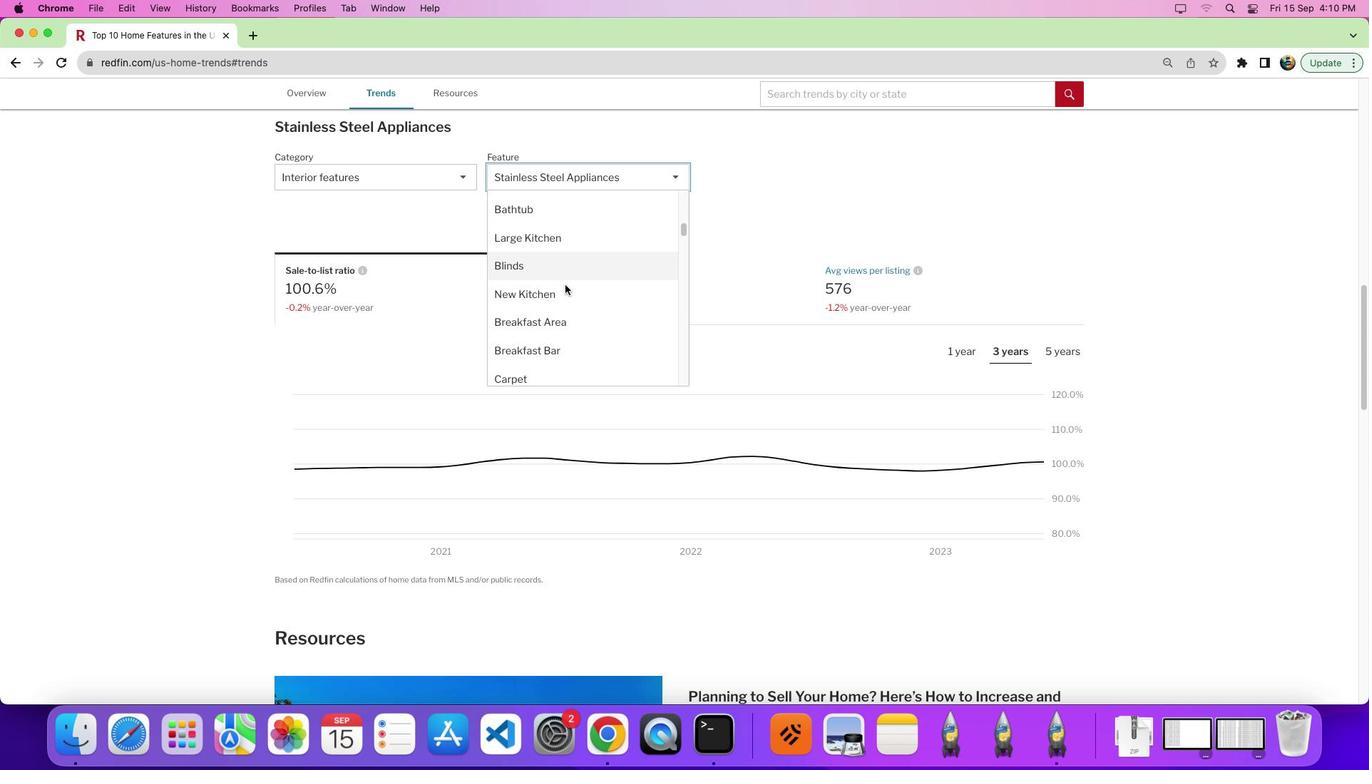 
Action: Mouse scrolled (565, 285) with delta (0, 0)
Screenshot: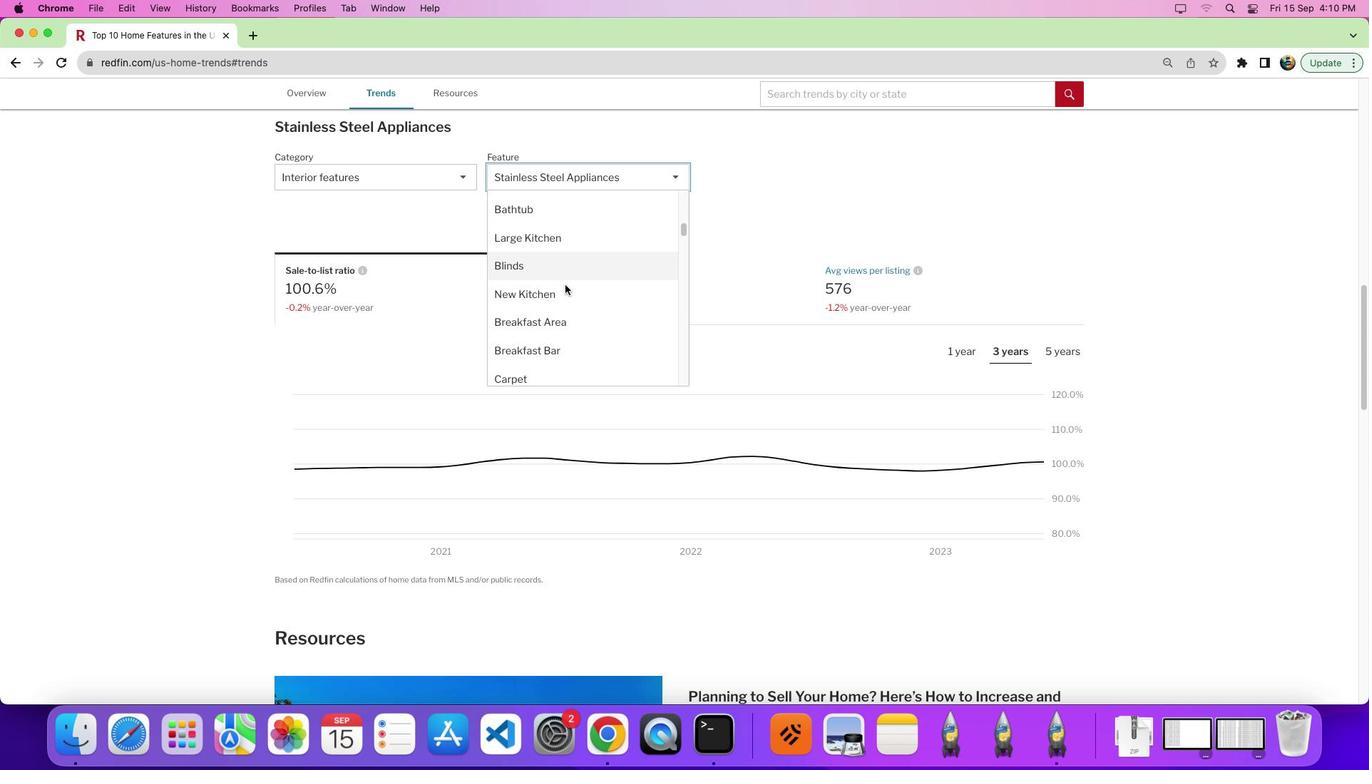 
Action: Mouse moved to (541, 338)
Screenshot: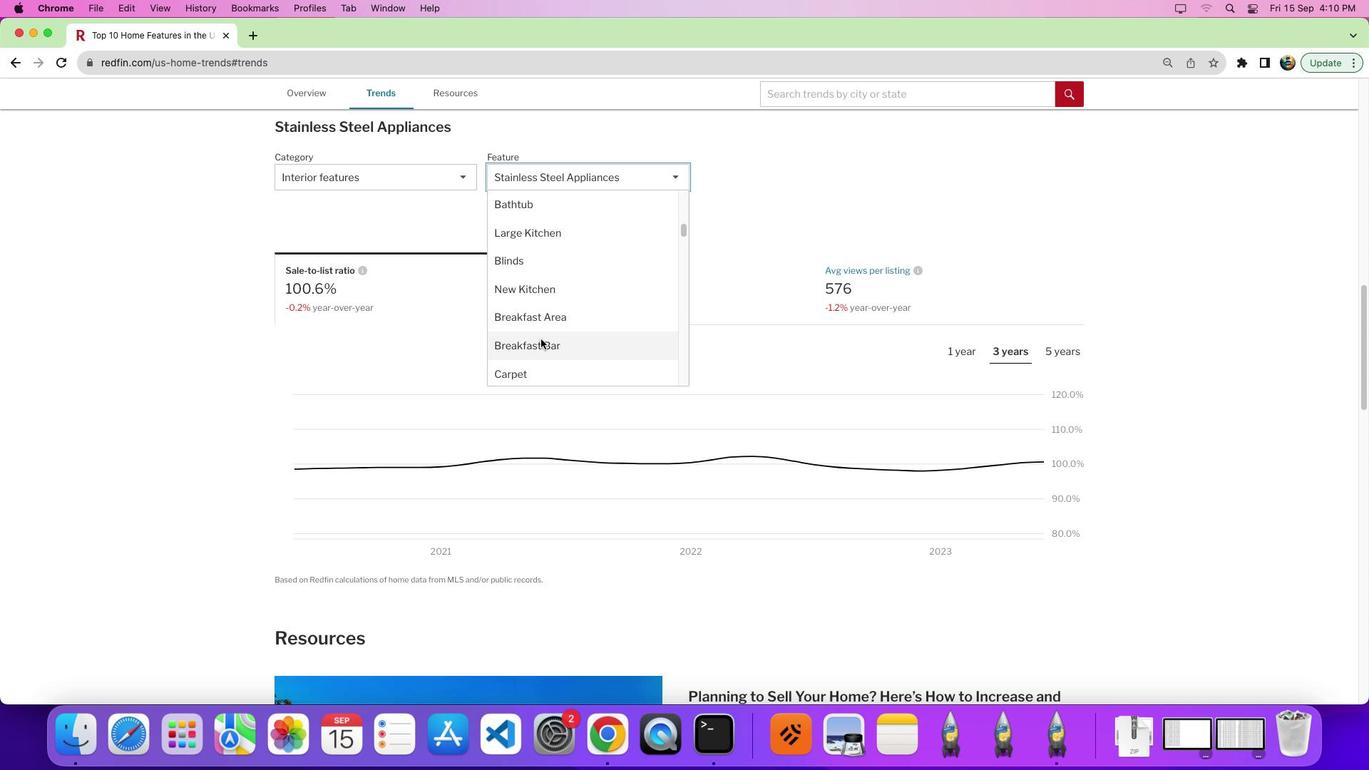 
Action: Mouse pressed left at (541, 338)
Screenshot: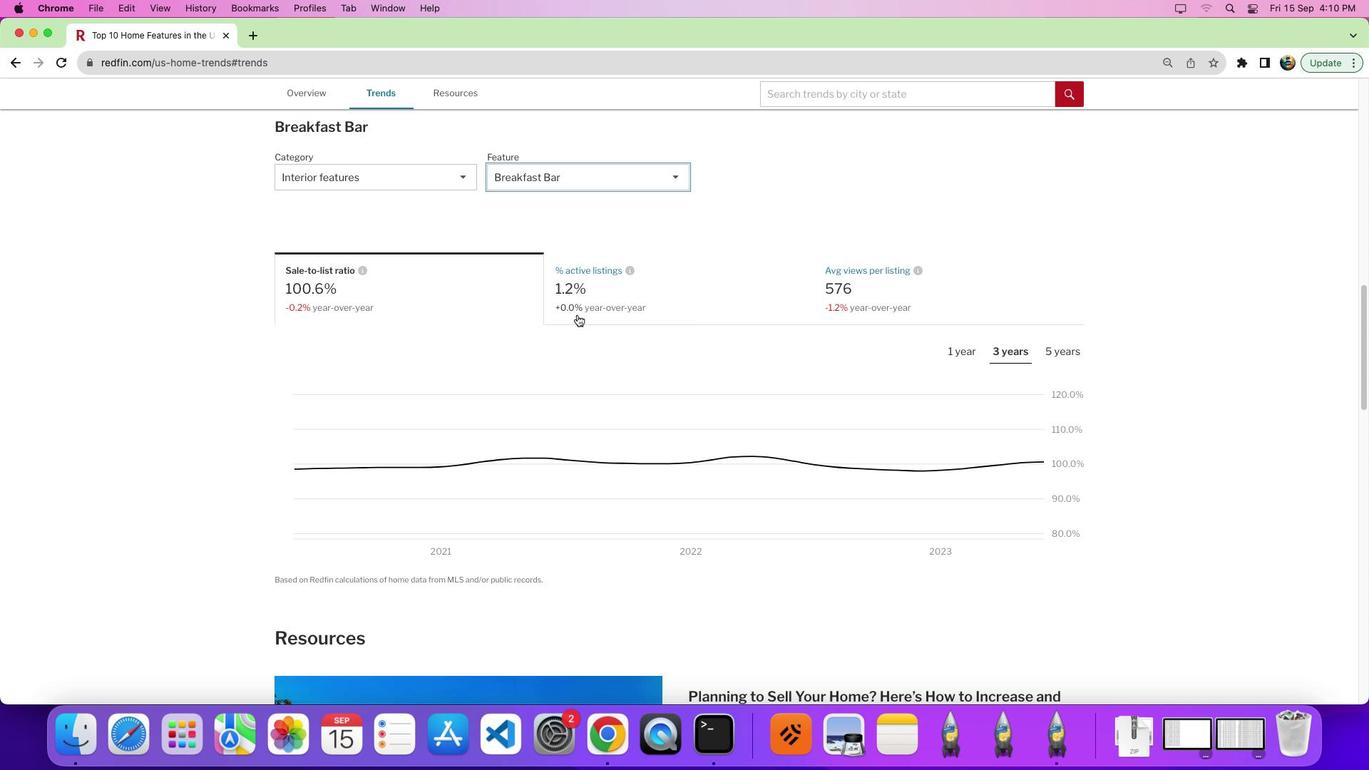 
Action: Mouse moved to (870, 289)
Screenshot: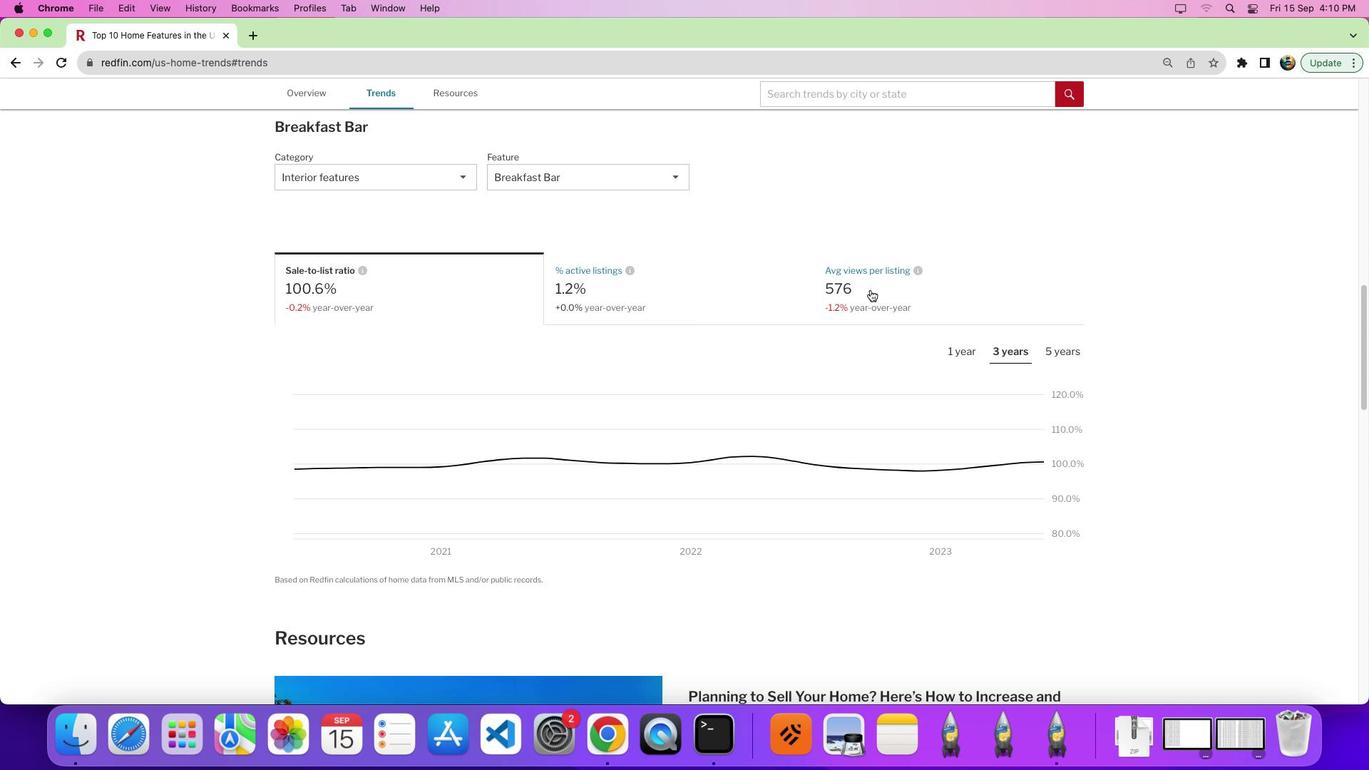 
Action: Mouse pressed left at (870, 289)
Screenshot: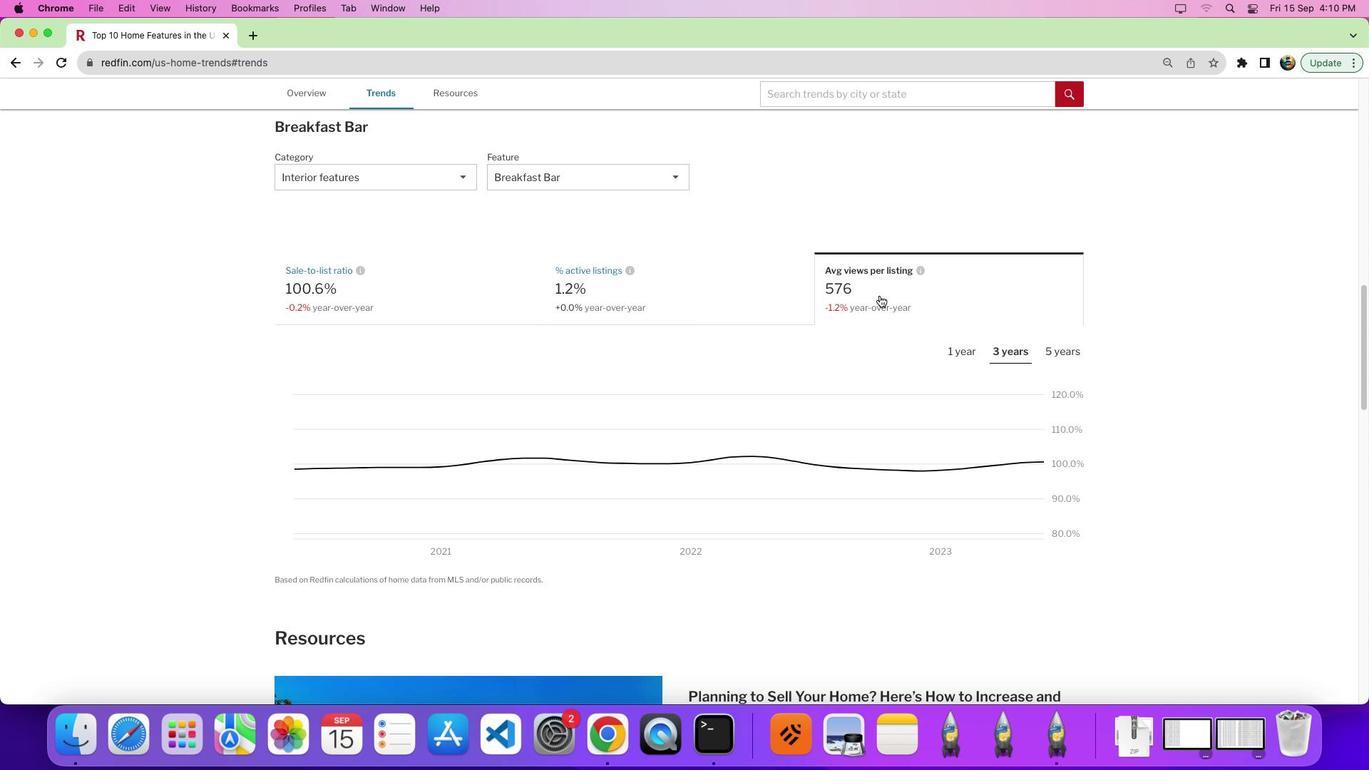 
Action: Mouse moved to (1061, 352)
Screenshot: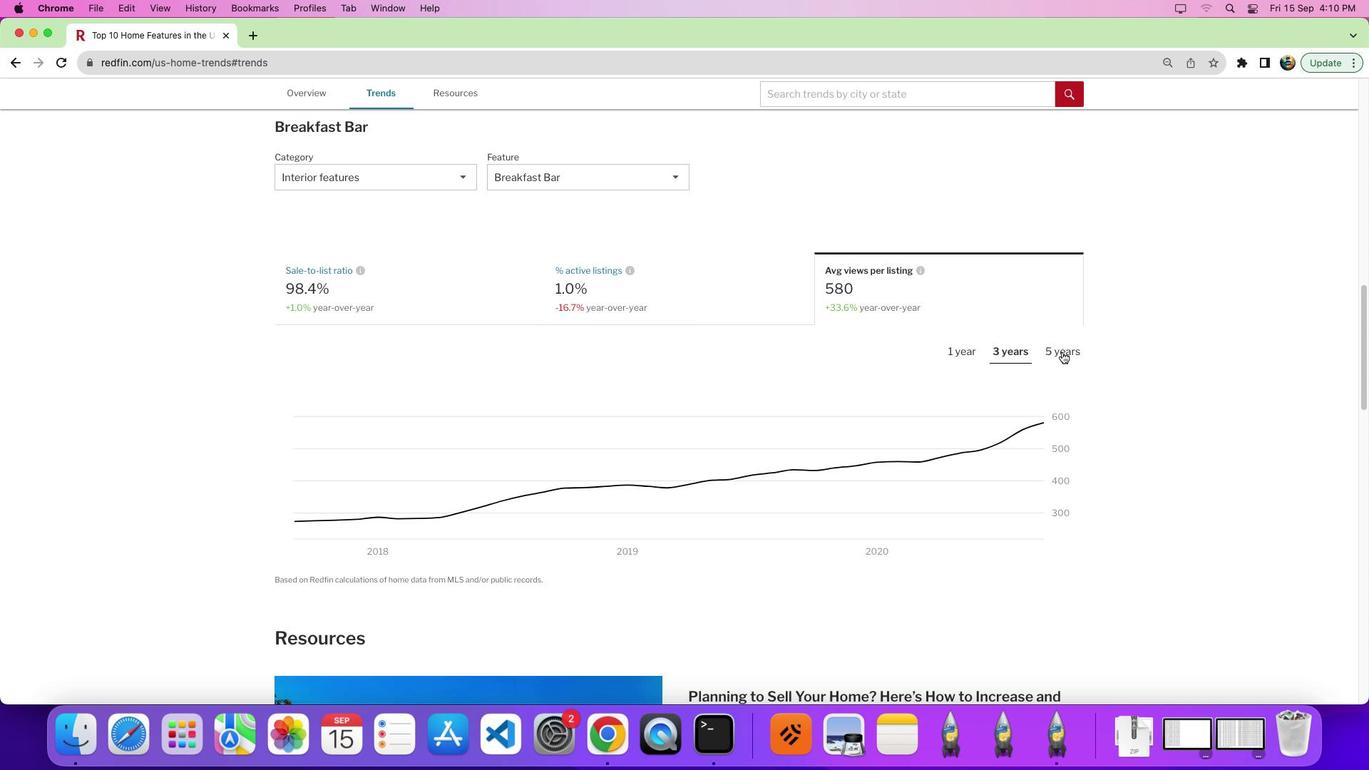 
Action: Mouse pressed left at (1061, 352)
Screenshot: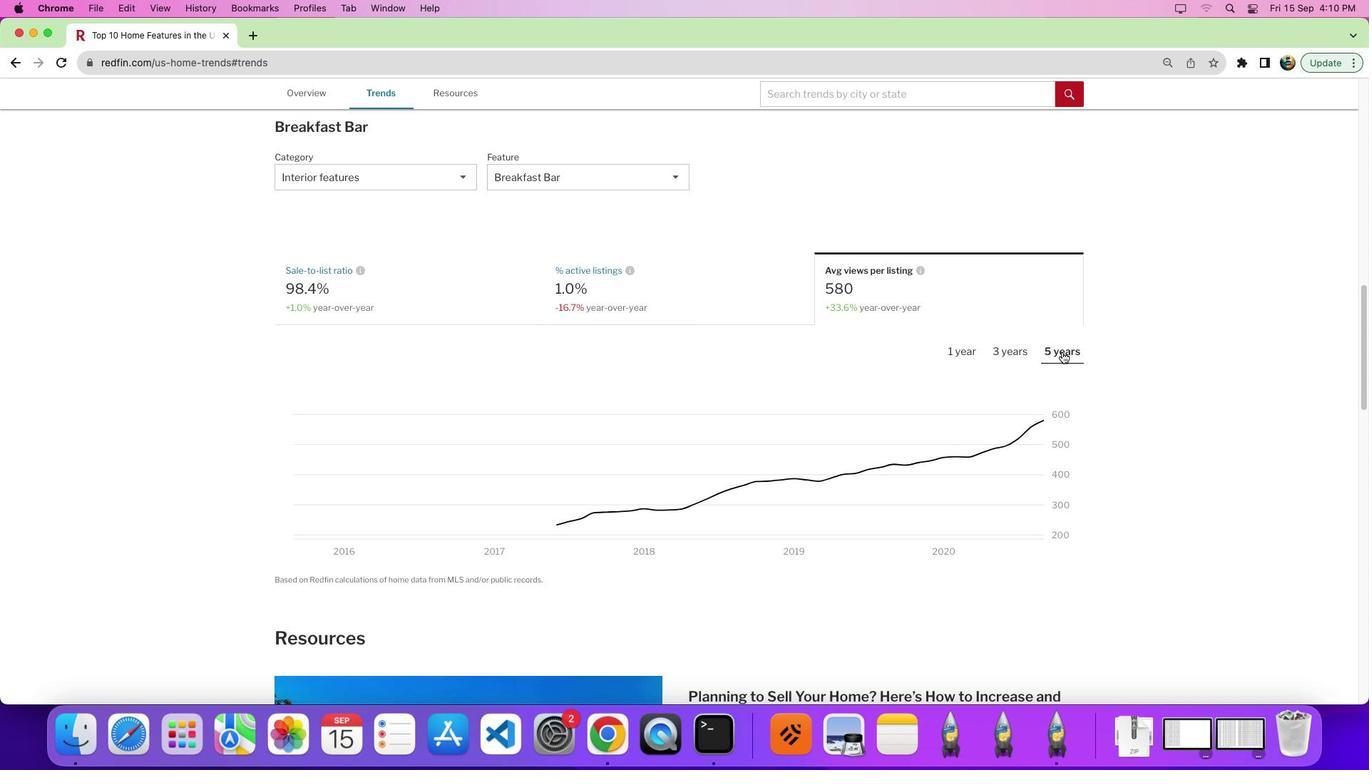 
Action: Mouse moved to (1152, 501)
Screenshot: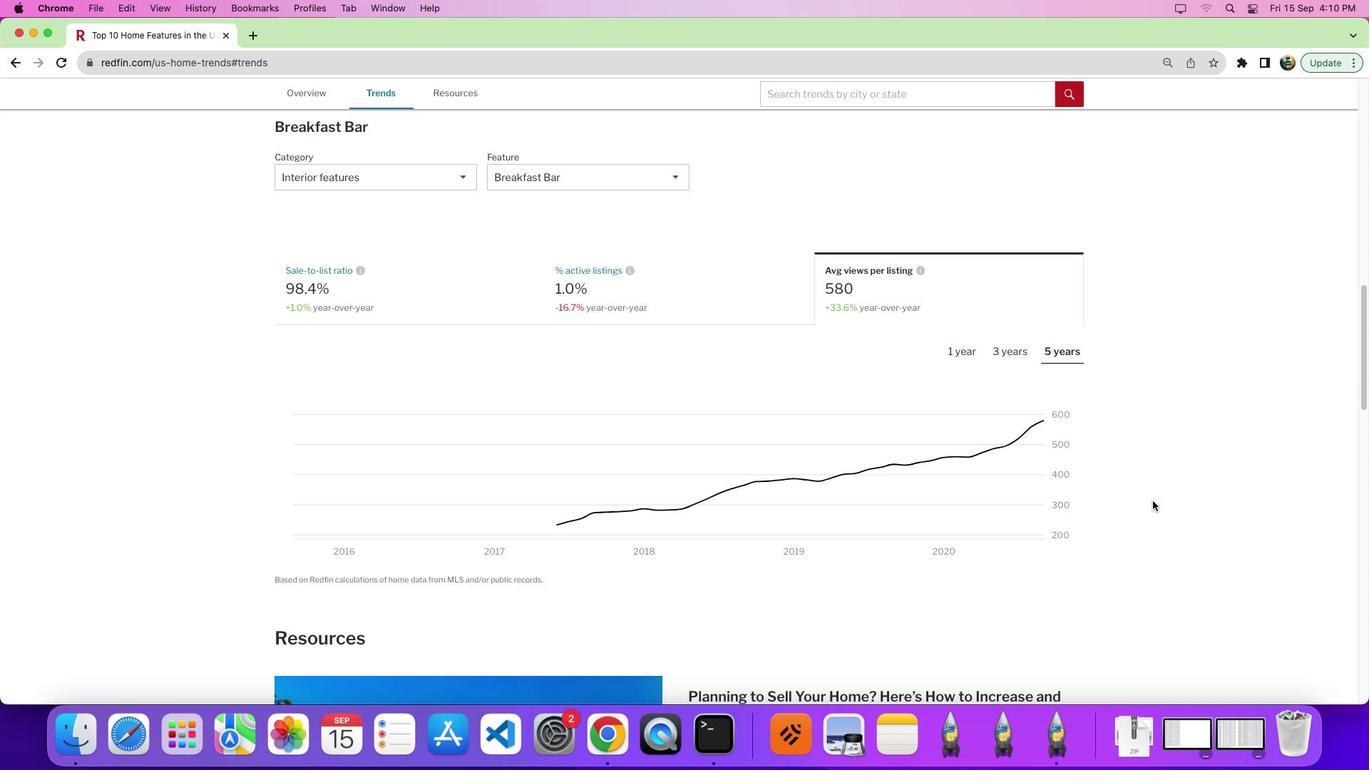 
